 Task: Add an event with the title Second Performance Improvement Plan Evaluation and Progress Tracking, date ''2023/11/09'', time 9:15 AM to 11:15 AMand add a description: The quality assurance team will examine the actual deliverables produced during the project, such as software applications, reports, or physical products. They will verify that the deliverables meet the specified requirements, functional specifications, and quality standards.Select event color  Flamingo . Add location for the event as: 321 Luxor Temple, Luxor, Egypt, logged in from the account softage.10@softage.netand send the event invitation to softage.5@softage.net and softage.6@softage.net. Set a reminder for the event Weekly on Sunday
Action: Mouse moved to (81, 107)
Screenshot: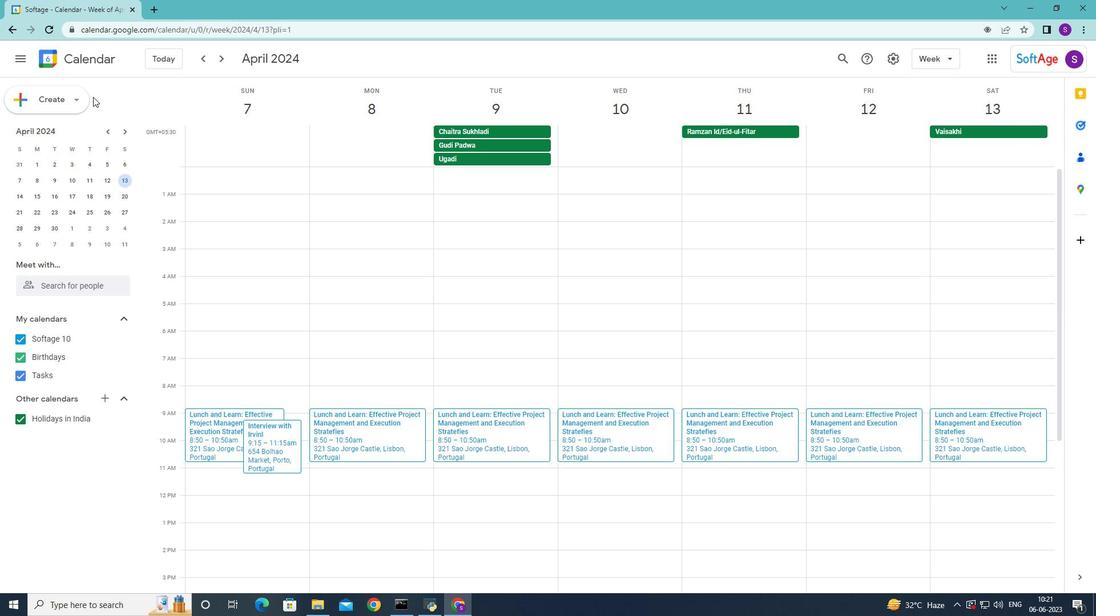 
Action: Mouse pressed left at (81, 107)
Screenshot: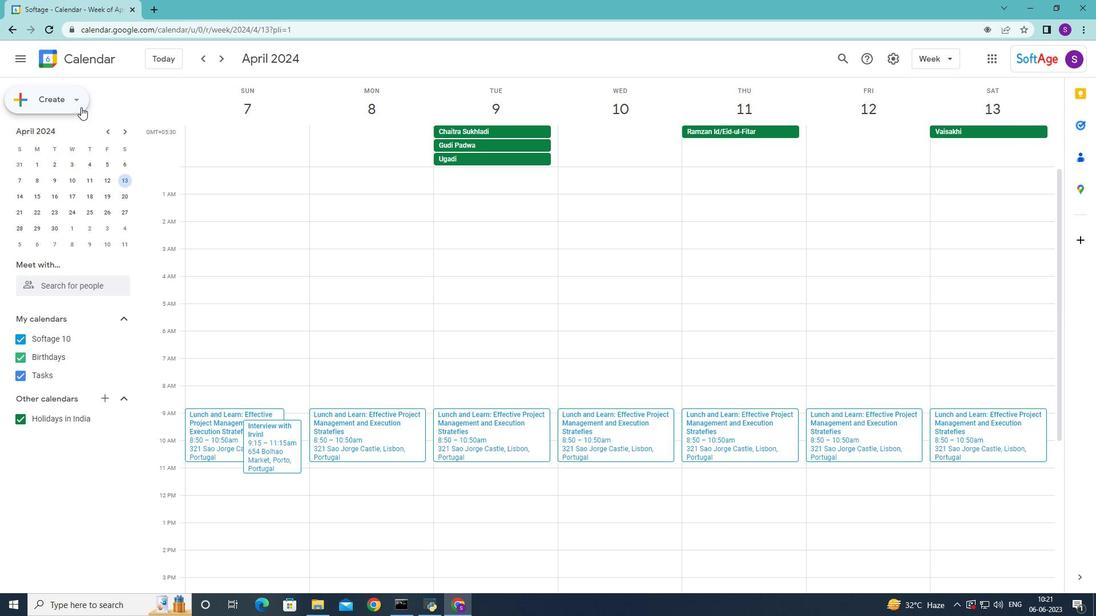 
Action: Mouse moved to (79, 136)
Screenshot: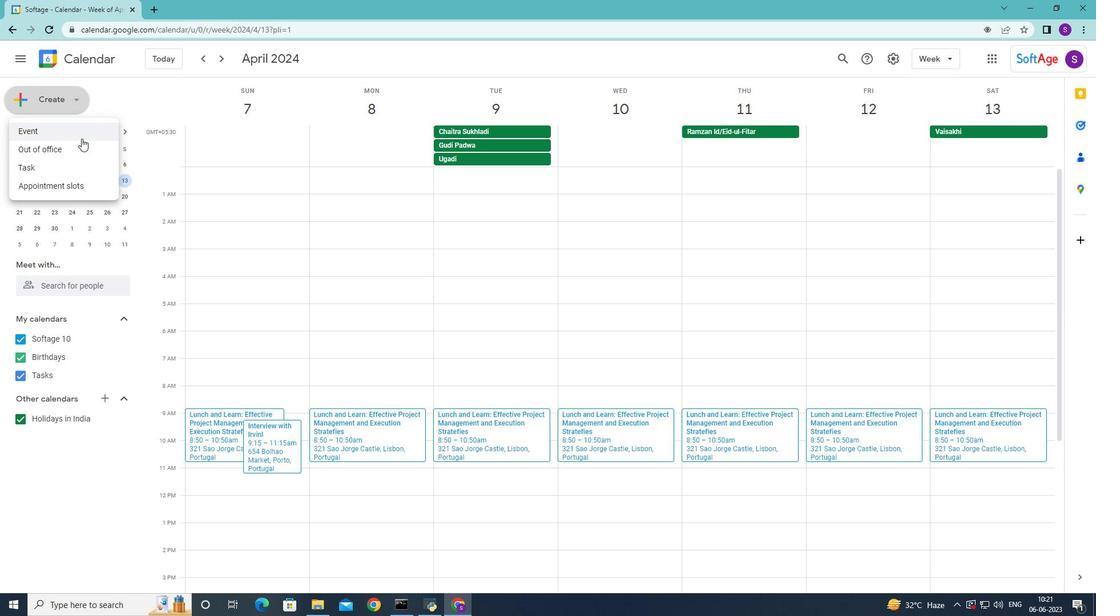 
Action: Mouse pressed left at (79, 136)
Screenshot: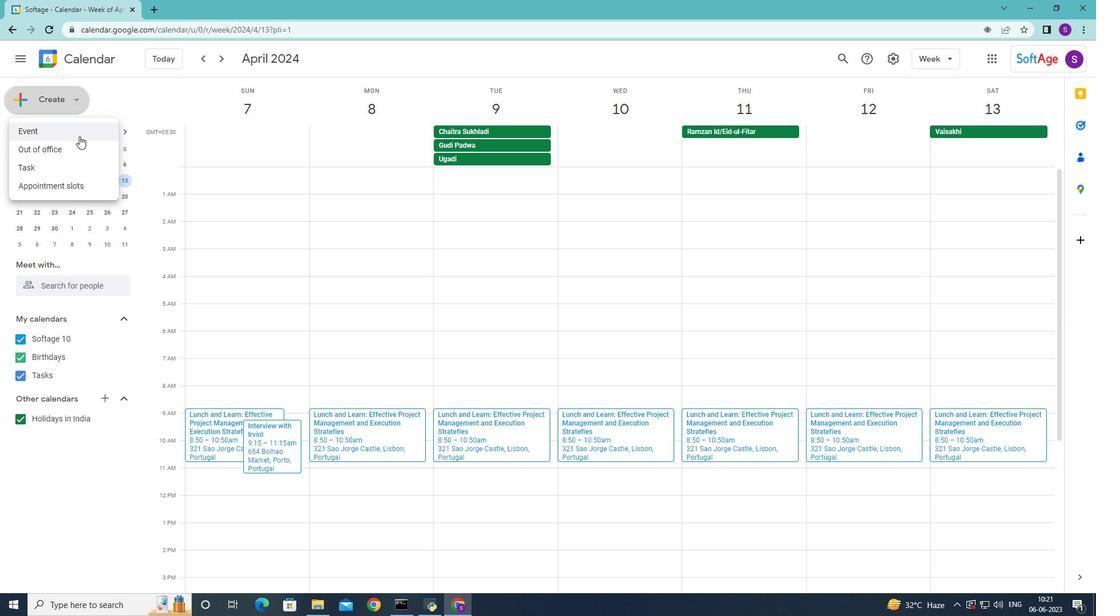 
Action: Mouse moved to (752, 206)
Screenshot: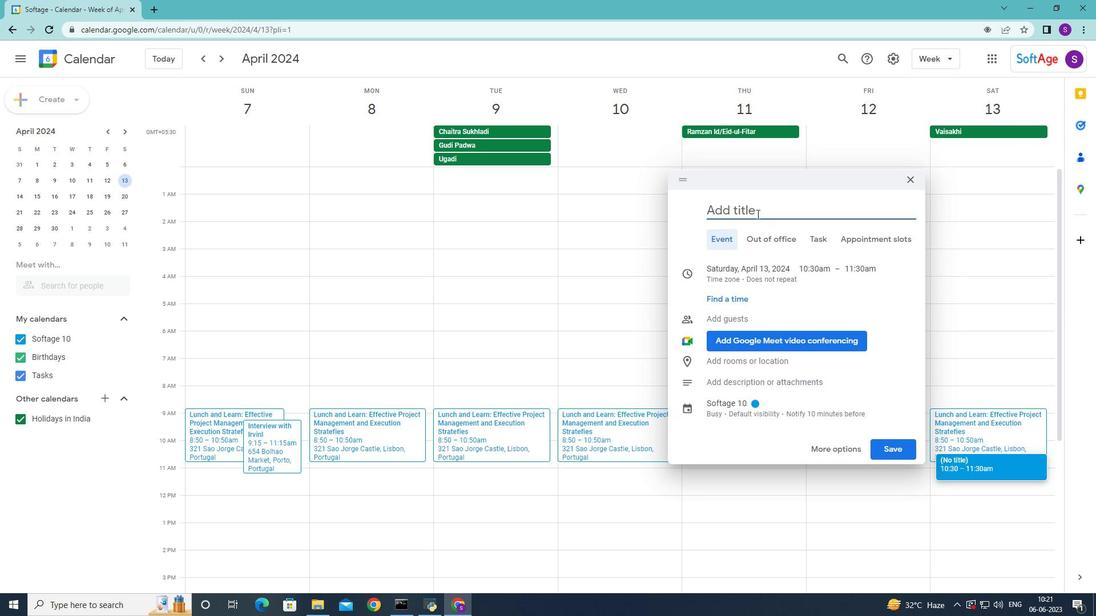 
Action: Mouse pressed left at (752, 206)
Screenshot: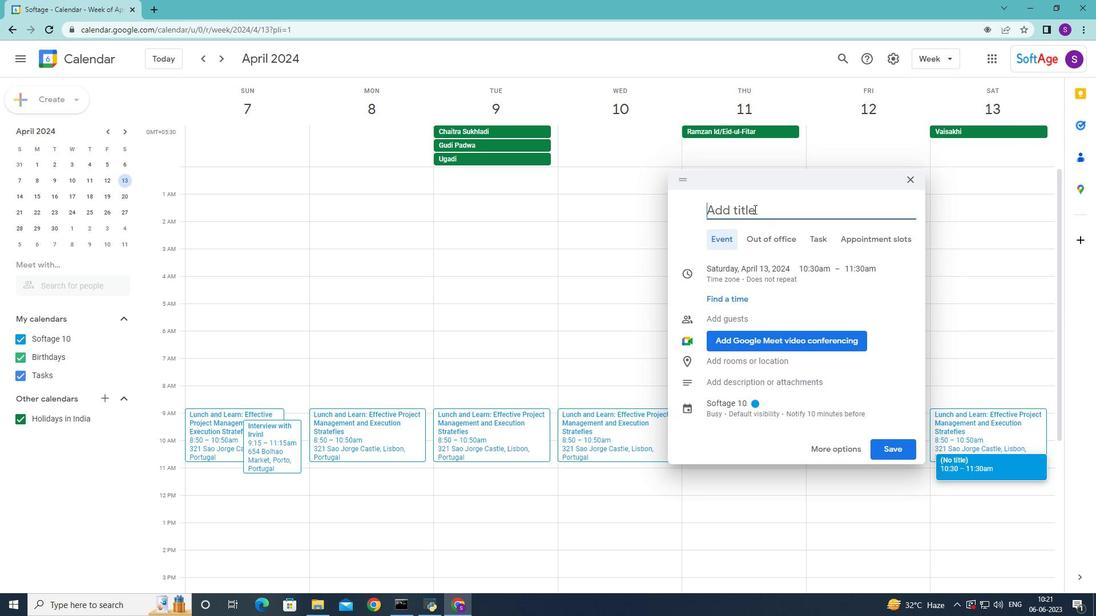 
Action: Key pressed <Key.shift>Second<Key.space><Key.shift>Pr<Key.backspace>erformance<Key.space><Key.shift>Improvement<Key.space><Key.shift>Plan<Key.space><Key.shift><Key.shift><Key.shift><Key.shift><Key.shift><Key.shift><Key.shift><Key.shift>Evalution<Key.space>
Screenshot: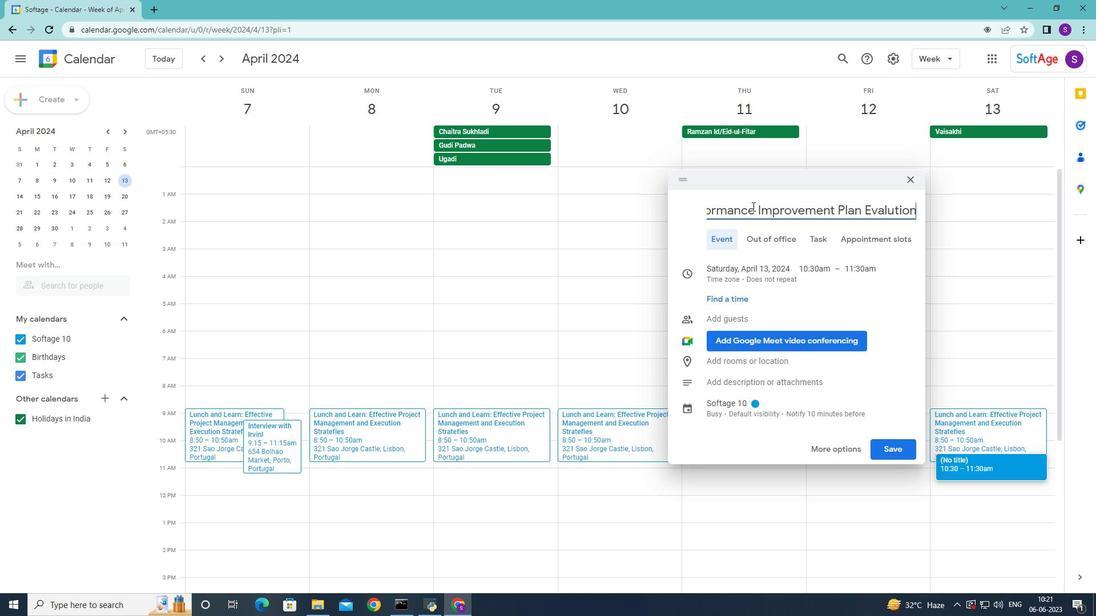 
Action: Mouse moved to (891, 211)
Screenshot: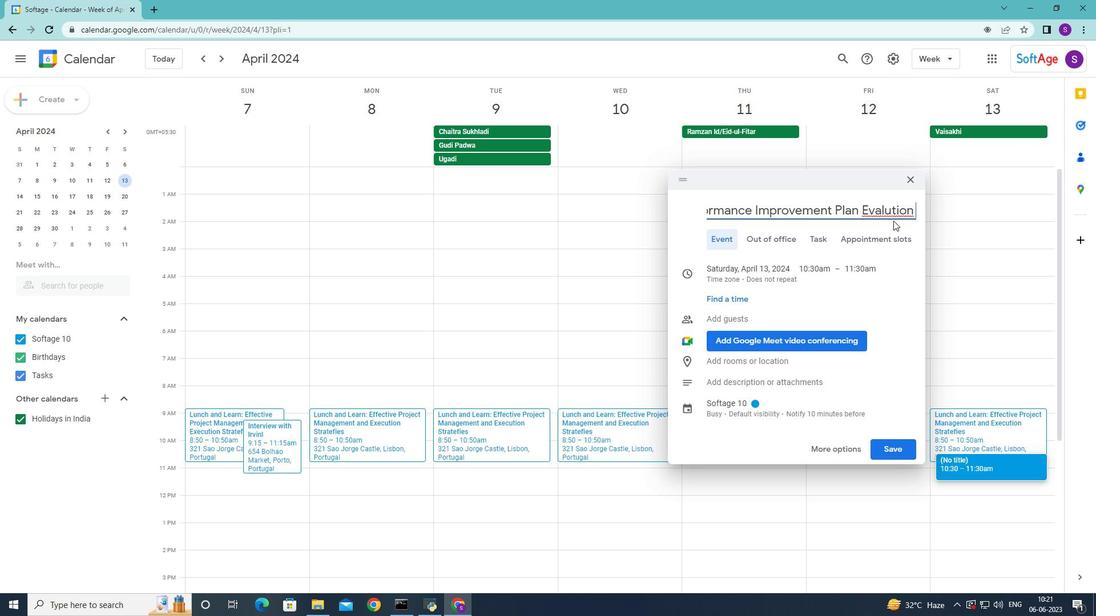 
Action: Mouse pressed left at (891, 211)
Screenshot: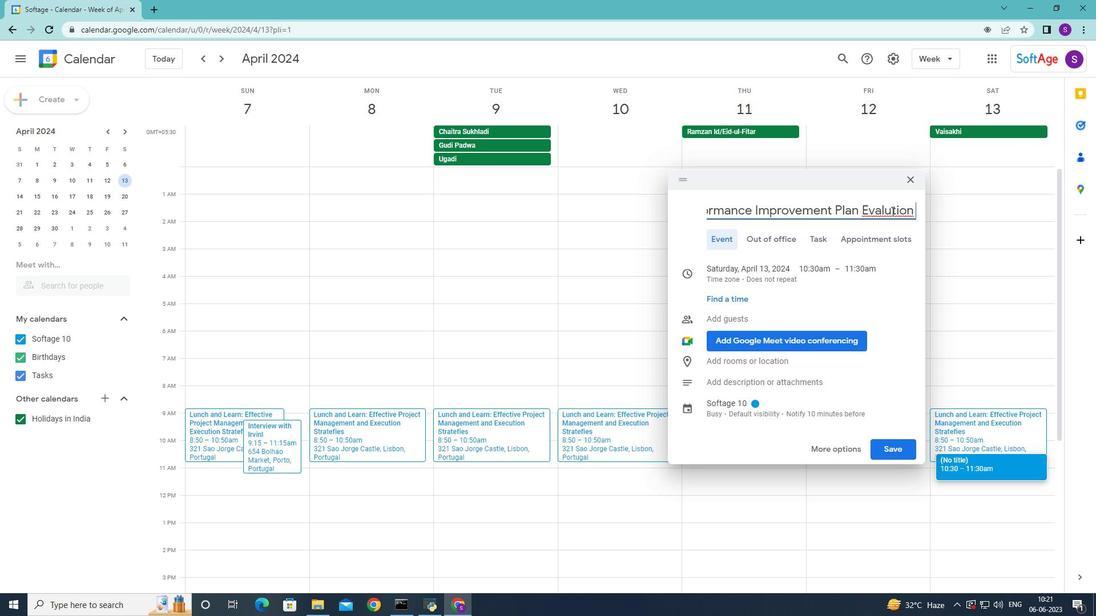 
Action: Mouse moved to (897, 210)
Screenshot: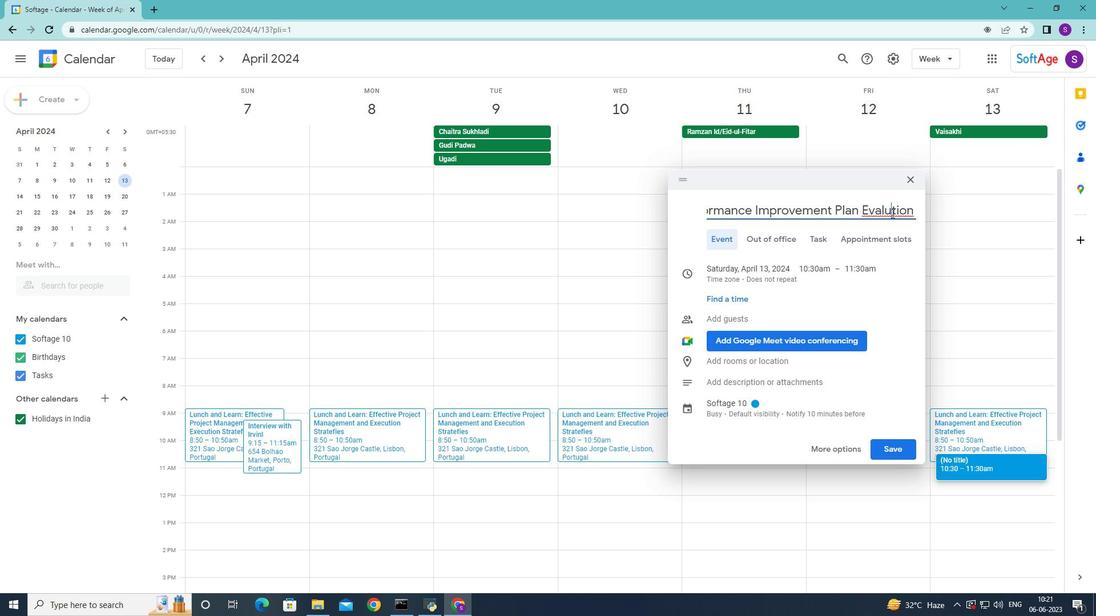 
Action: Key pressed a
Screenshot: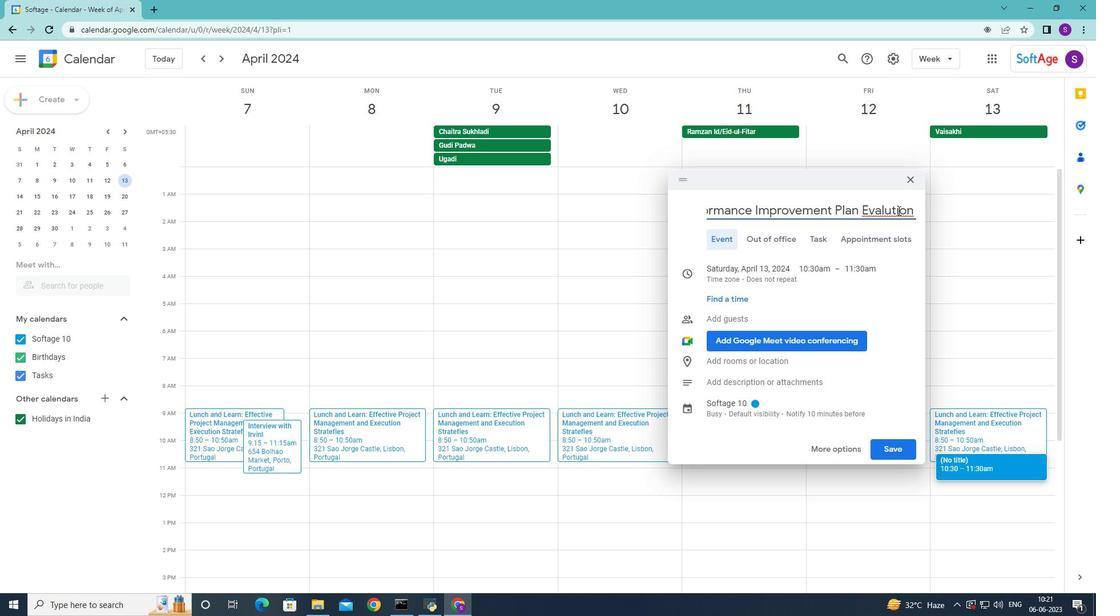 
Action: Mouse moved to (913, 211)
Screenshot: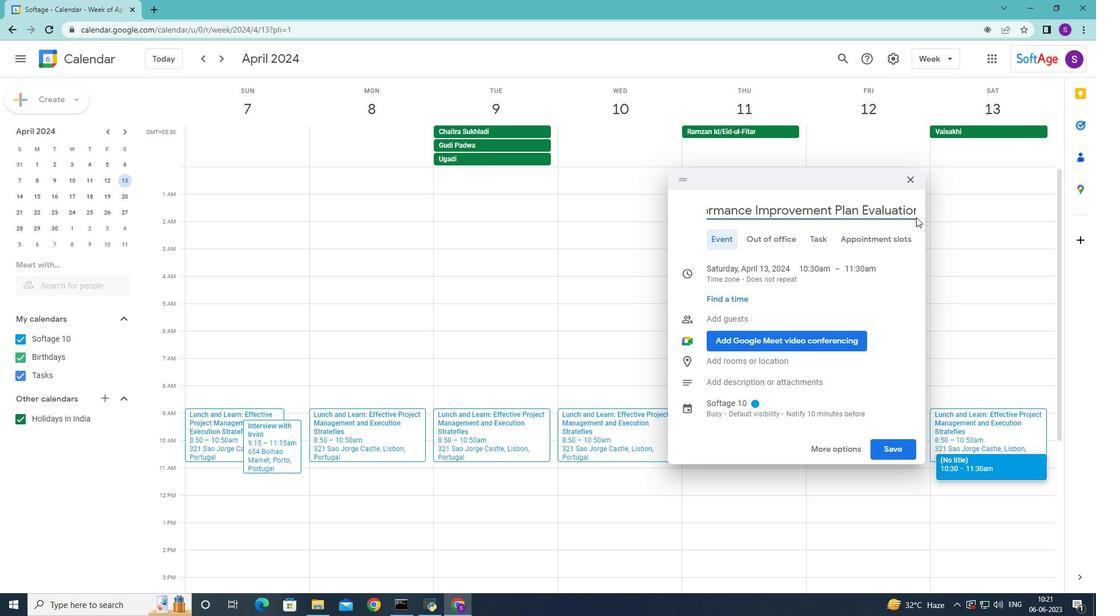 
Action: Key pressed <Key.right><Key.right><Key.right>
Screenshot: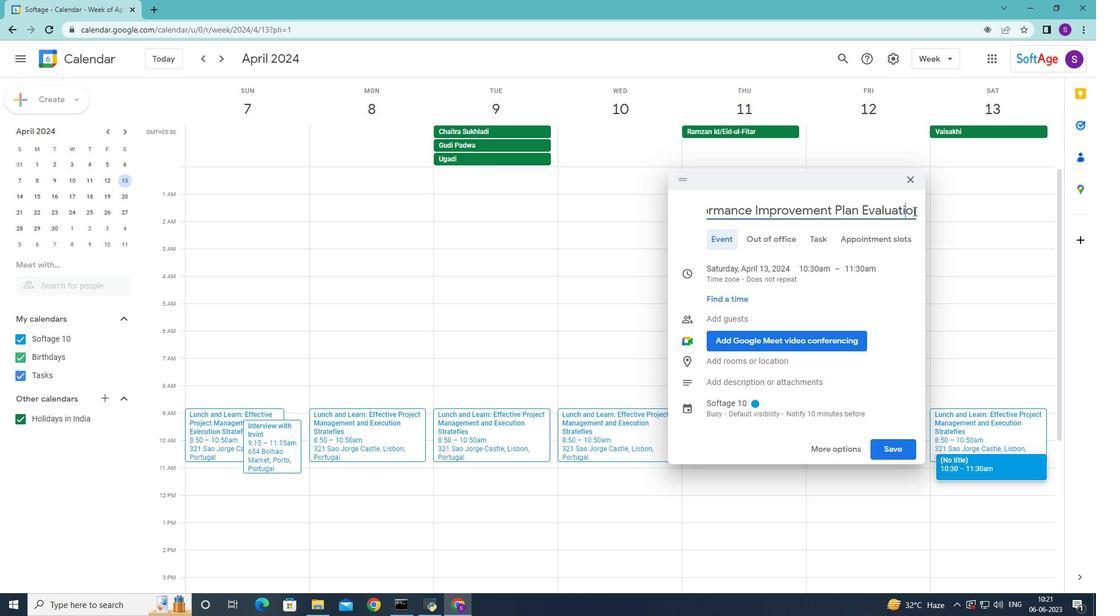 
Action: Mouse moved to (914, 212)
Screenshot: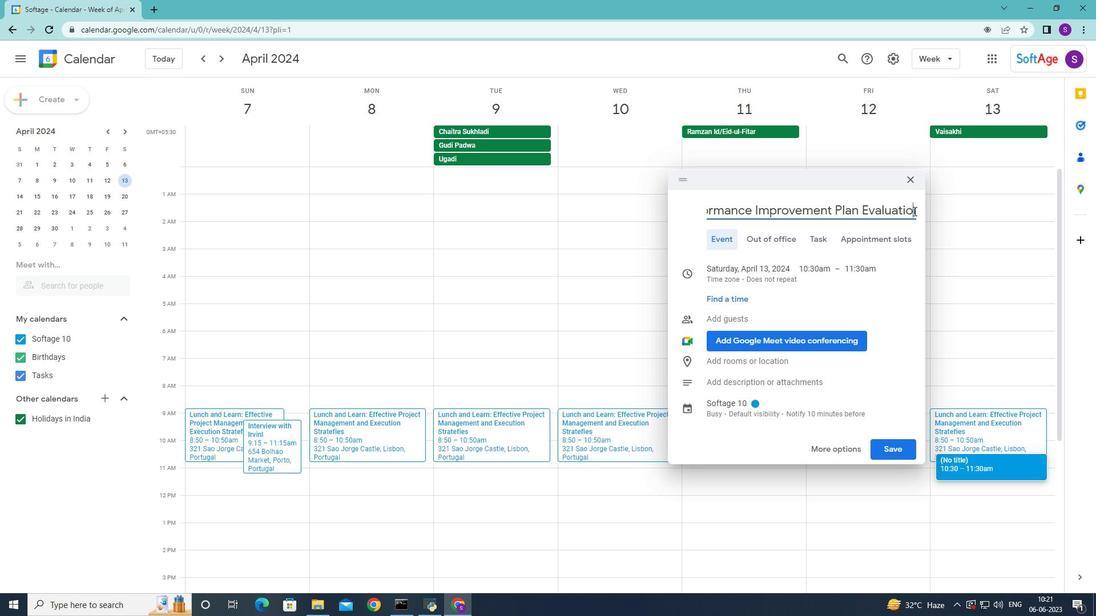 
Action: Key pressed <Key.right>
Screenshot: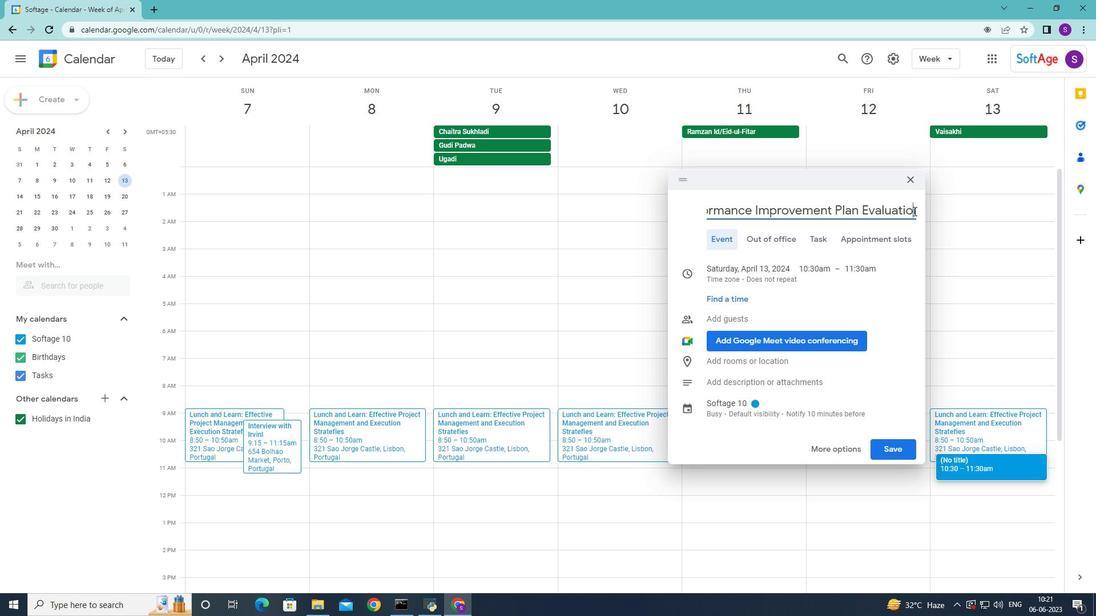 
Action: Mouse moved to (916, 215)
Screenshot: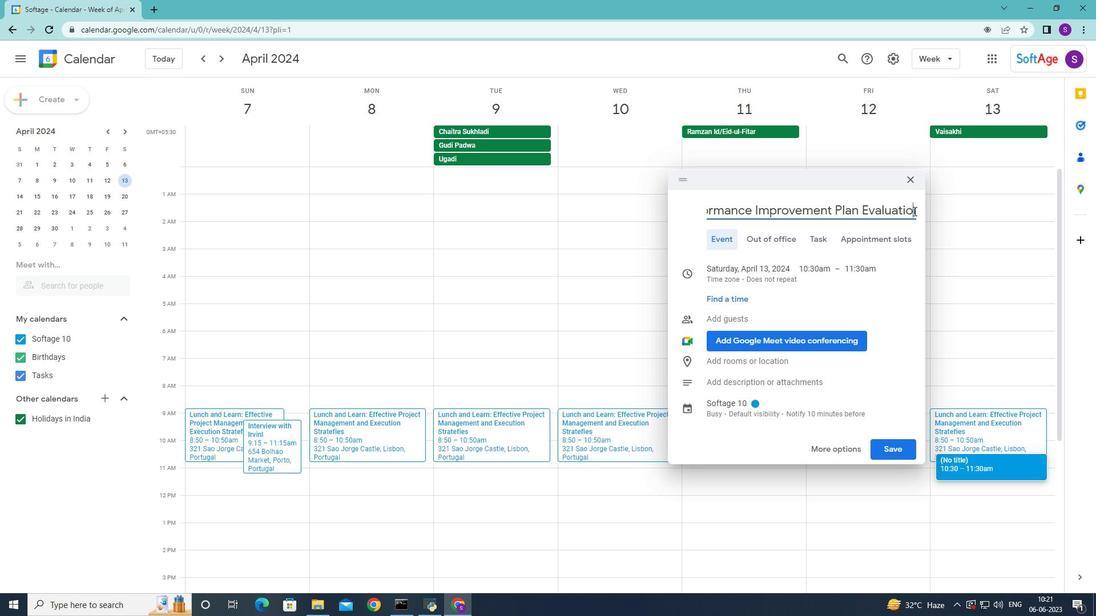 
Action: Key pressed <Key.right><Key.space><Key.left>
Screenshot: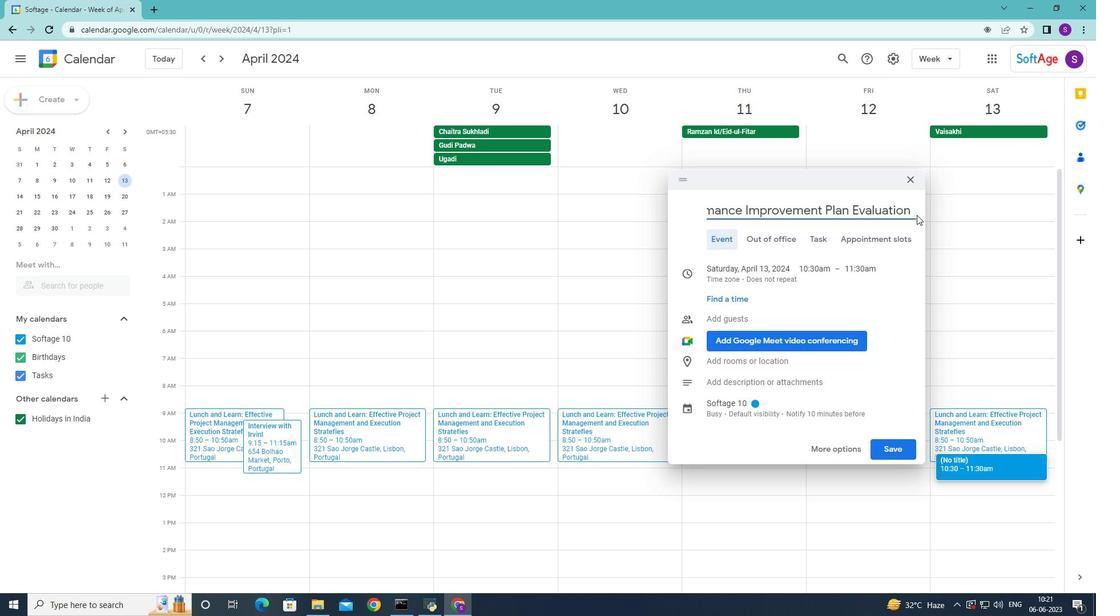 
Action: Mouse moved to (904, 222)
Screenshot: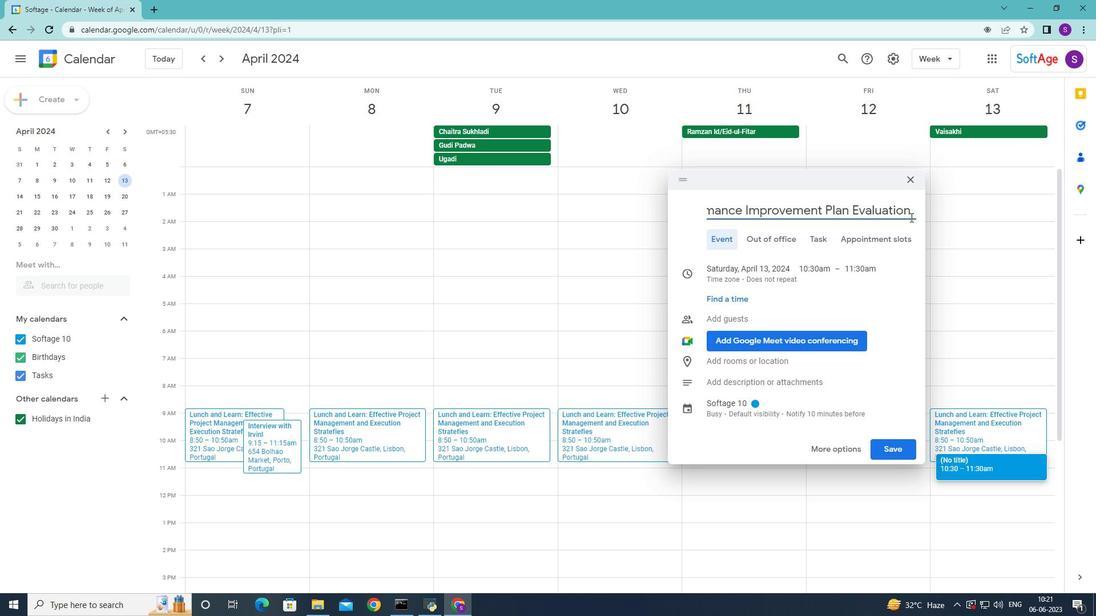 
Action: Key pressed and<Key.space><Key.shift>Progress<Key.space><Key.shift>Tracking,<Key.backspace>
Screenshot: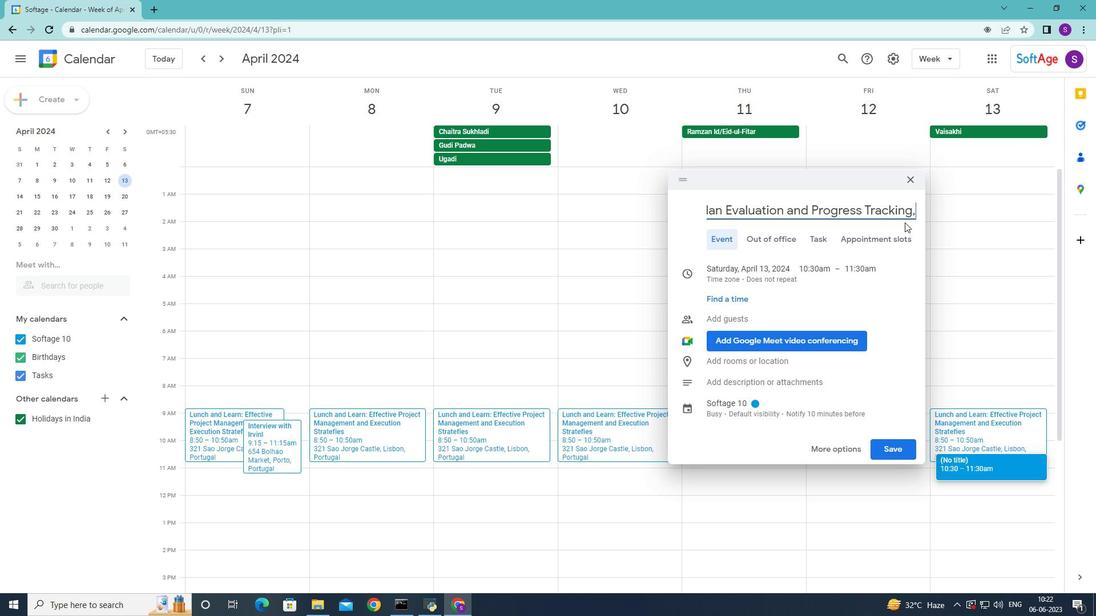 
Action: Mouse moved to (727, 267)
Screenshot: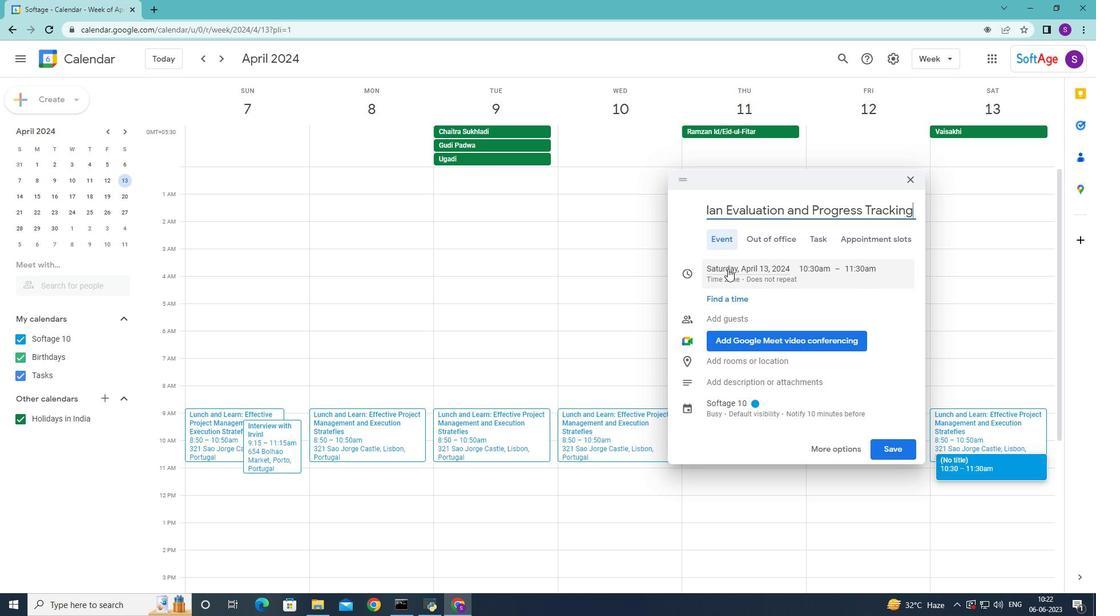 
Action: Mouse pressed left at (727, 267)
Screenshot: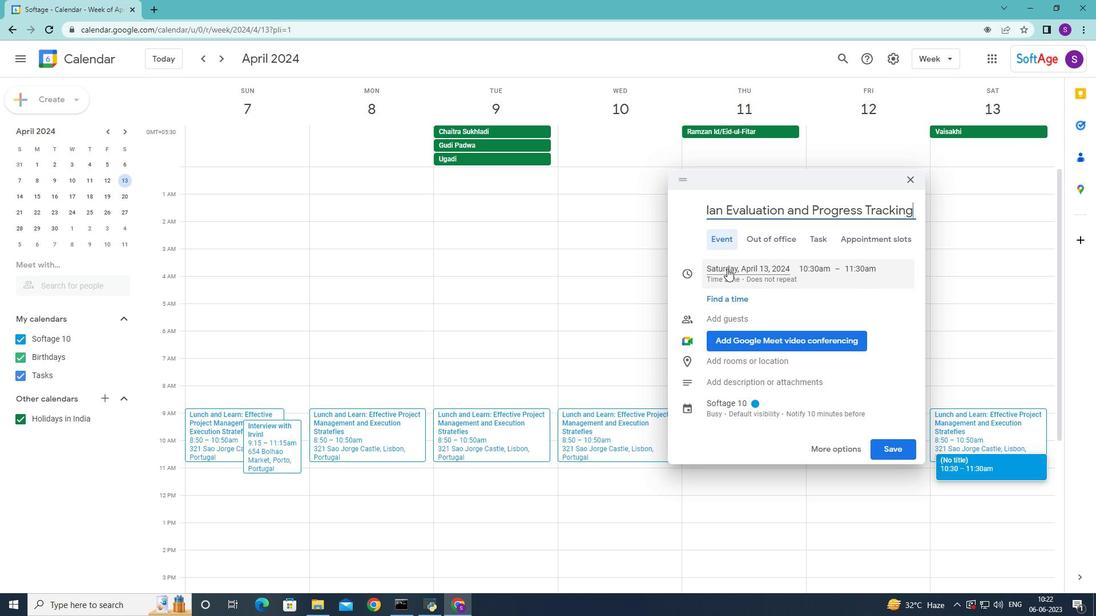 
Action: Mouse moved to (829, 291)
Screenshot: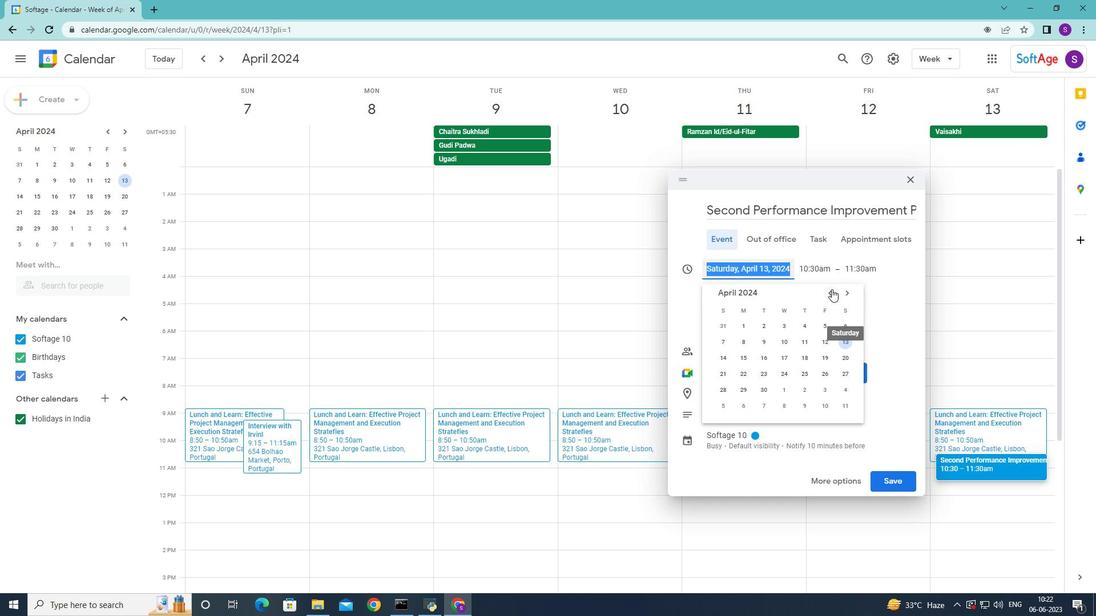 
Action: Mouse pressed left at (829, 291)
Screenshot: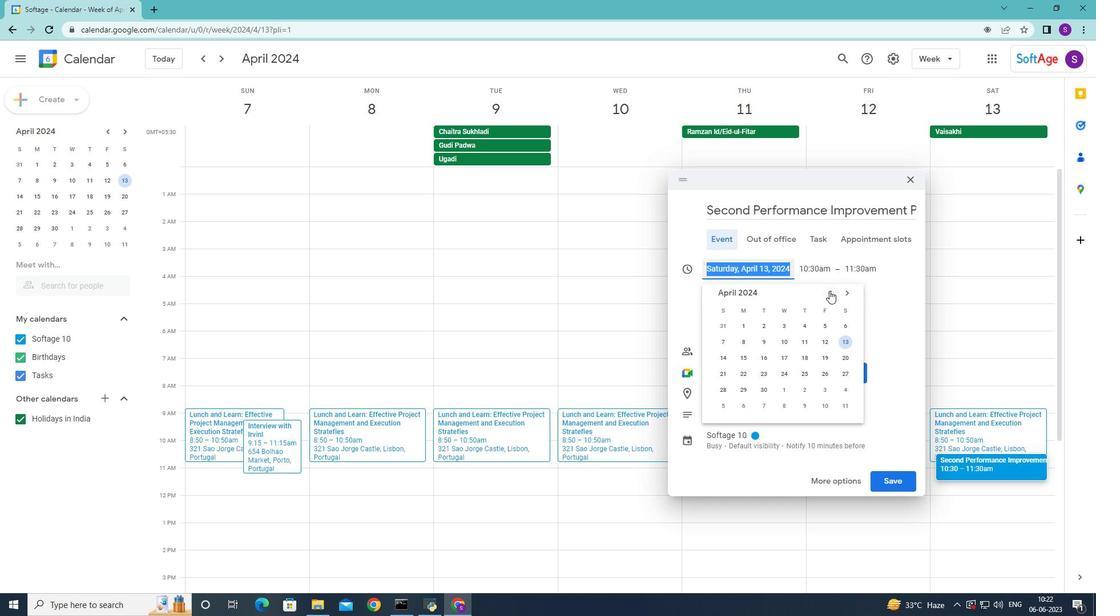 
Action: Mouse pressed left at (829, 291)
Screenshot: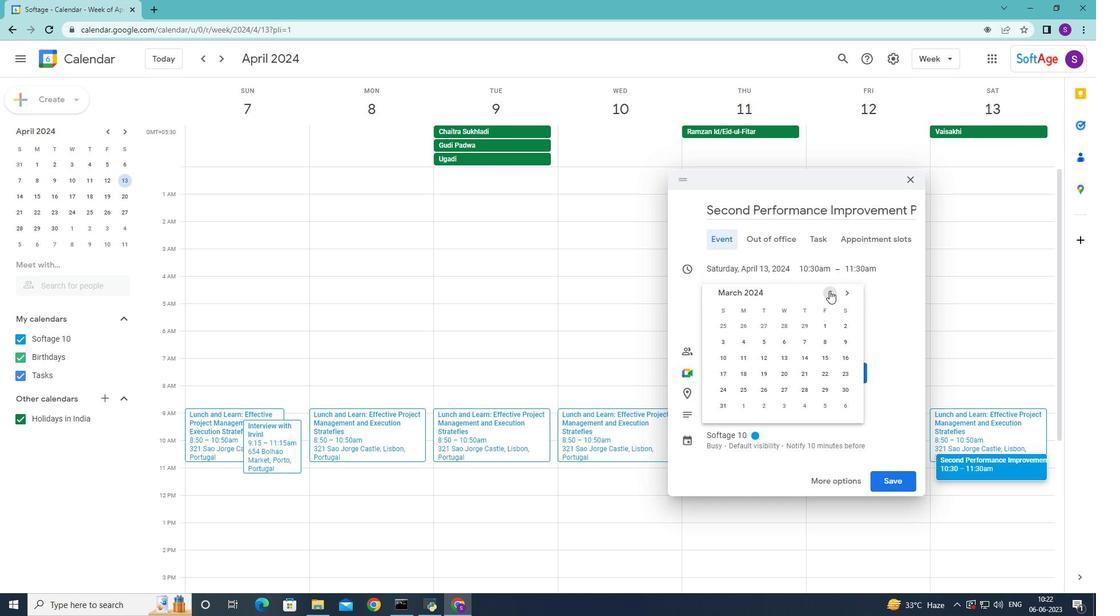 
Action: Mouse pressed left at (829, 291)
Screenshot: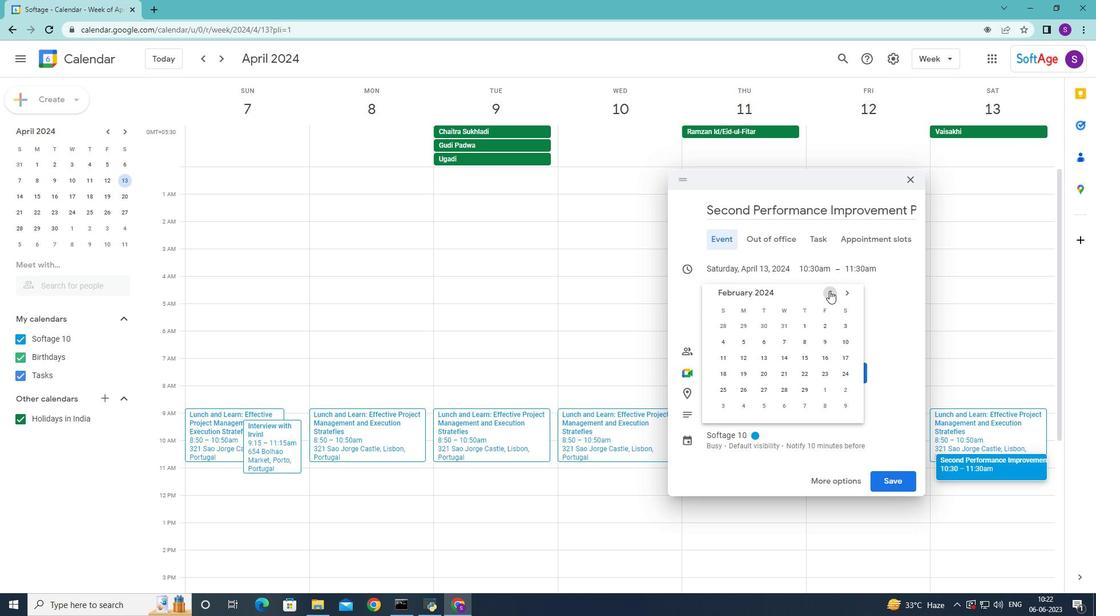
Action: Mouse pressed left at (829, 291)
Screenshot: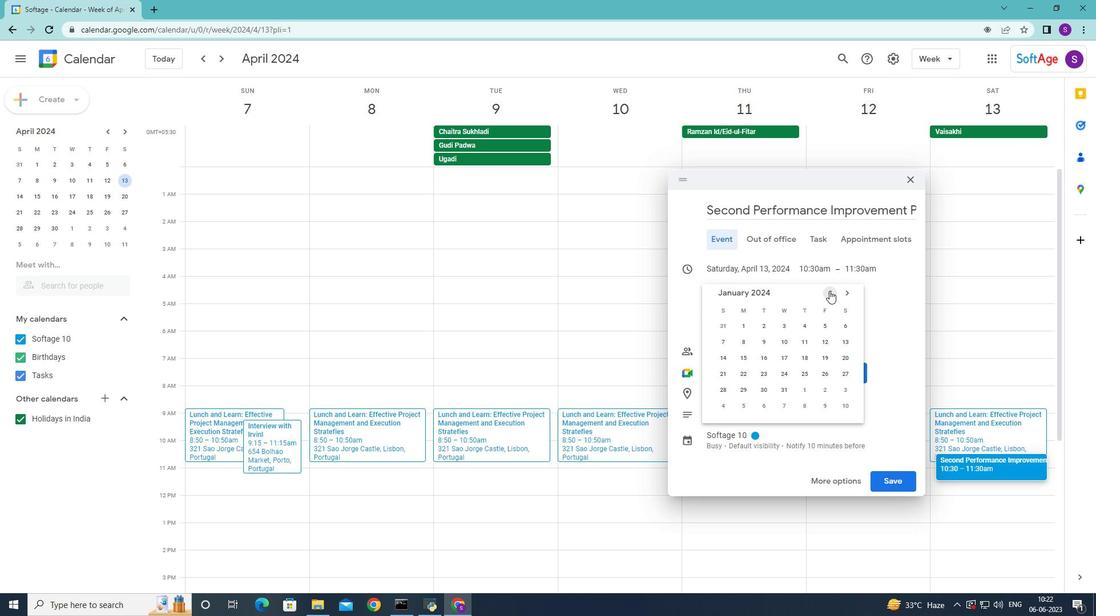 
Action: Mouse pressed left at (829, 291)
Screenshot: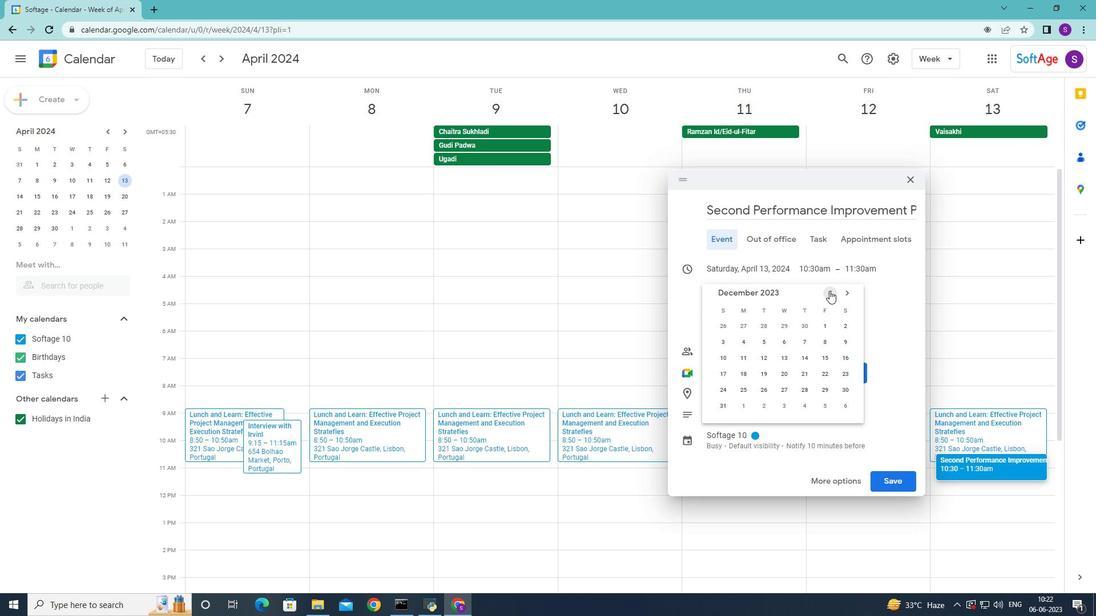
Action: Mouse moved to (803, 343)
Screenshot: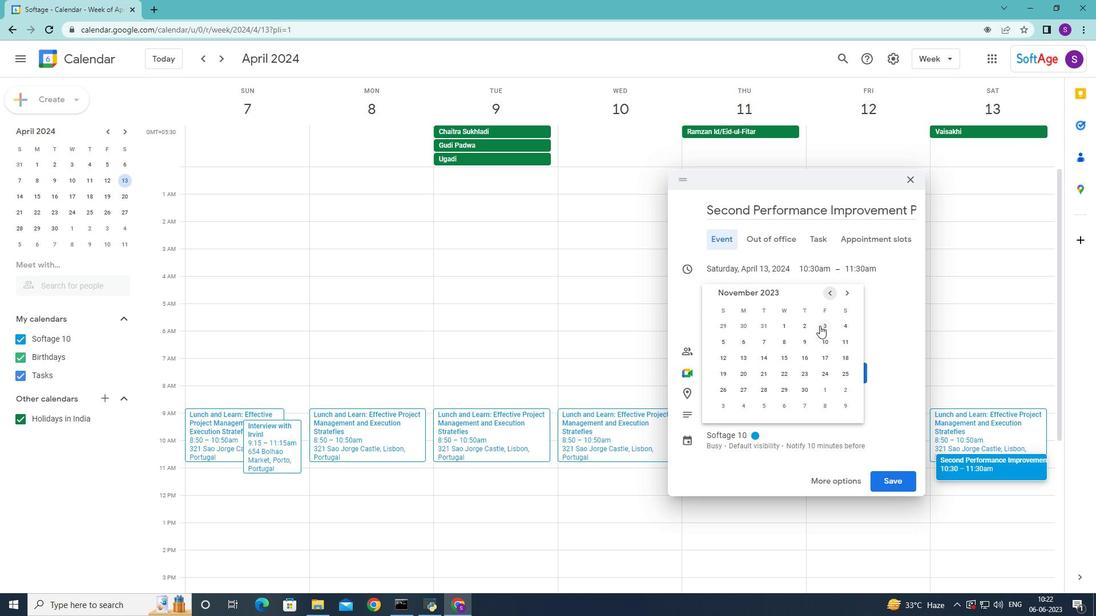 
Action: Mouse pressed left at (803, 343)
Screenshot: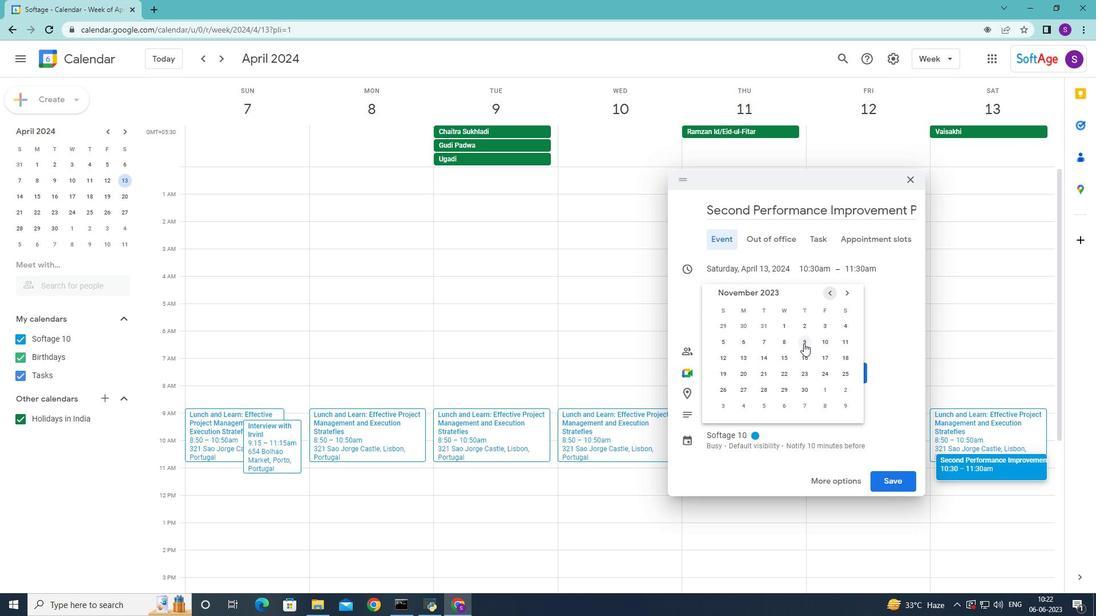 
Action: Mouse moved to (813, 268)
Screenshot: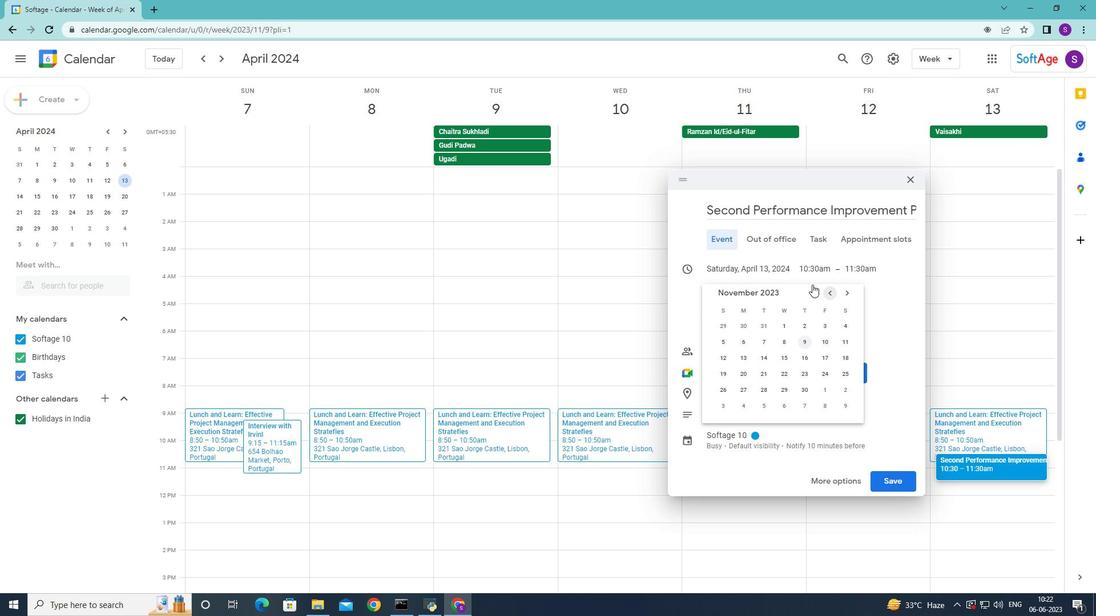 
Action: Mouse pressed left at (813, 268)
Screenshot: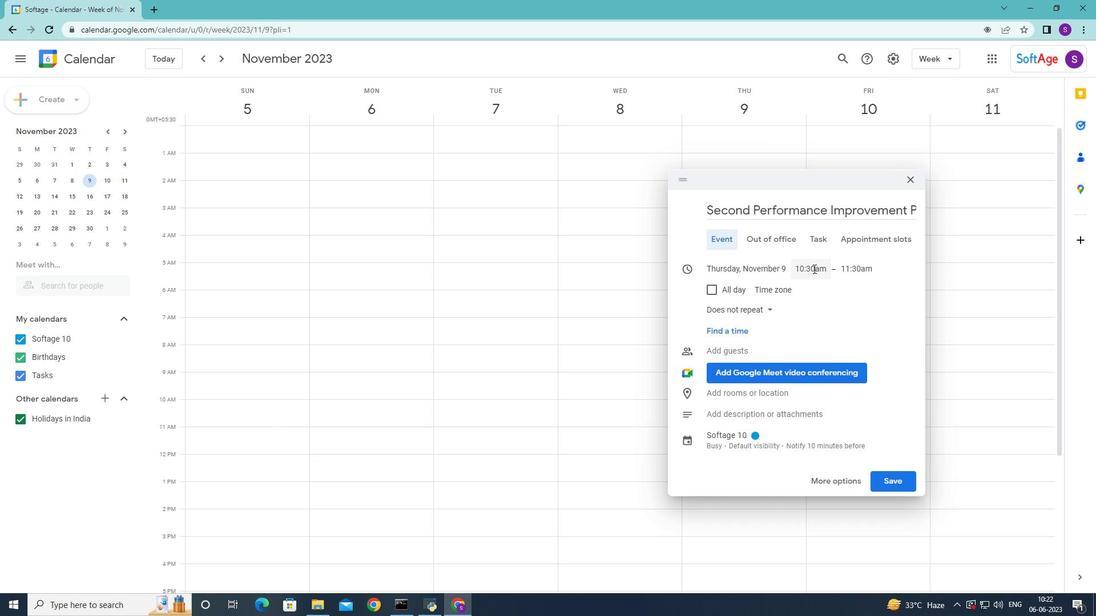 
Action: Mouse moved to (666, 265)
Screenshot: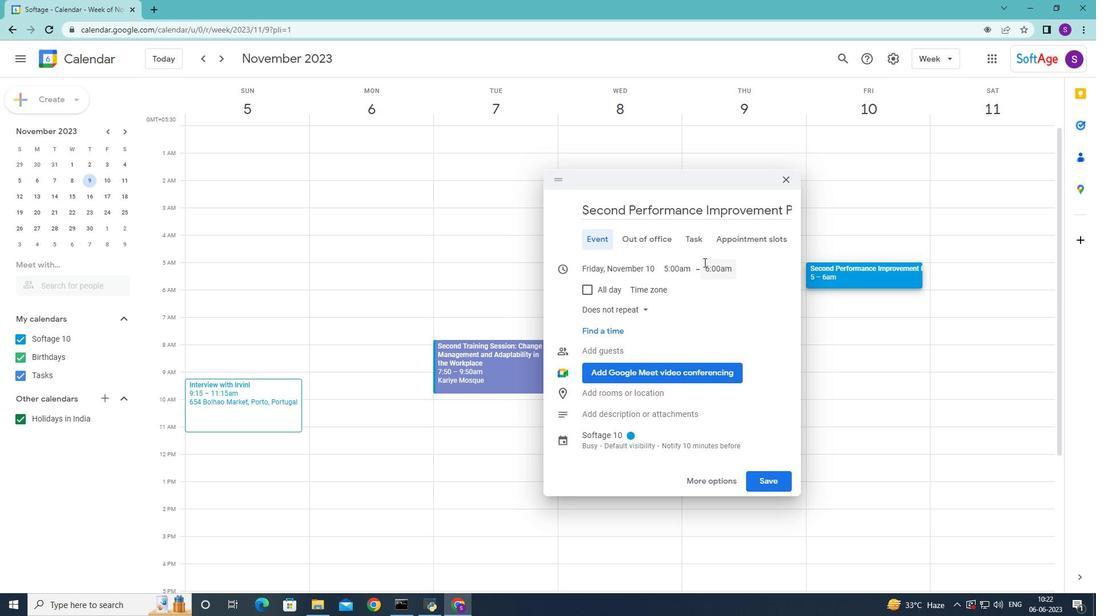 
Action: Mouse pressed left at (666, 265)
Screenshot: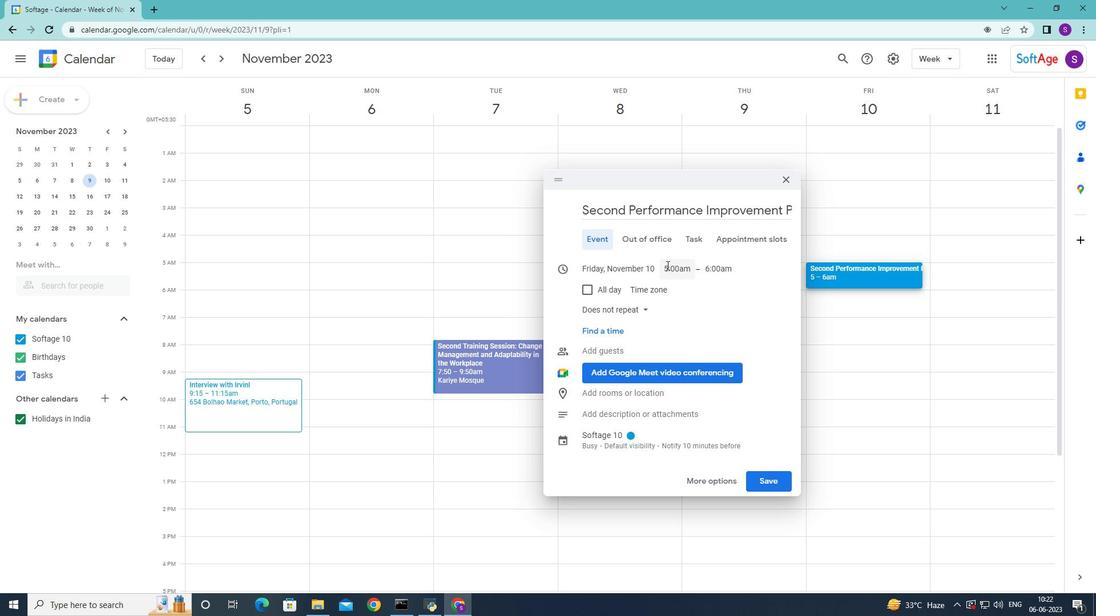 
Action: Mouse moved to (691, 314)
Screenshot: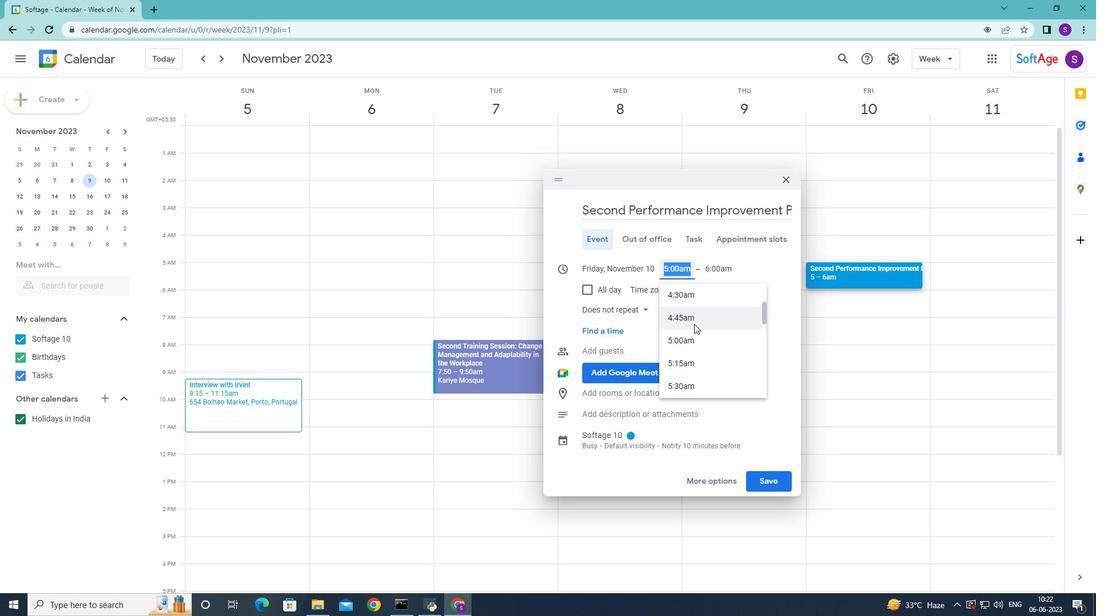 
Action: Mouse scrolled (691, 315) with delta (0, 0)
Screenshot: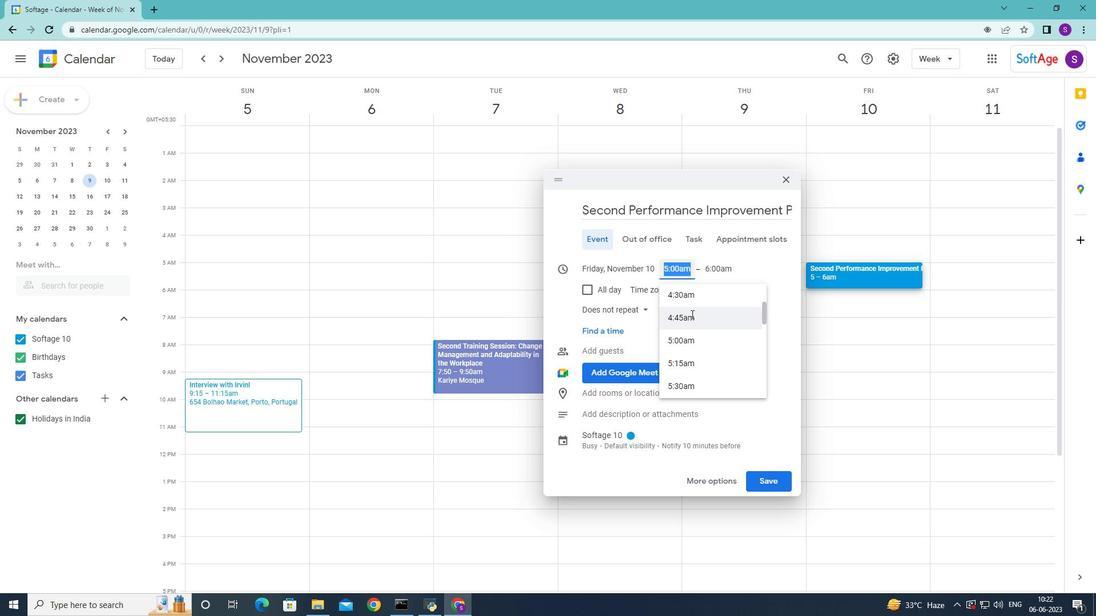 
Action: Mouse scrolled (691, 315) with delta (0, 0)
Screenshot: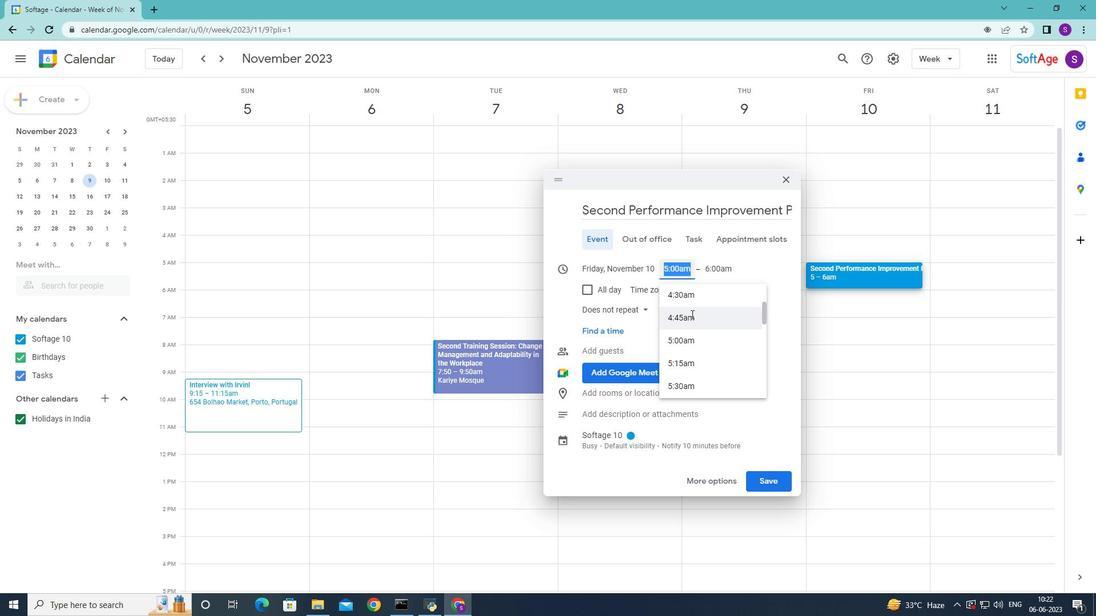 
Action: Mouse scrolled (691, 315) with delta (0, 0)
Screenshot: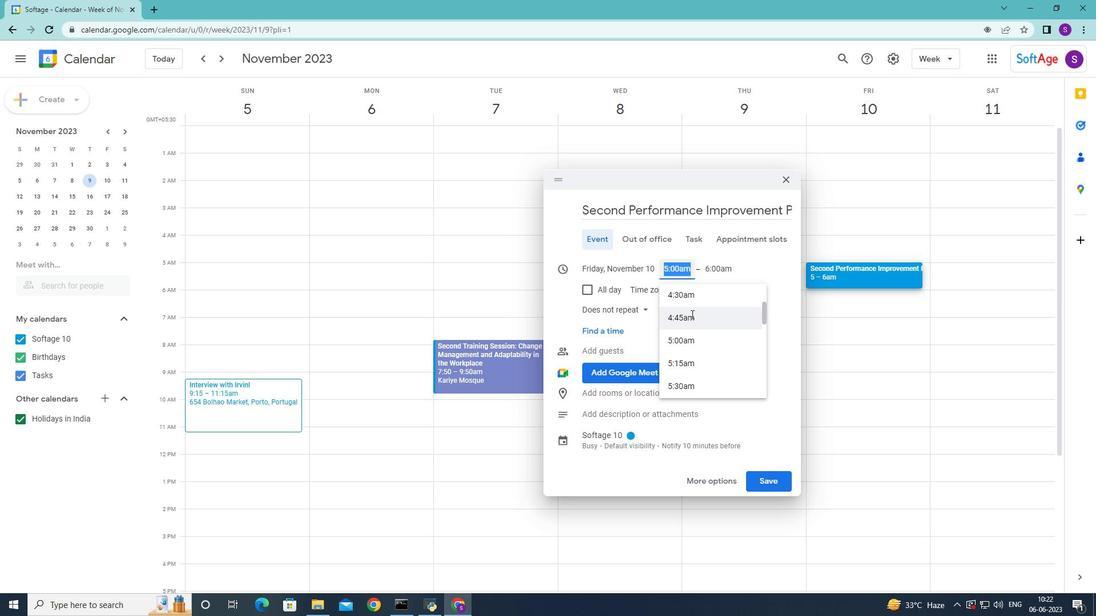 
Action: Mouse moved to (691, 314)
Screenshot: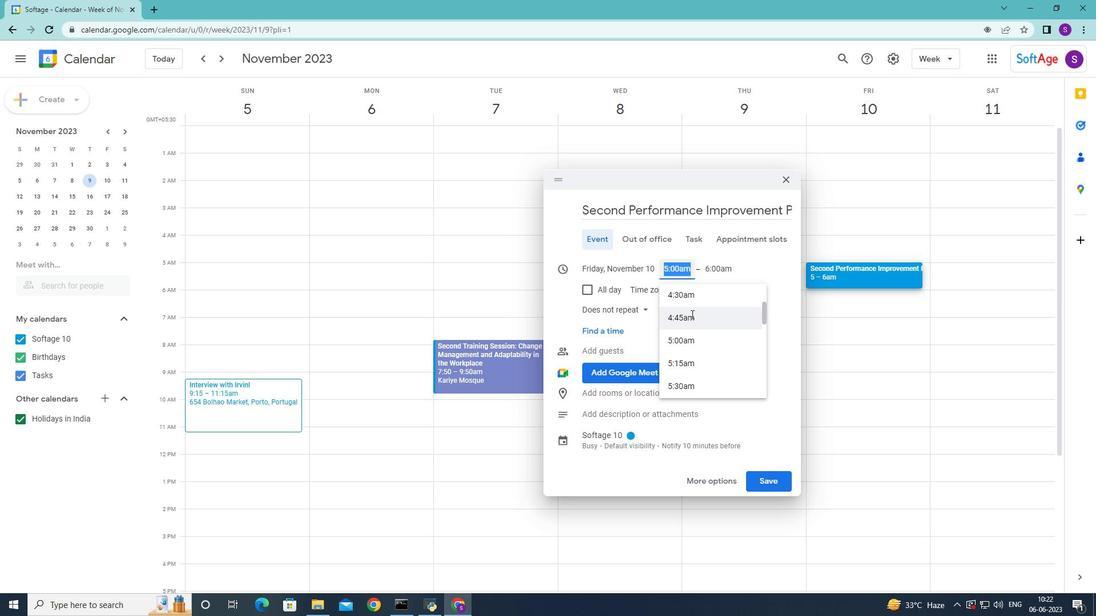 
Action: Mouse scrolled (691, 315) with delta (0, 0)
Screenshot: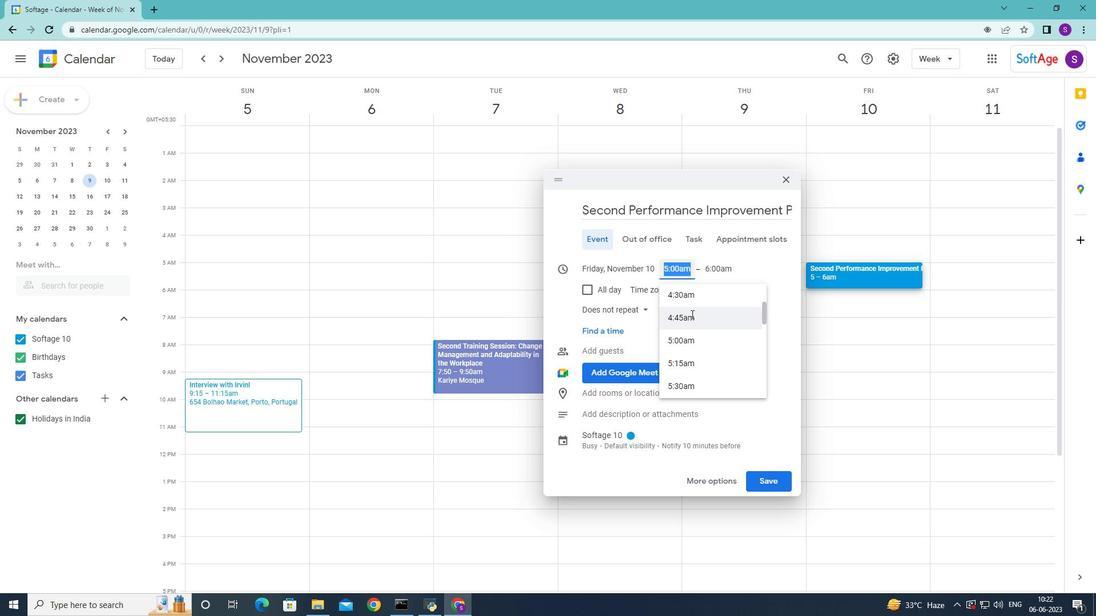 
Action: Mouse scrolled (691, 315) with delta (0, 0)
Screenshot: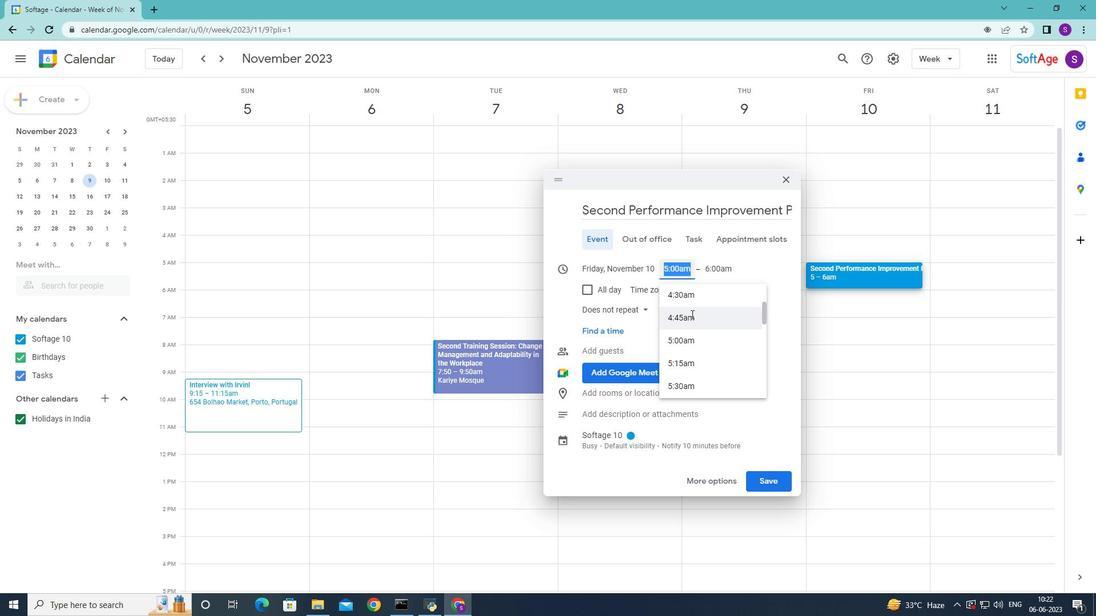 
Action: Mouse moved to (691, 320)
Screenshot: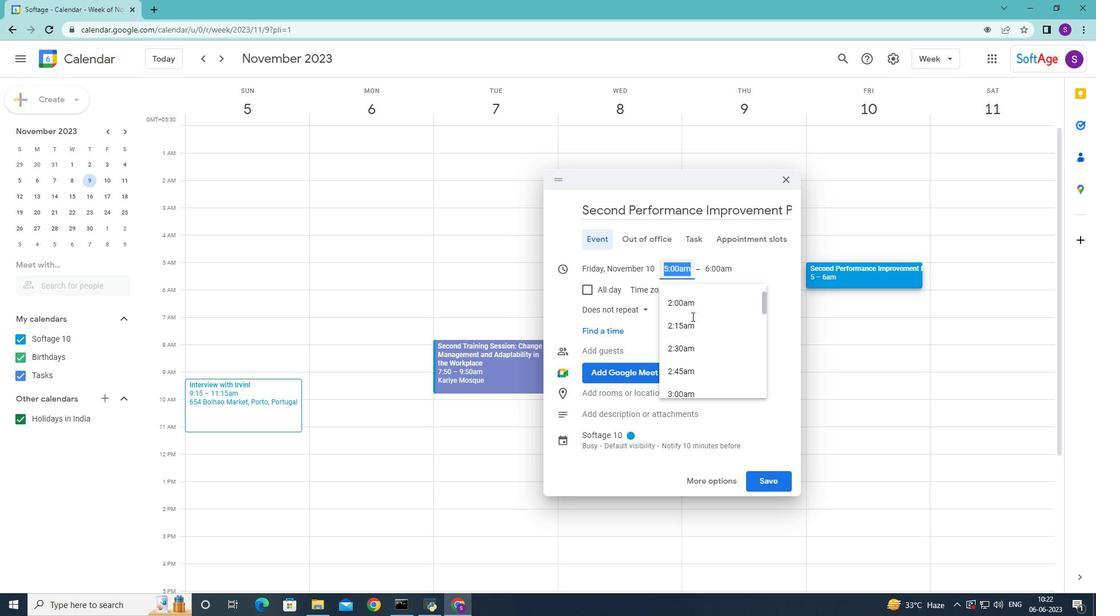 
Action: Mouse scrolled (691, 320) with delta (0, 0)
Screenshot: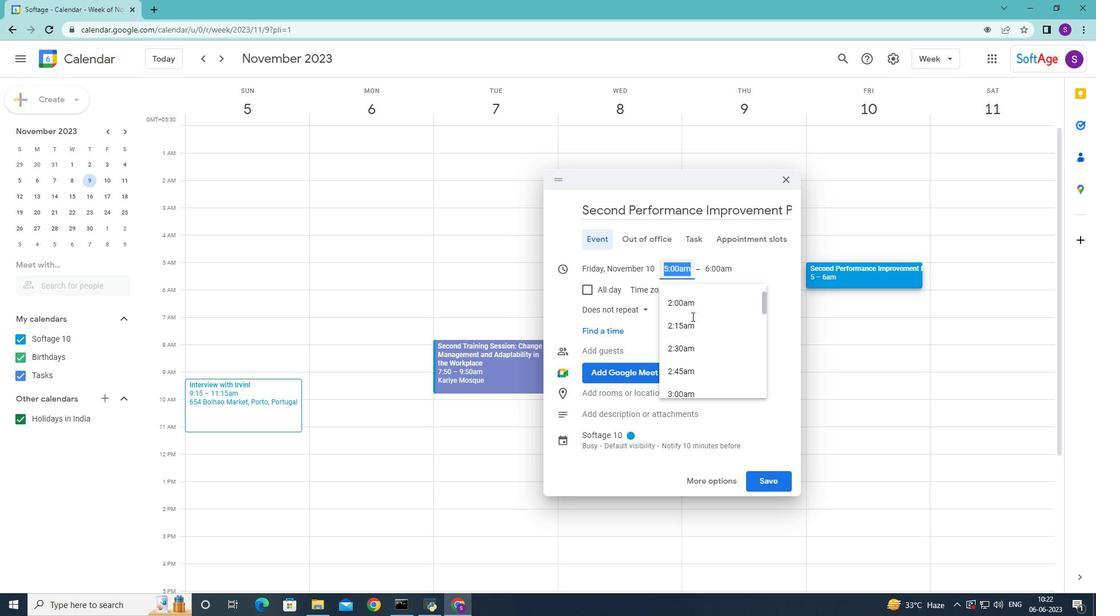 
Action: Mouse scrolled (691, 320) with delta (0, 0)
Screenshot: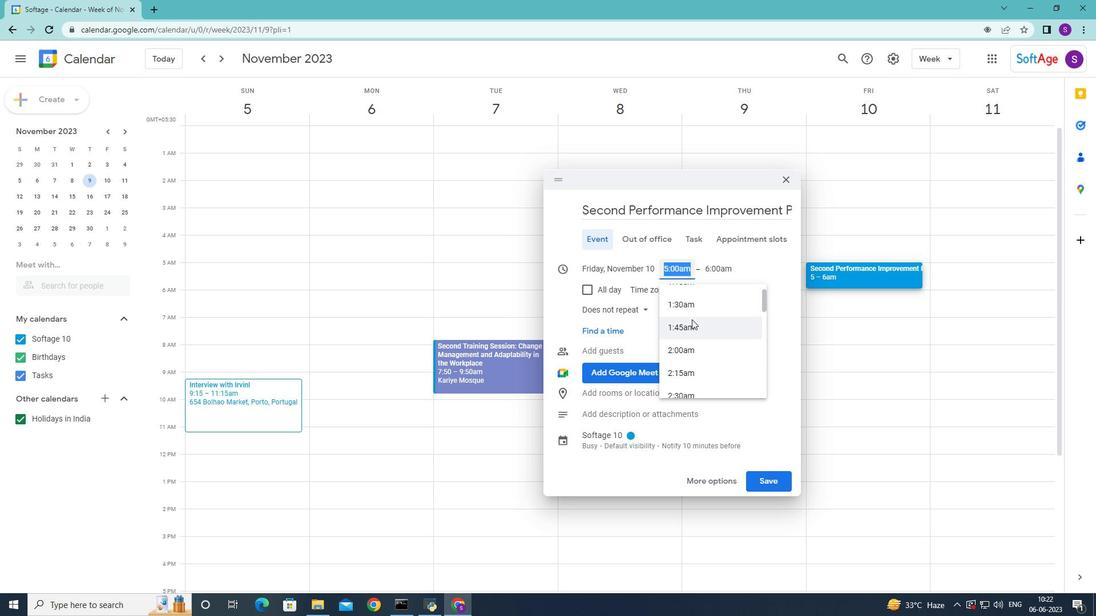 
Action: Mouse scrolled (691, 320) with delta (0, 0)
Screenshot: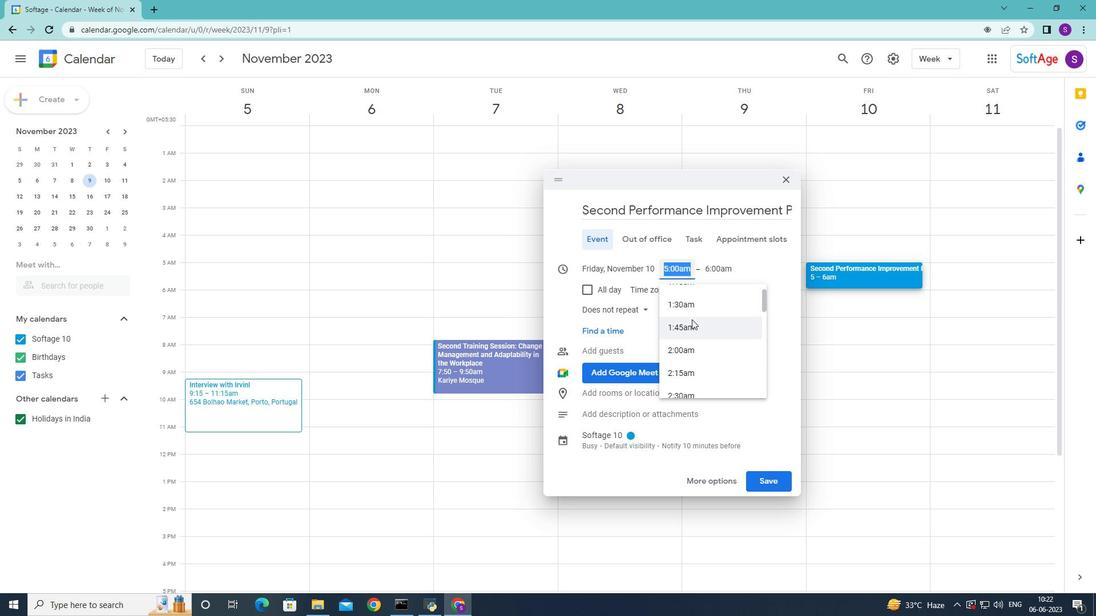 
Action: Mouse scrolled (691, 320) with delta (0, 0)
Screenshot: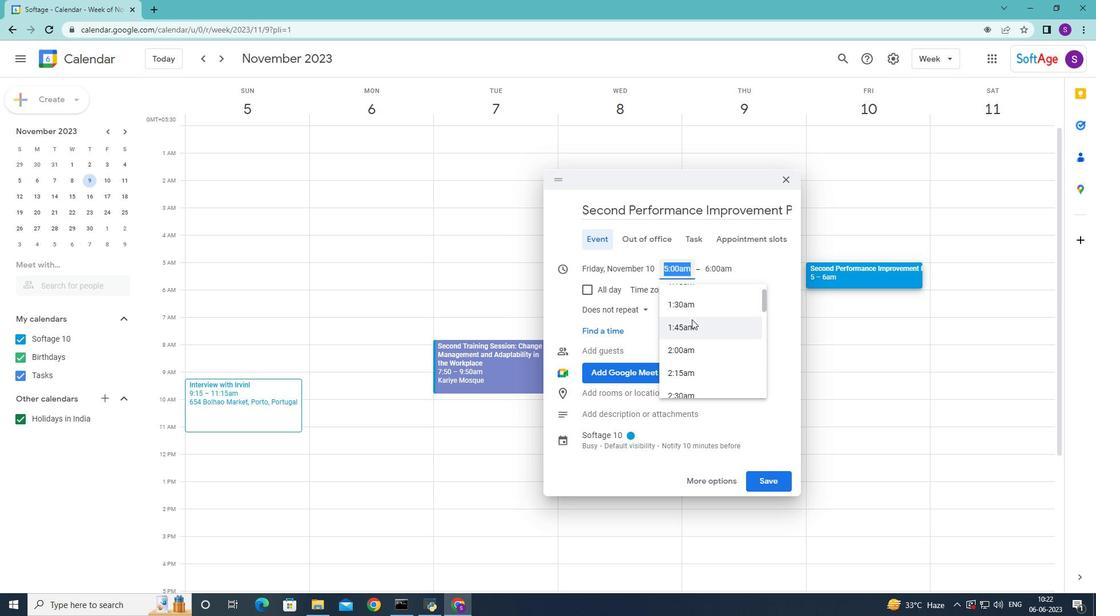 
Action: Mouse moved to (692, 320)
Screenshot: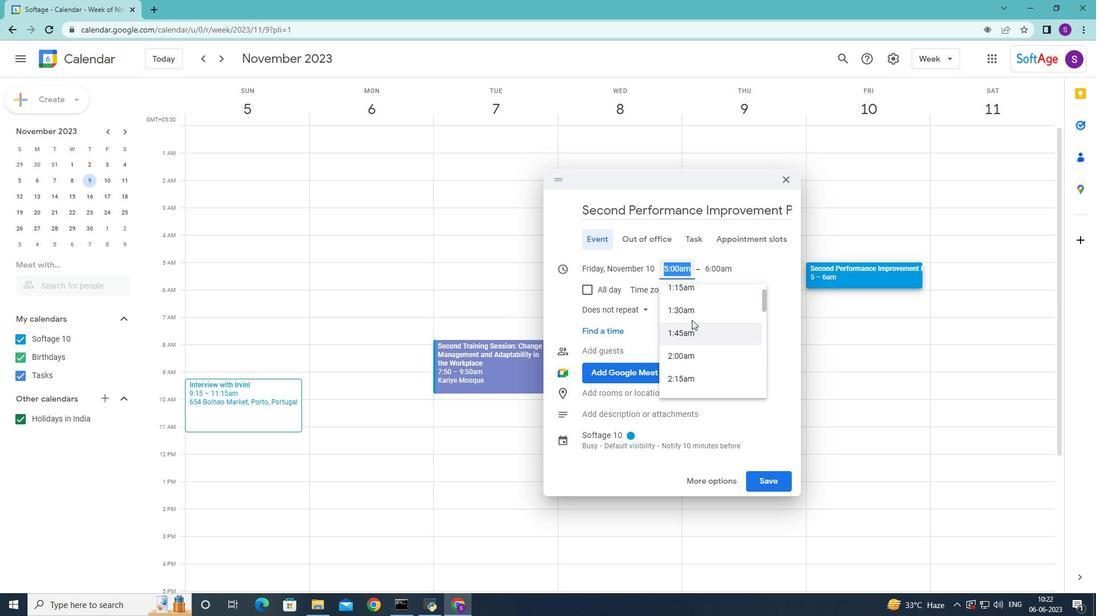 
Action: Mouse scrolled (692, 321) with delta (0, 0)
Screenshot: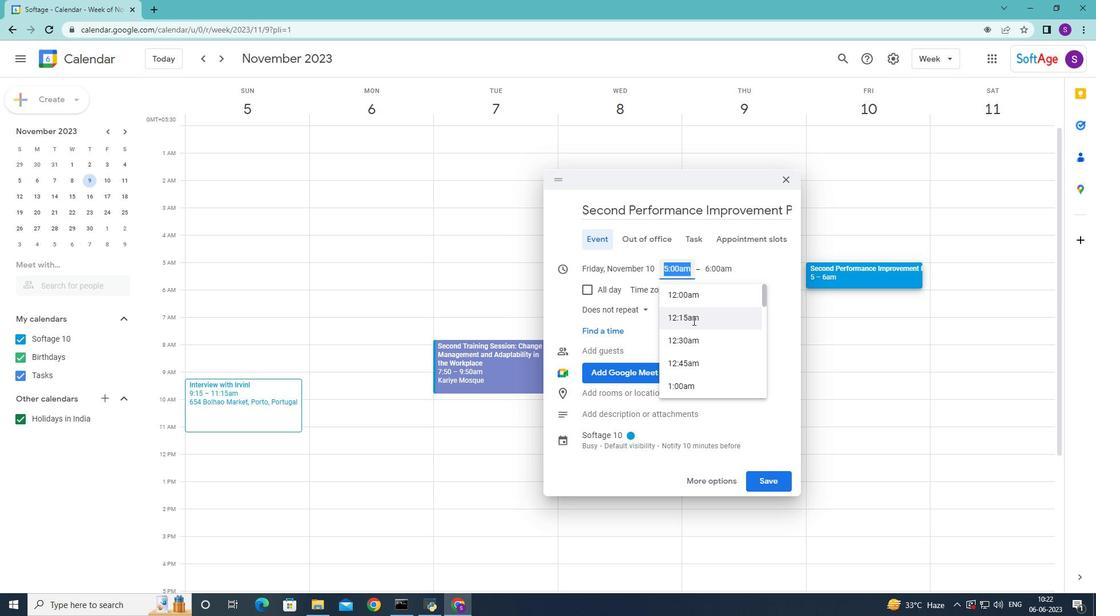 
Action: Mouse scrolled (692, 321) with delta (0, 0)
Screenshot: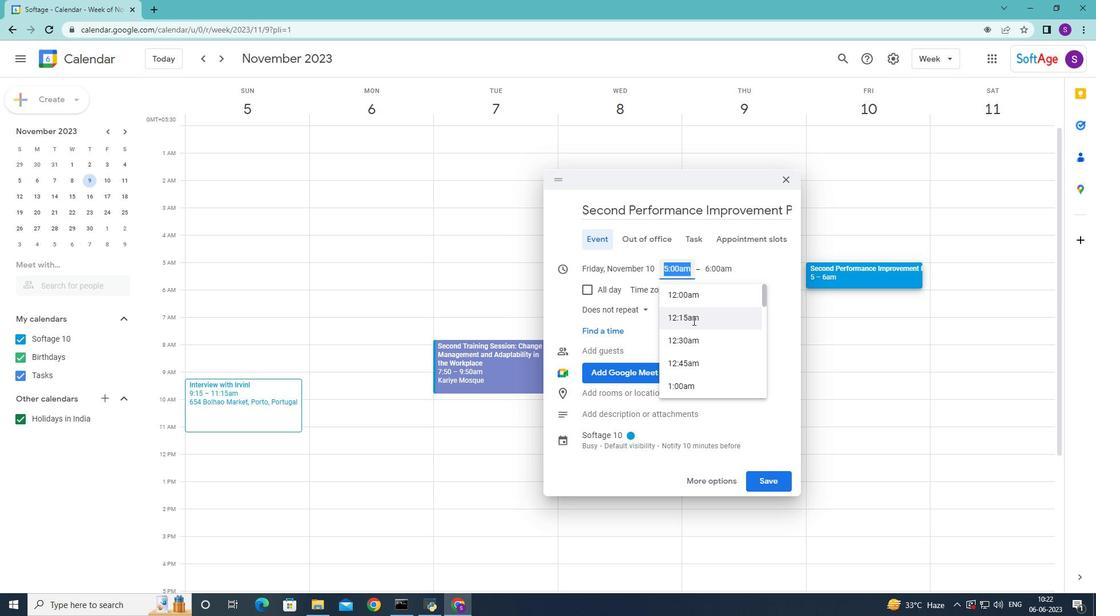 
Action: Mouse scrolled (692, 321) with delta (0, 0)
Screenshot: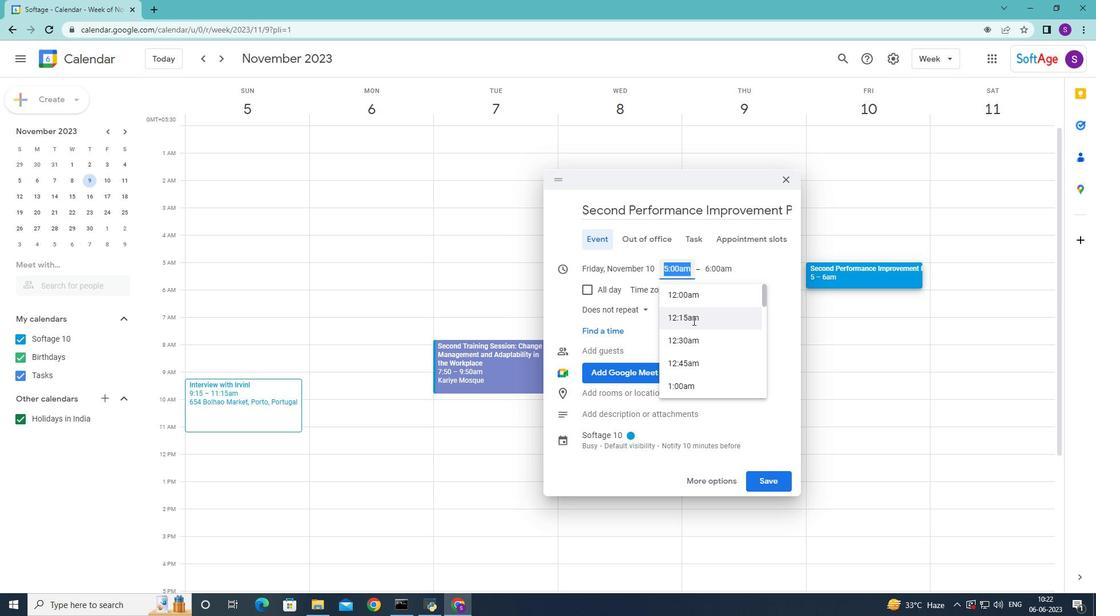 
Action: Mouse moved to (694, 320)
Screenshot: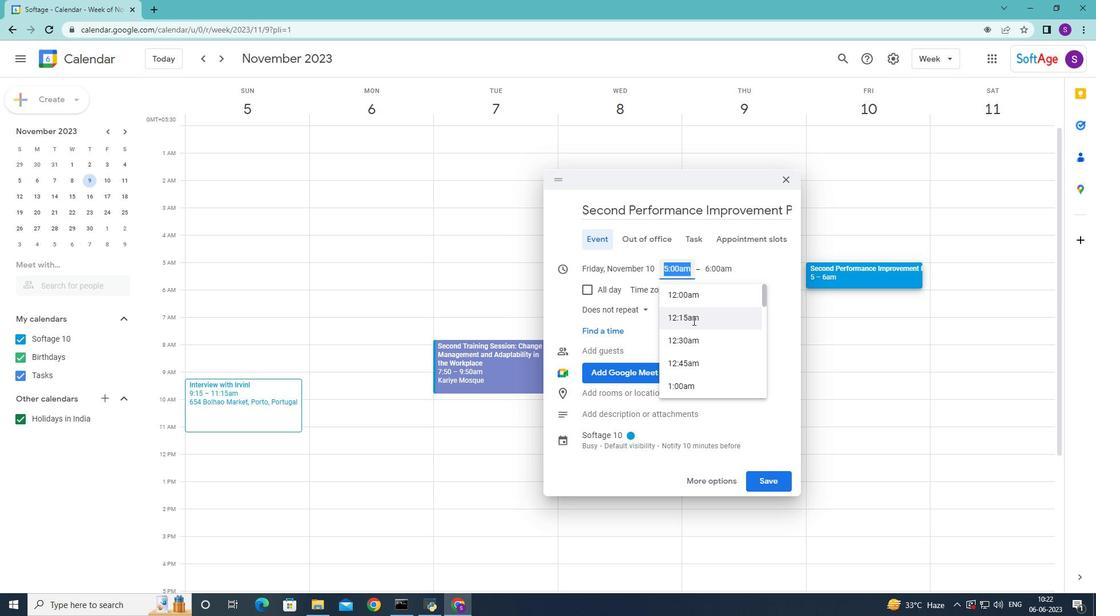 
Action: Mouse scrolled (694, 321) with delta (0, 0)
Screenshot: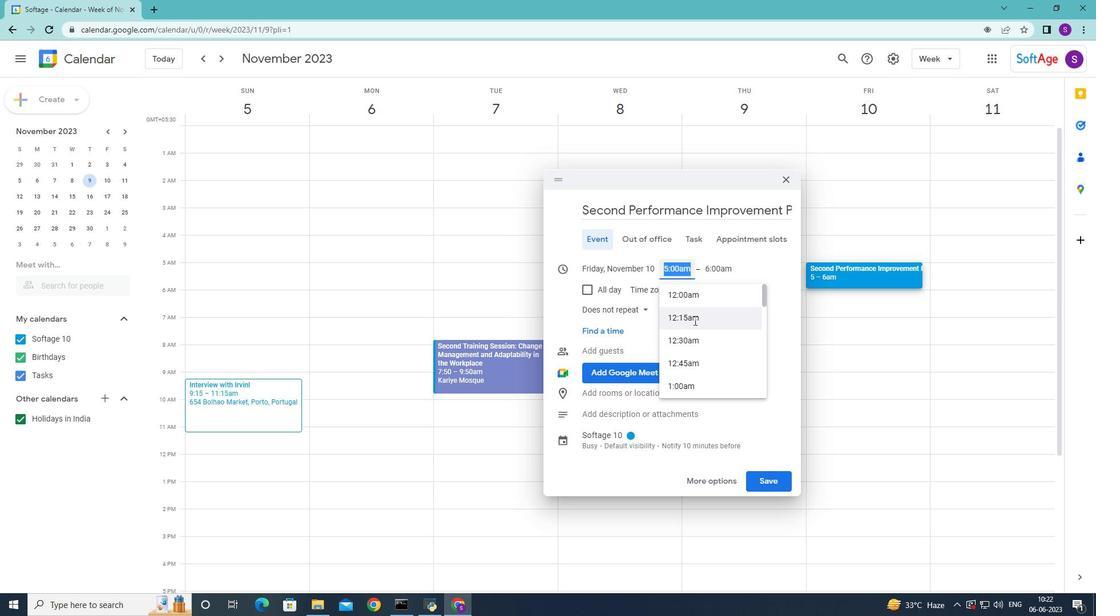 
Action: Mouse scrolled (694, 321) with delta (0, 0)
Screenshot: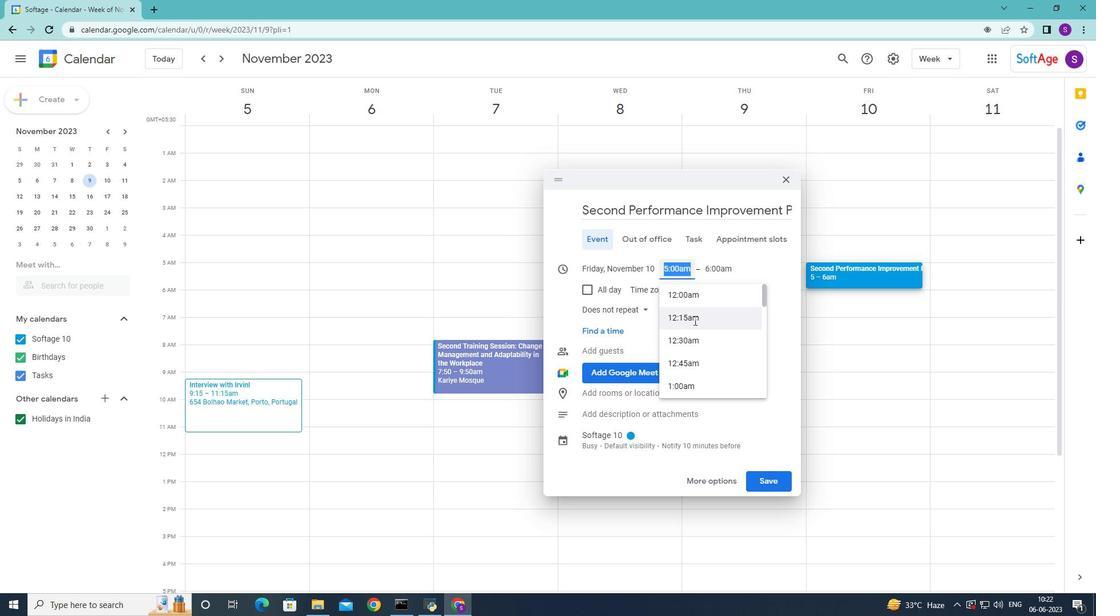 
Action: Mouse scrolled (694, 321) with delta (0, 0)
Screenshot: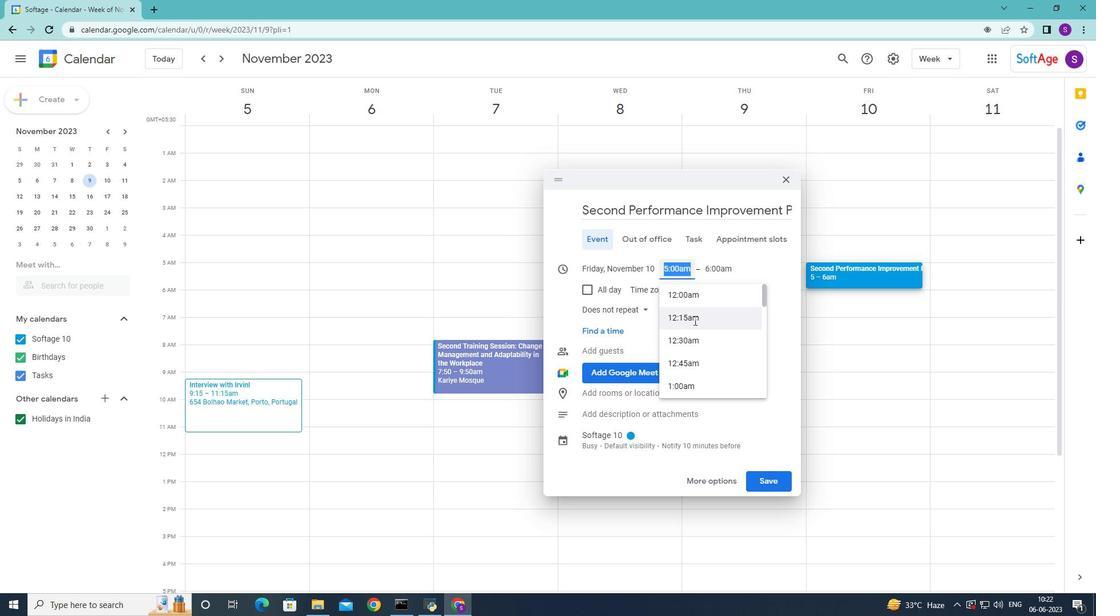 
Action: Mouse scrolled (694, 321) with delta (0, 0)
Screenshot: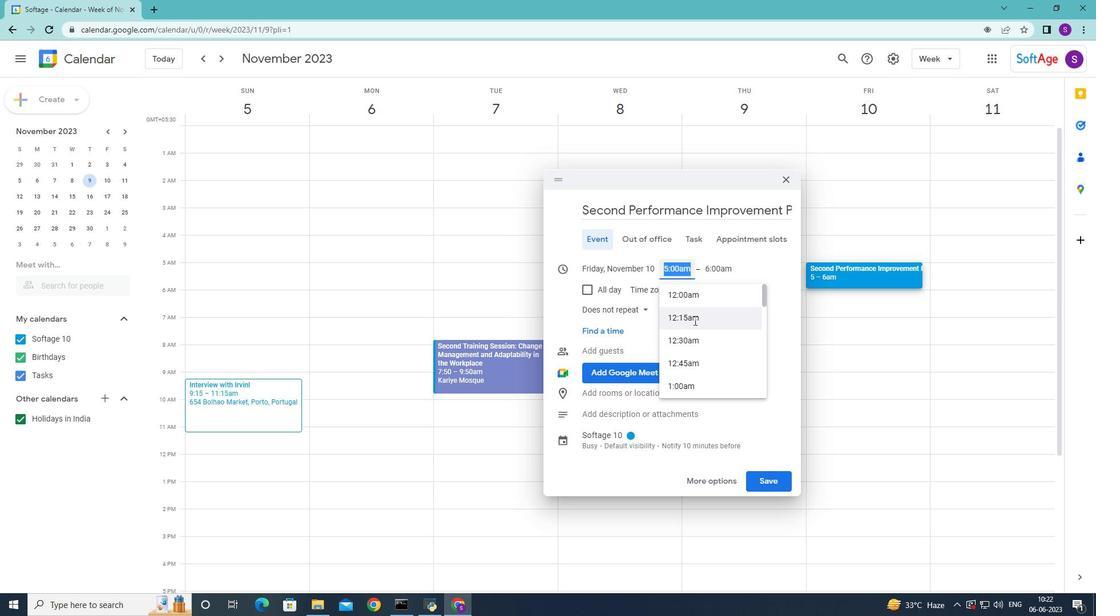 
Action: Mouse moved to (703, 308)
Screenshot: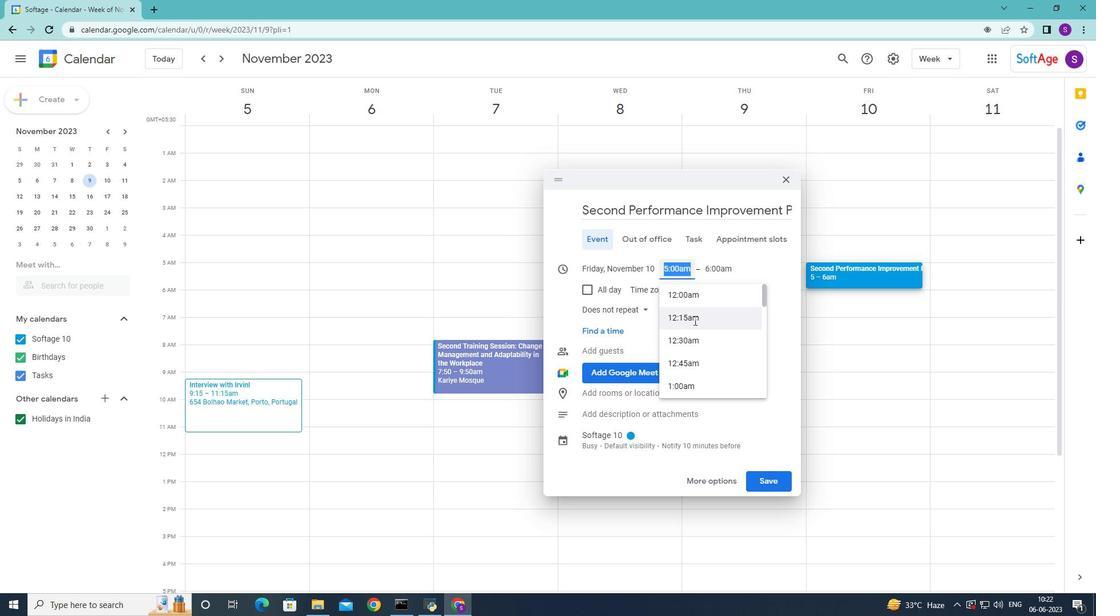 
Action: Mouse scrolled (703, 308) with delta (0, 0)
Screenshot: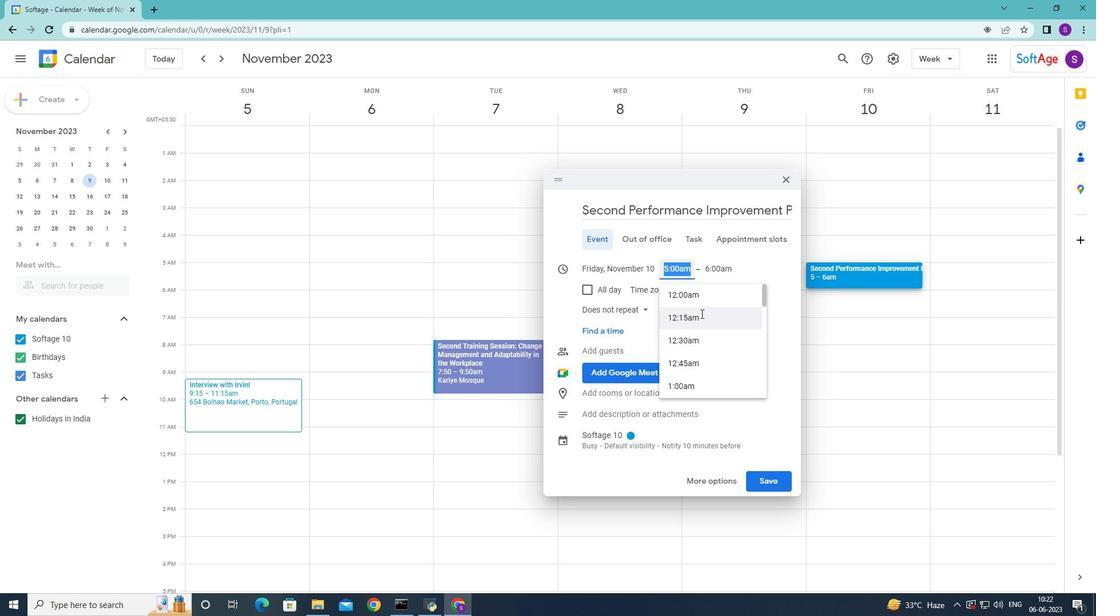 
Action: Mouse scrolled (703, 308) with delta (0, 0)
Screenshot: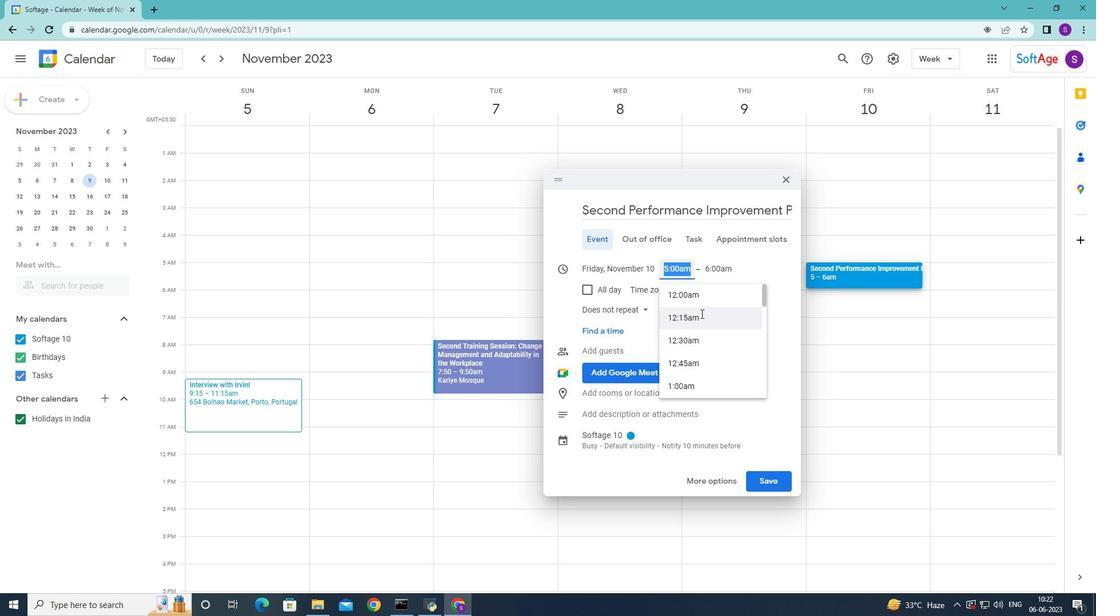 
Action: Mouse scrolled (703, 308) with delta (0, 0)
Screenshot: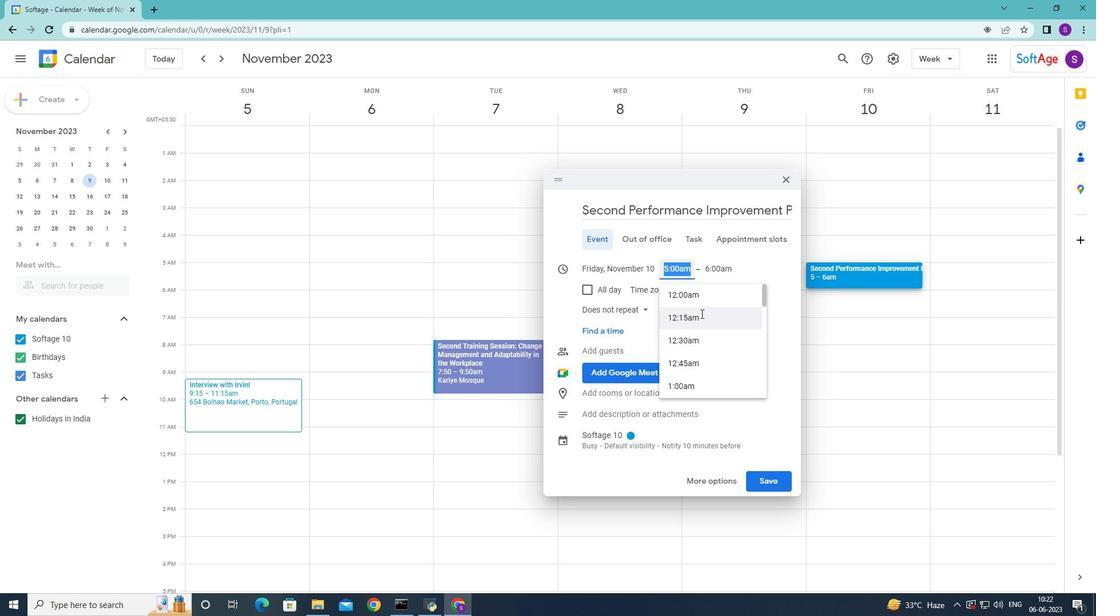 
Action: Mouse scrolled (703, 308) with delta (0, 0)
Screenshot: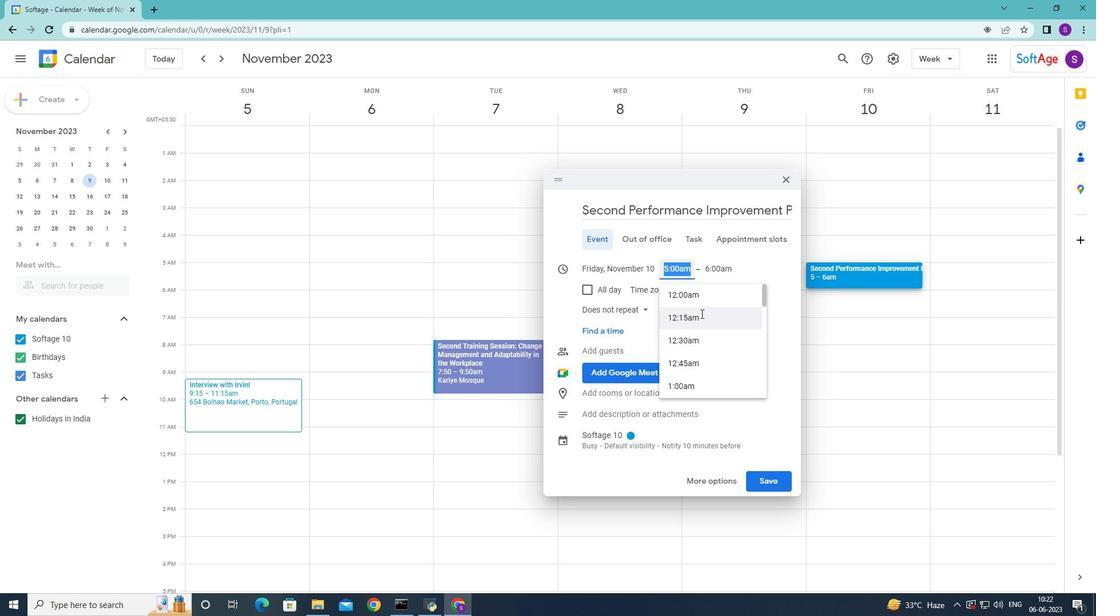 
Action: Mouse moved to (703, 308)
Screenshot: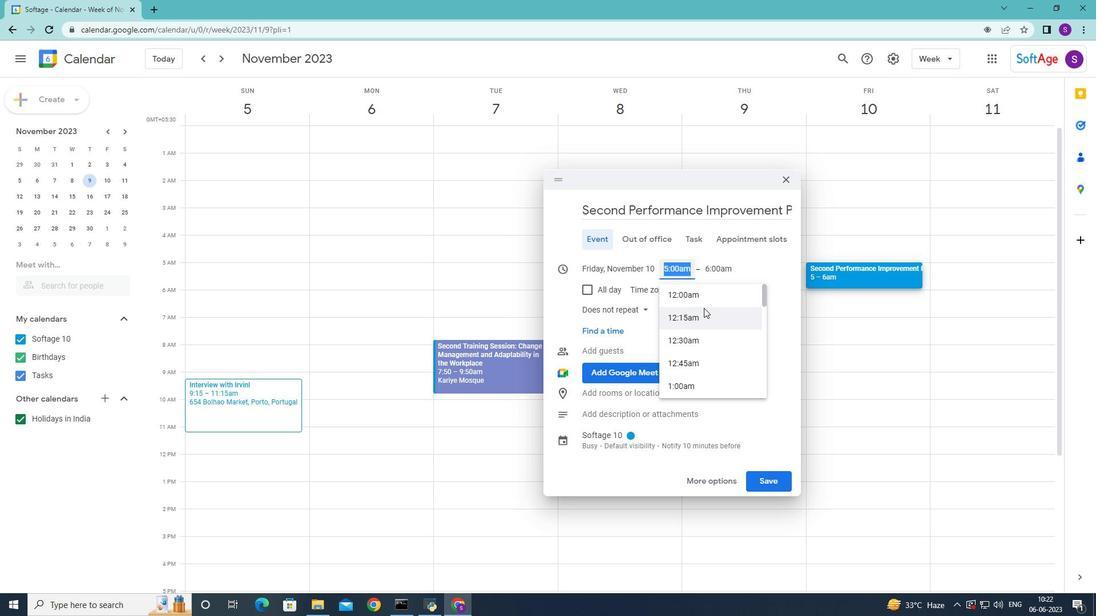 
Action: Mouse scrolled (703, 308) with delta (0, 0)
Screenshot: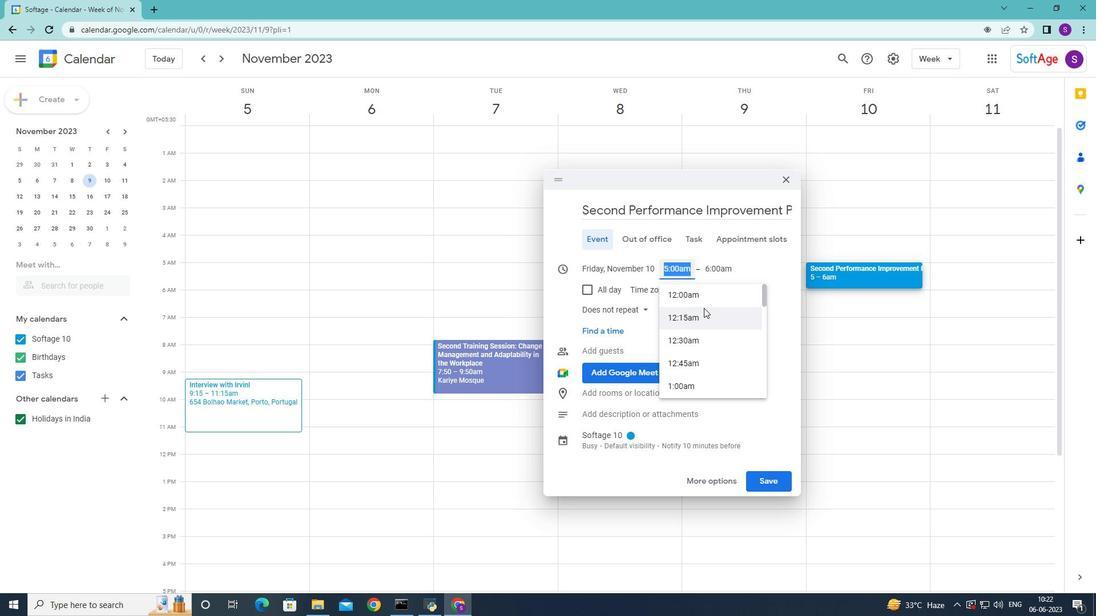 
Action: Mouse scrolled (703, 308) with delta (0, 0)
Screenshot: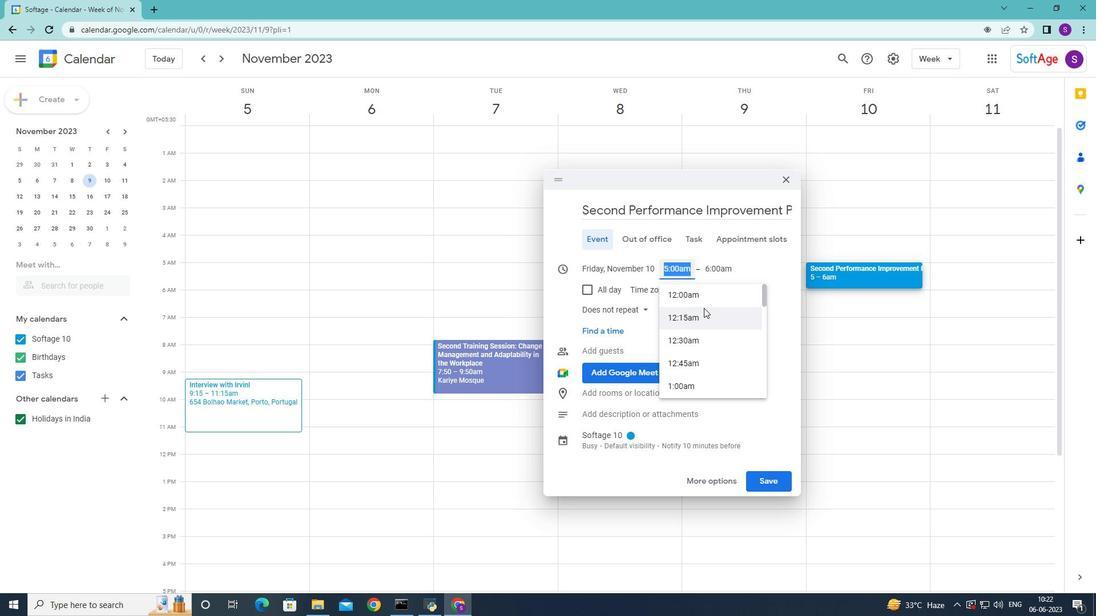 
Action: Mouse moved to (705, 311)
Screenshot: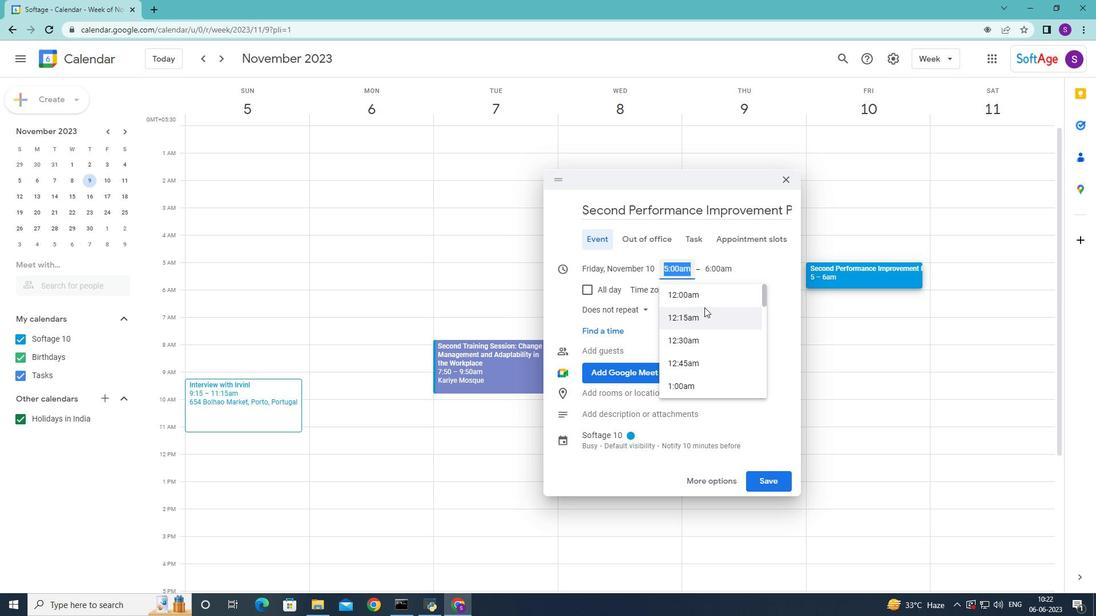 
Action: Mouse scrolled (705, 311) with delta (0, 0)
Screenshot: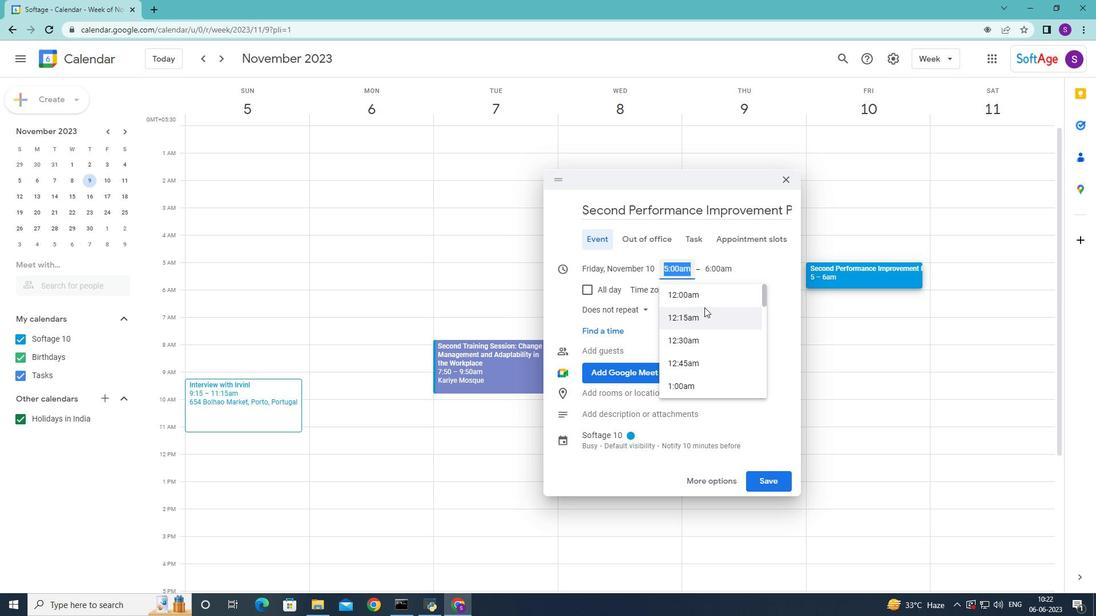 
Action: Mouse scrolled (705, 311) with delta (0, 0)
Screenshot: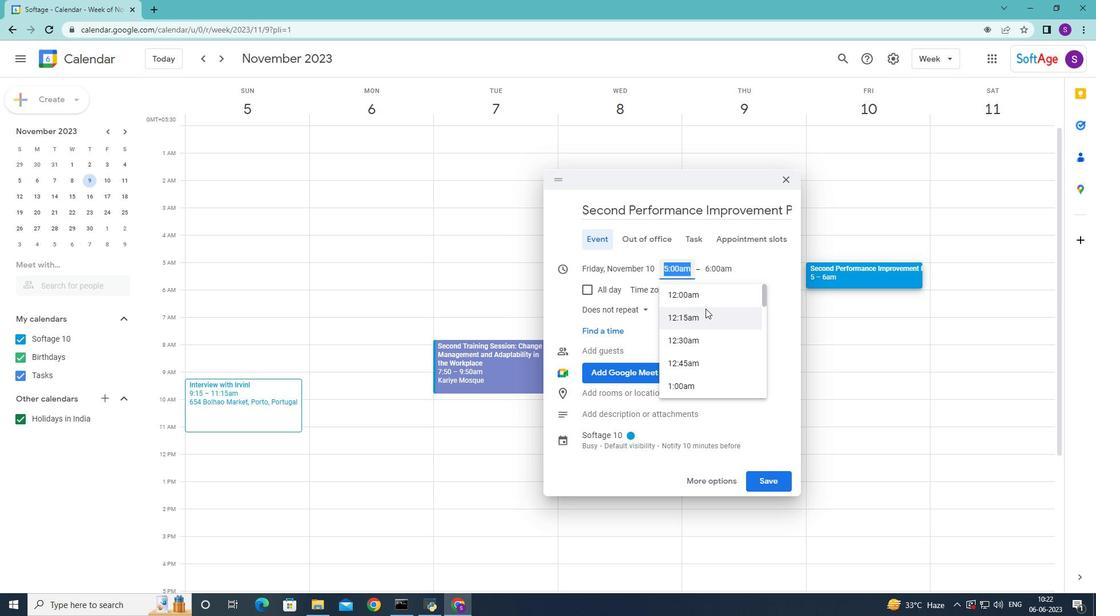 
Action: Mouse moved to (699, 337)
Screenshot: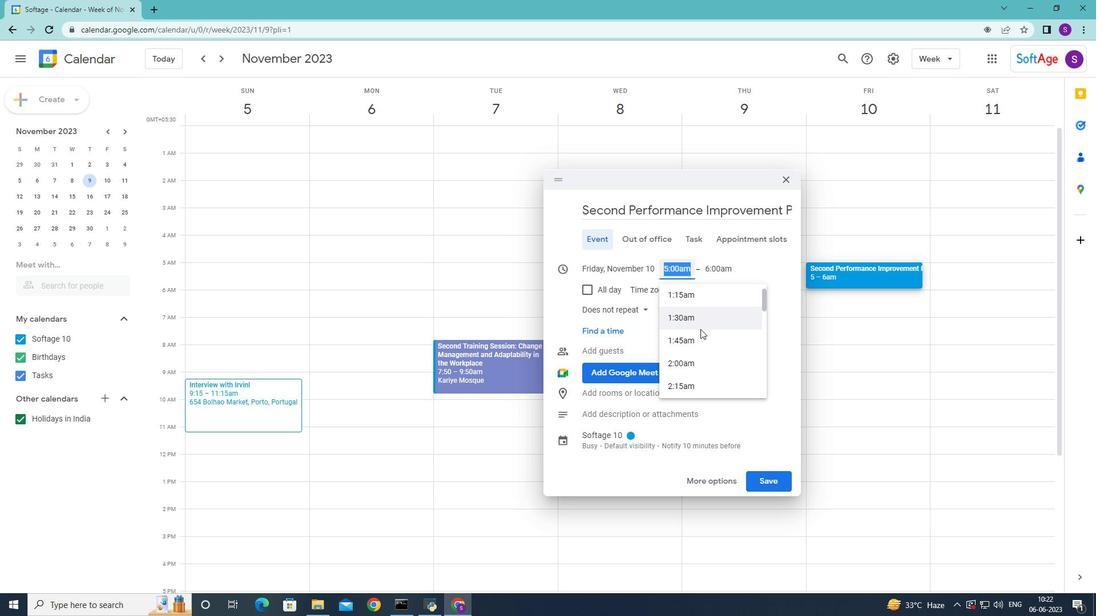 
Action: Mouse scrolled (699, 337) with delta (0, 0)
Screenshot: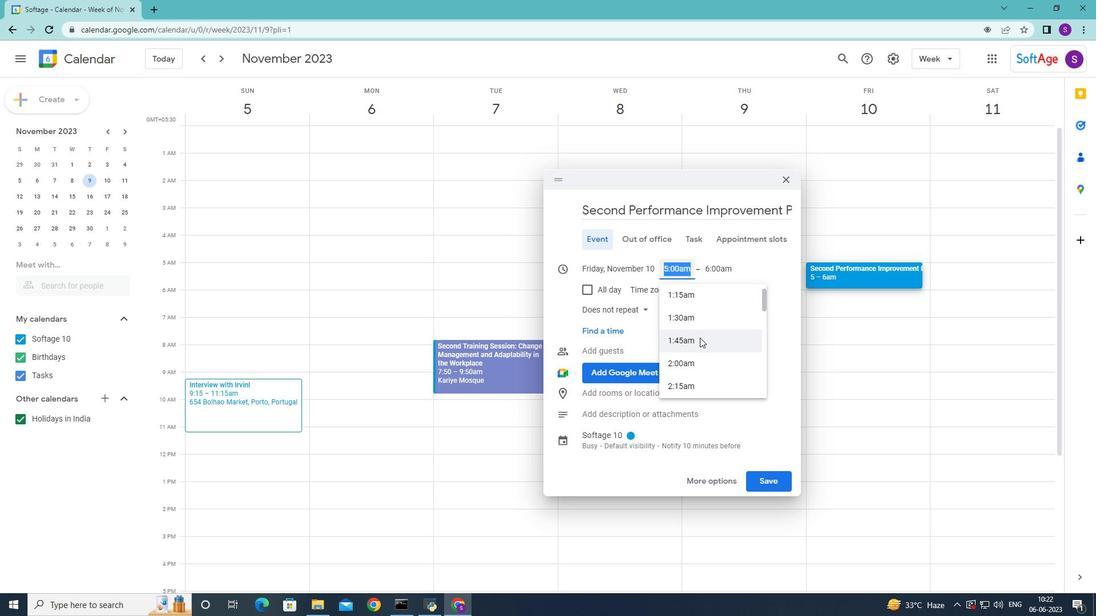 
Action: Mouse scrolled (699, 337) with delta (0, 0)
Screenshot: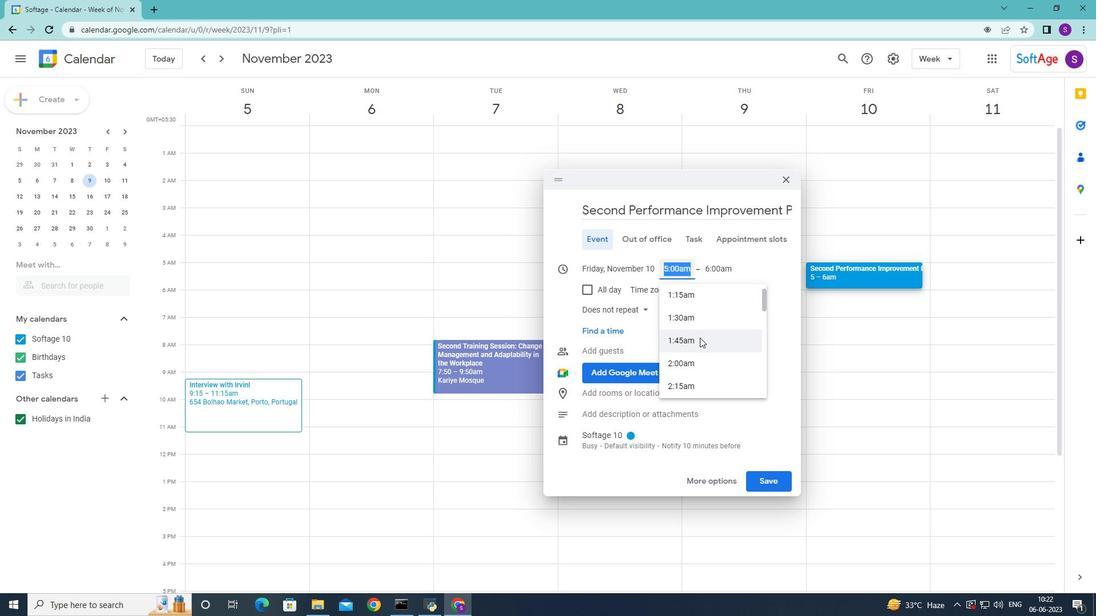 
Action: Mouse scrolled (699, 337) with delta (0, 0)
Screenshot: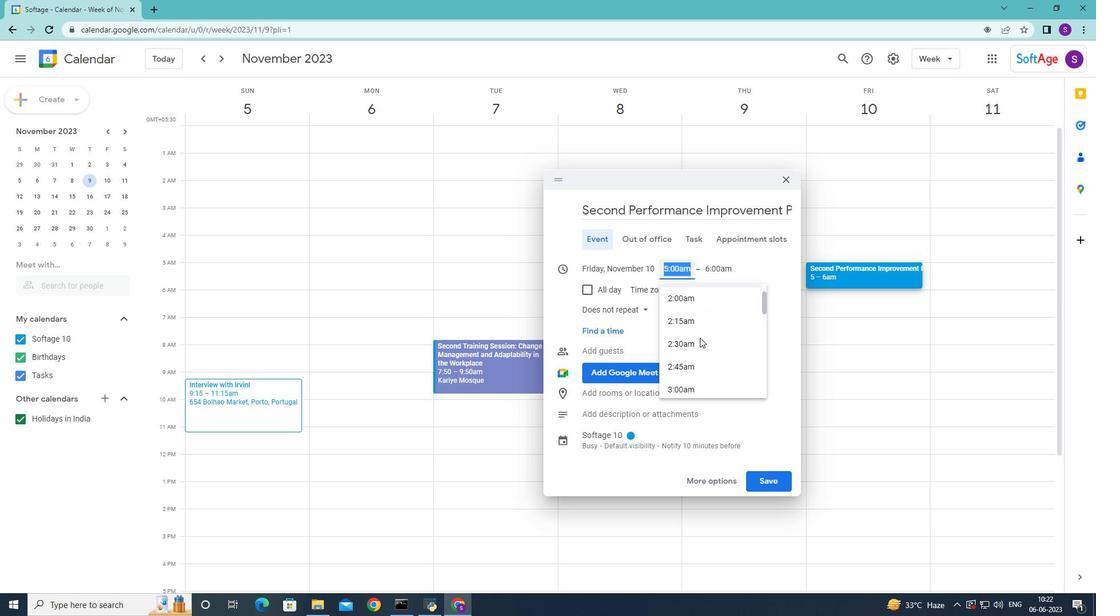 
Action: Mouse scrolled (699, 337) with delta (0, 0)
Screenshot: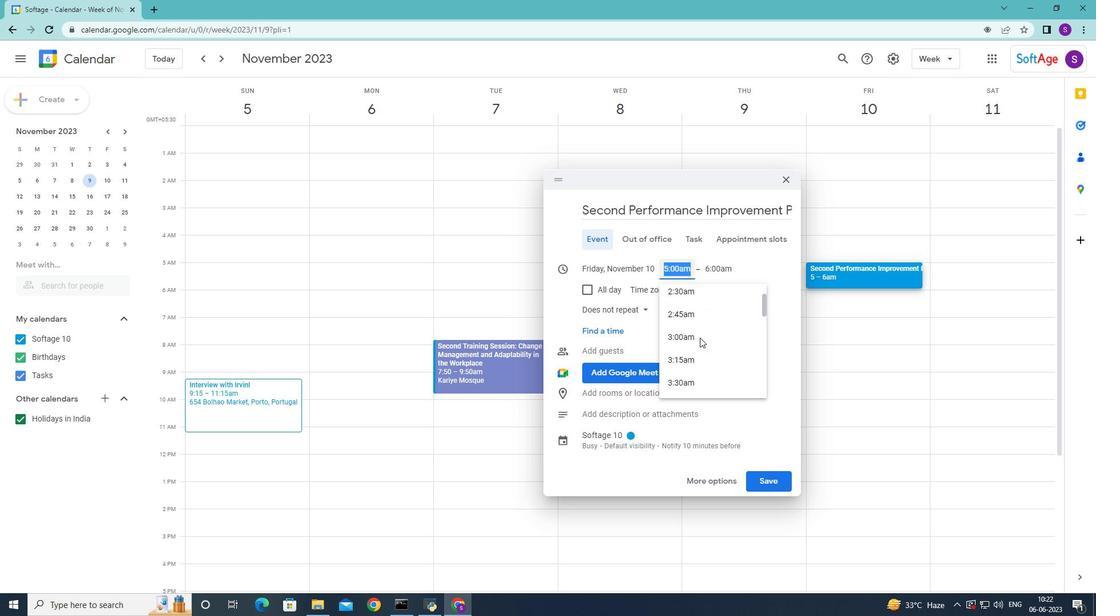 
Action: Mouse scrolled (699, 337) with delta (0, 0)
Screenshot: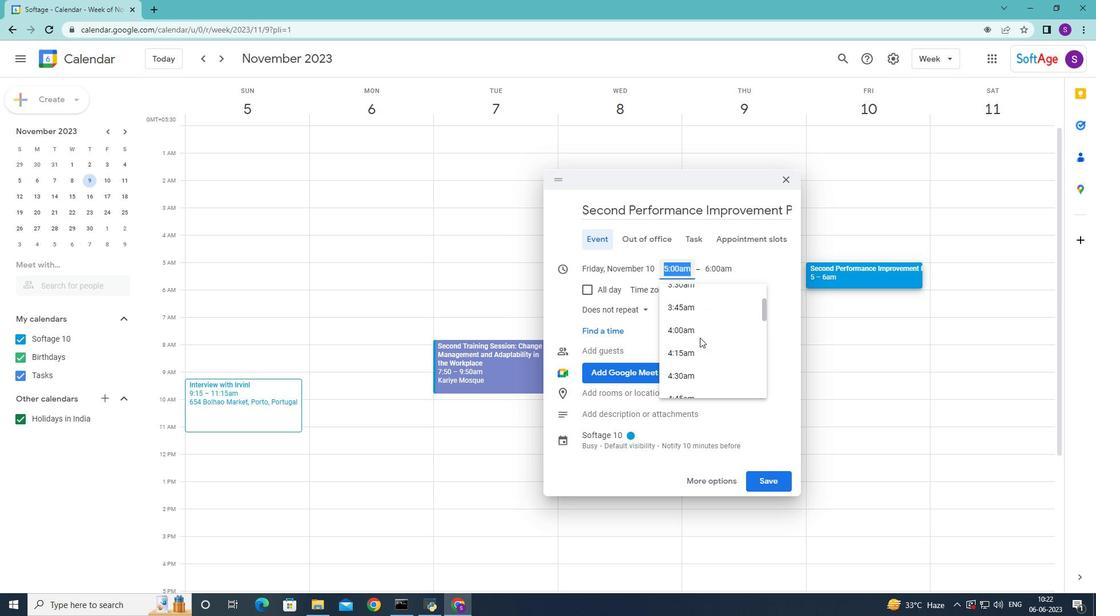 
Action: Mouse scrolled (699, 337) with delta (0, 0)
Screenshot: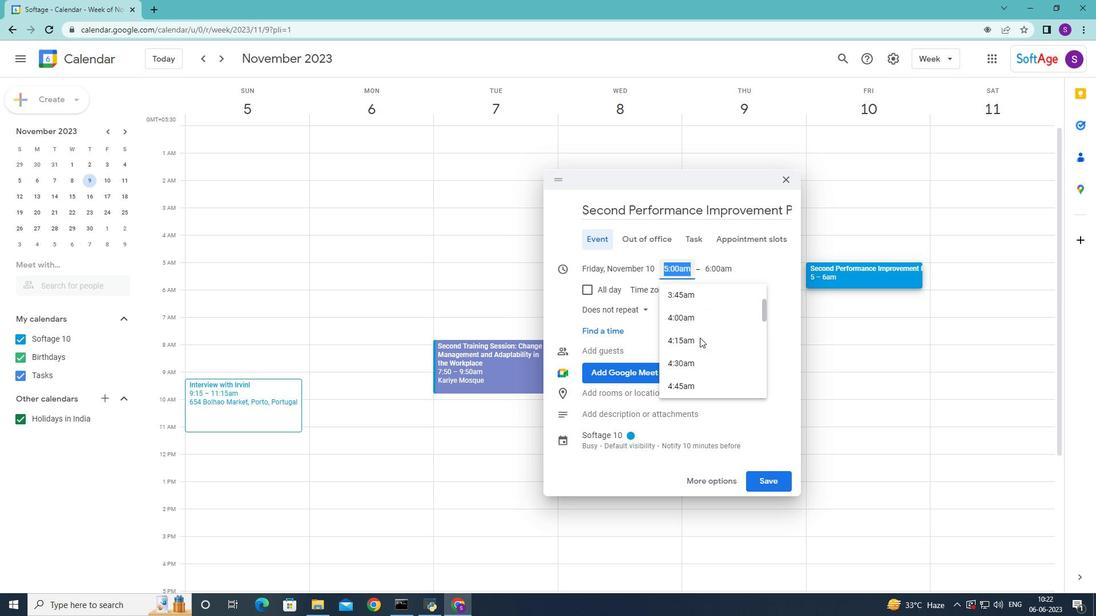 
Action: Mouse scrolled (699, 337) with delta (0, 0)
Screenshot: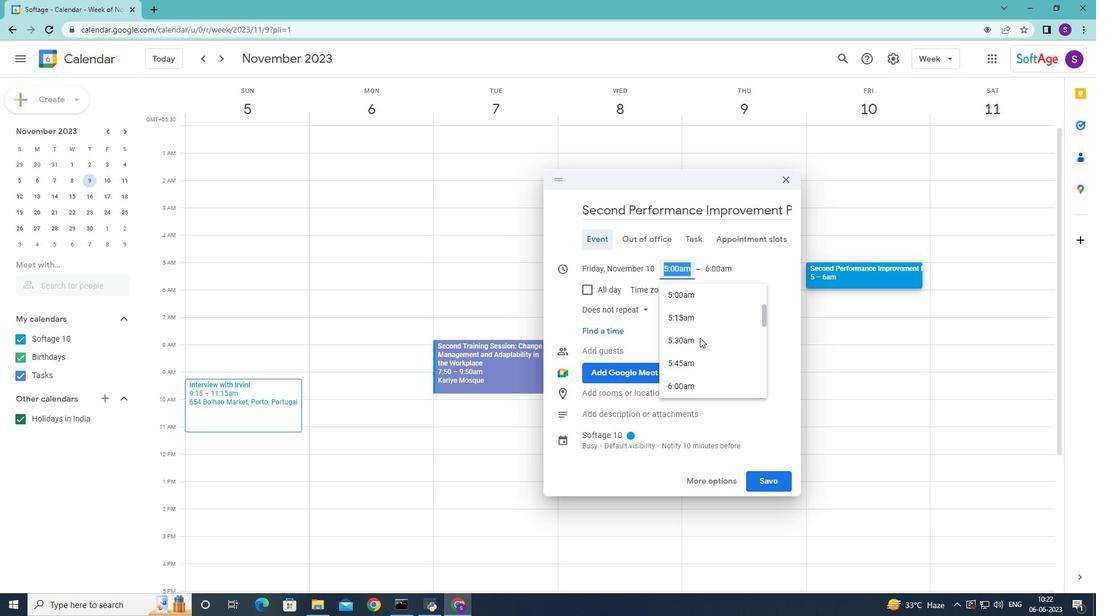 
Action: Mouse scrolled (699, 337) with delta (0, 0)
Screenshot: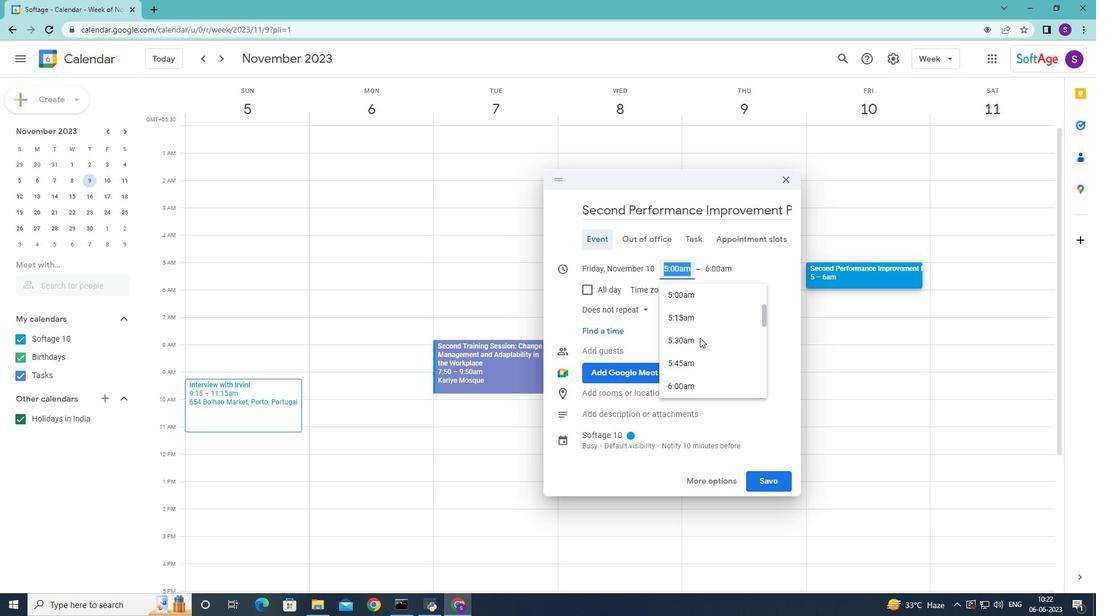 
Action: Mouse moved to (699, 337)
Screenshot: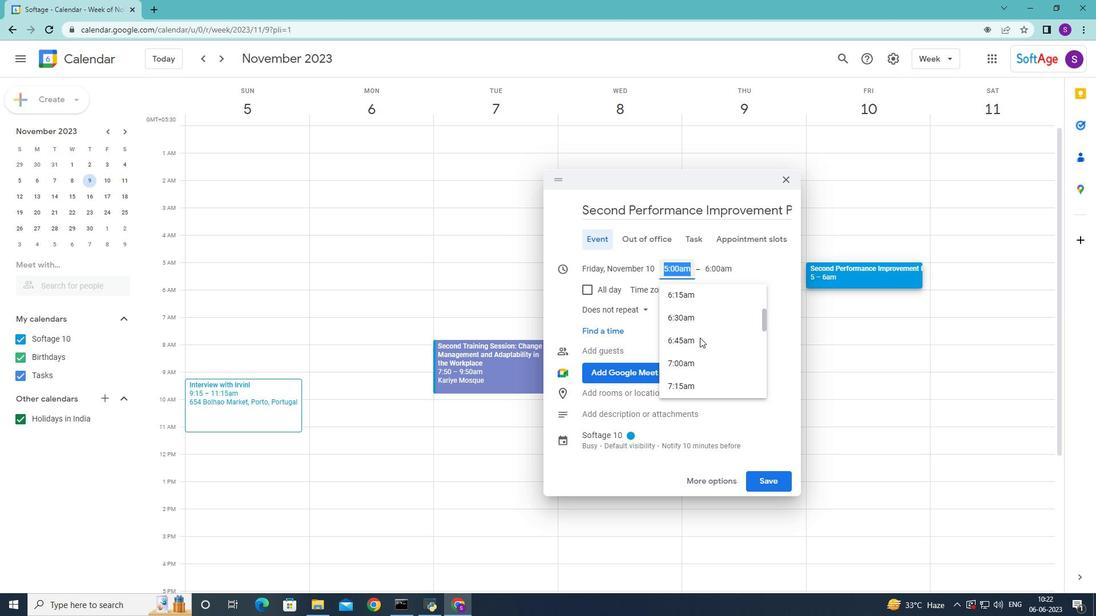 
Action: Mouse scrolled (699, 337) with delta (0, 0)
Screenshot: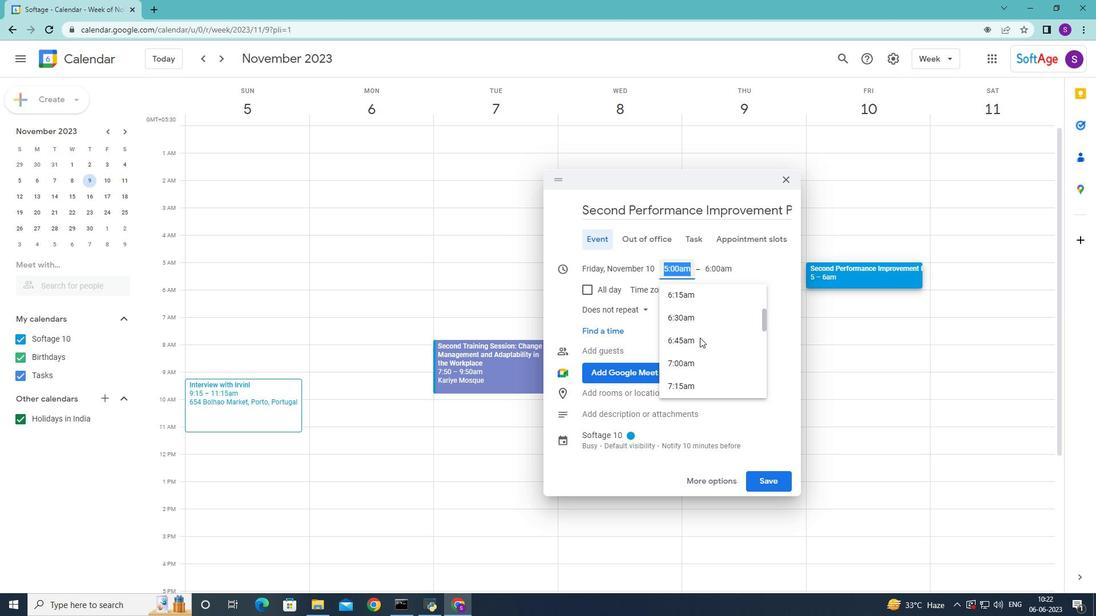 
Action: Mouse scrolled (699, 337) with delta (0, 0)
Screenshot: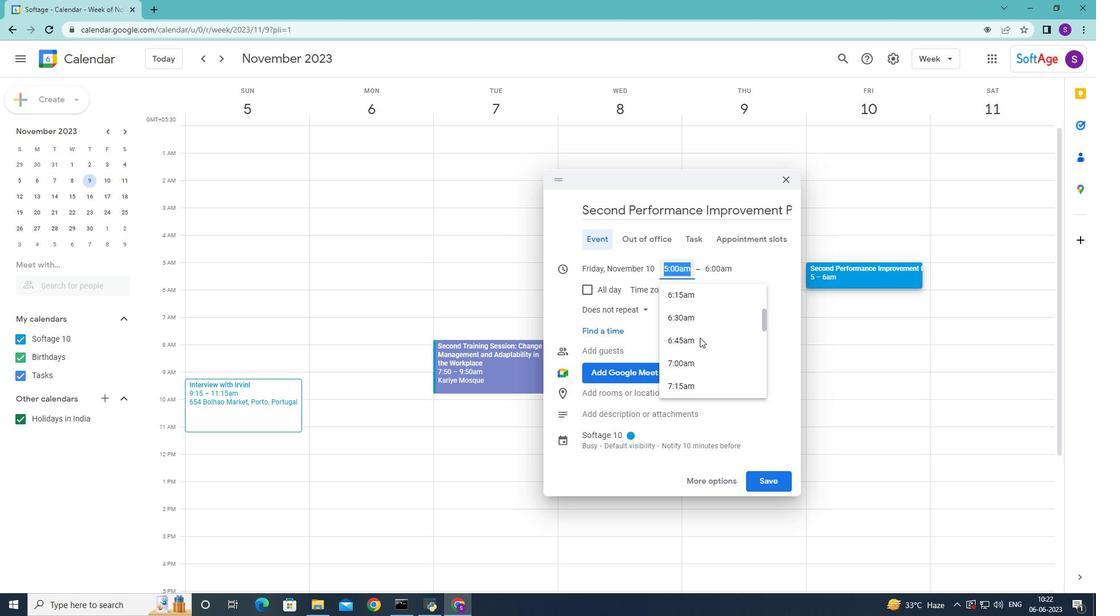 
Action: Mouse scrolled (699, 337) with delta (0, 0)
Screenshot: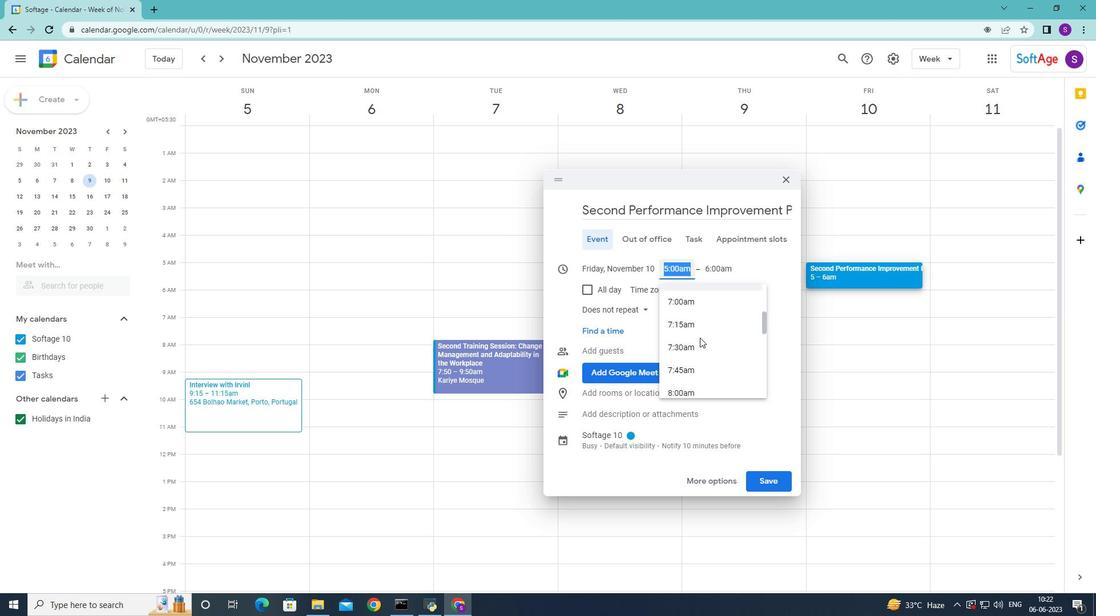 
Action: Mouse scrolled (699, 337) with delta (0, 0)
Screenshot: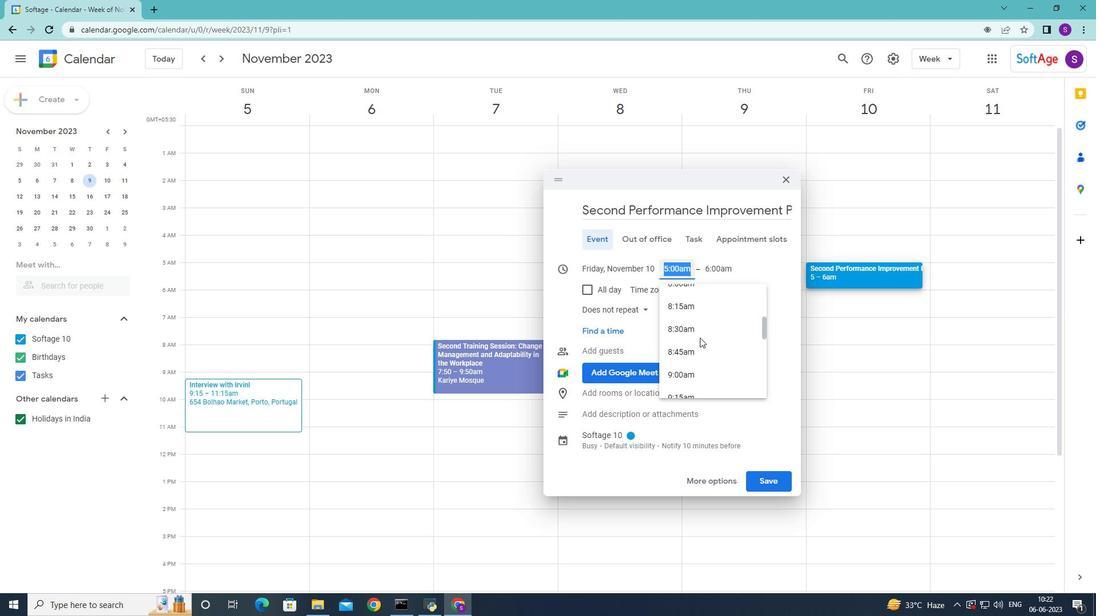 
Action: Mouse scrolled (699, 337) with delta (0, 0)
Screenshot: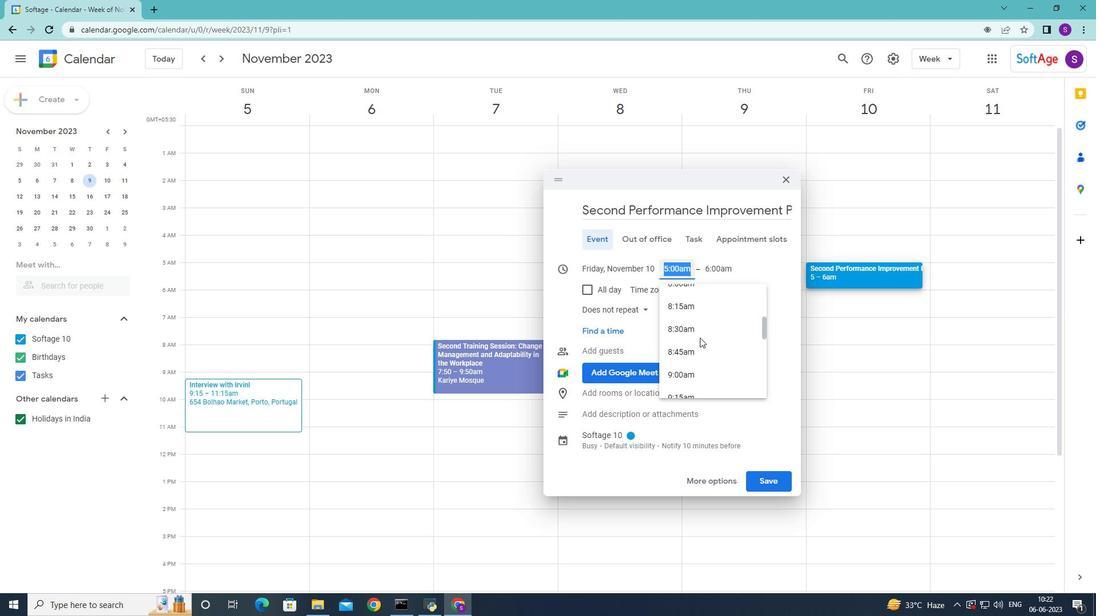 
Action: Mouse scrolled (699, 338) with delta (0, 0)
Screenshot: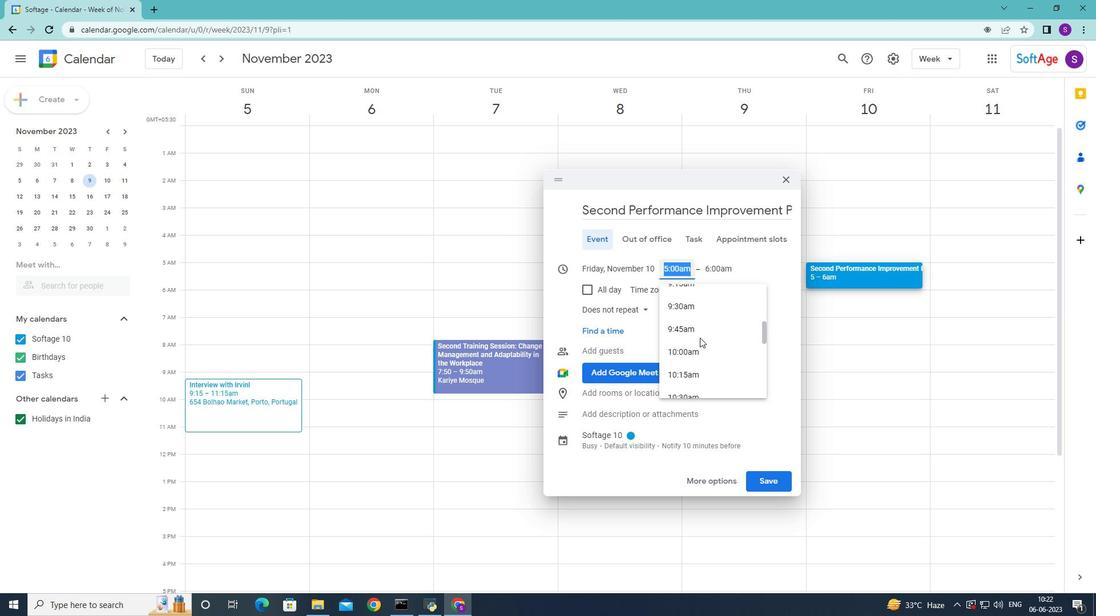 
Action: Mouse moved to (694, 344)
Screenshot: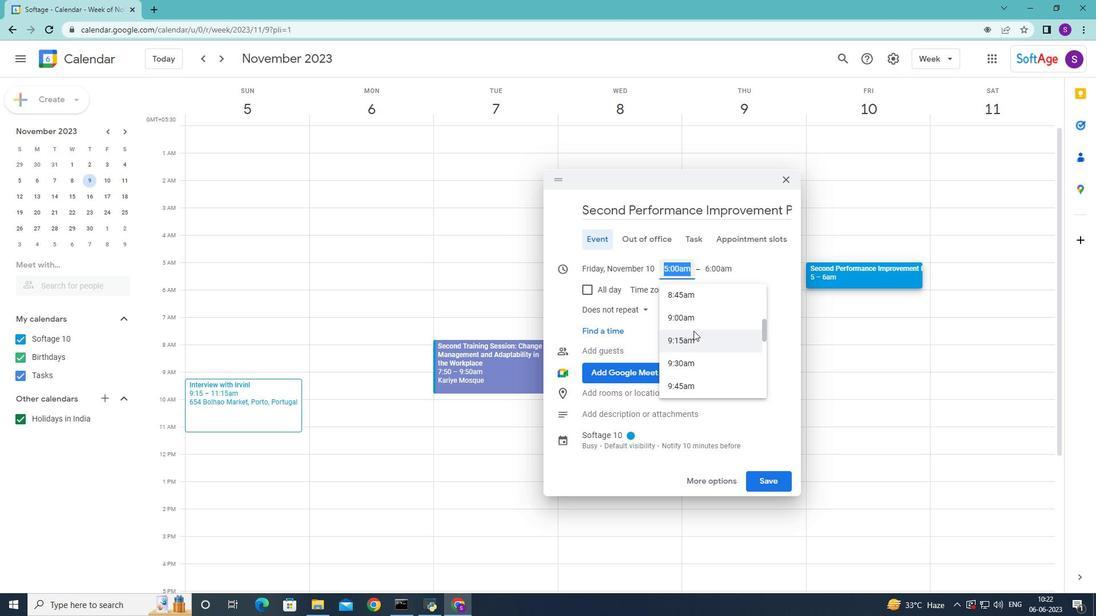 
Action: Mouse pressed left at (694, 344)
Screenshot: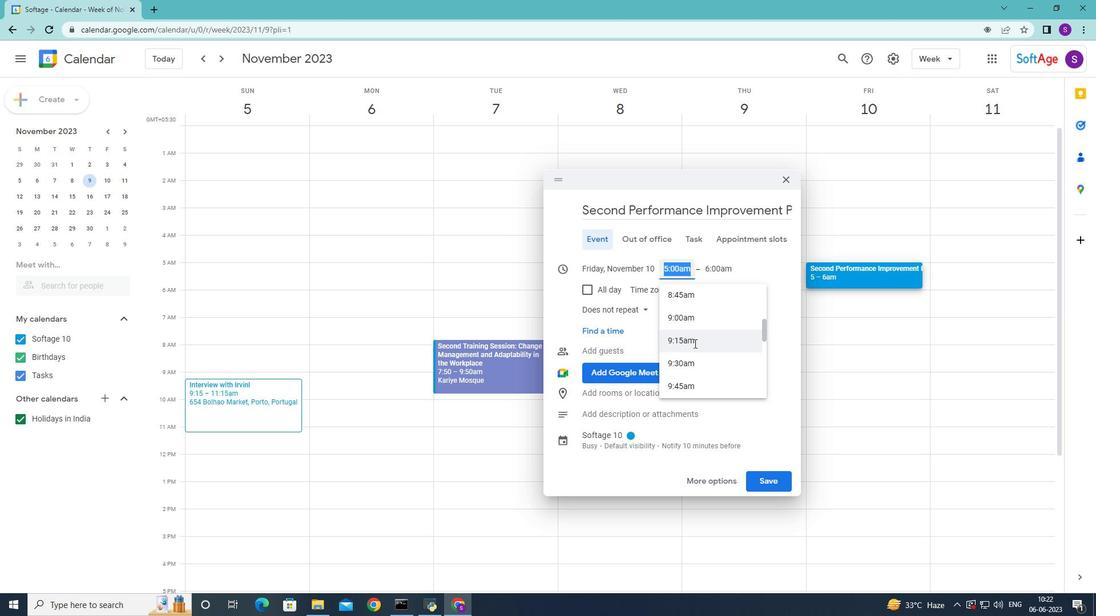 
Action: Mouse moved to (727, 271)
Screenshot: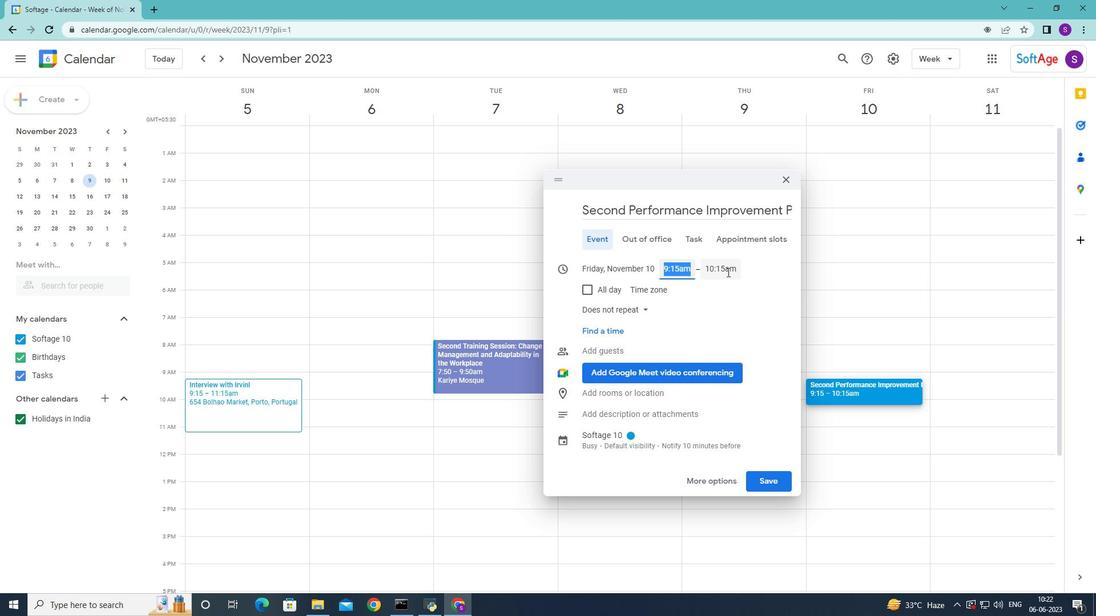 
Action: Mouse pressed left at (727, 271)
Screenshot: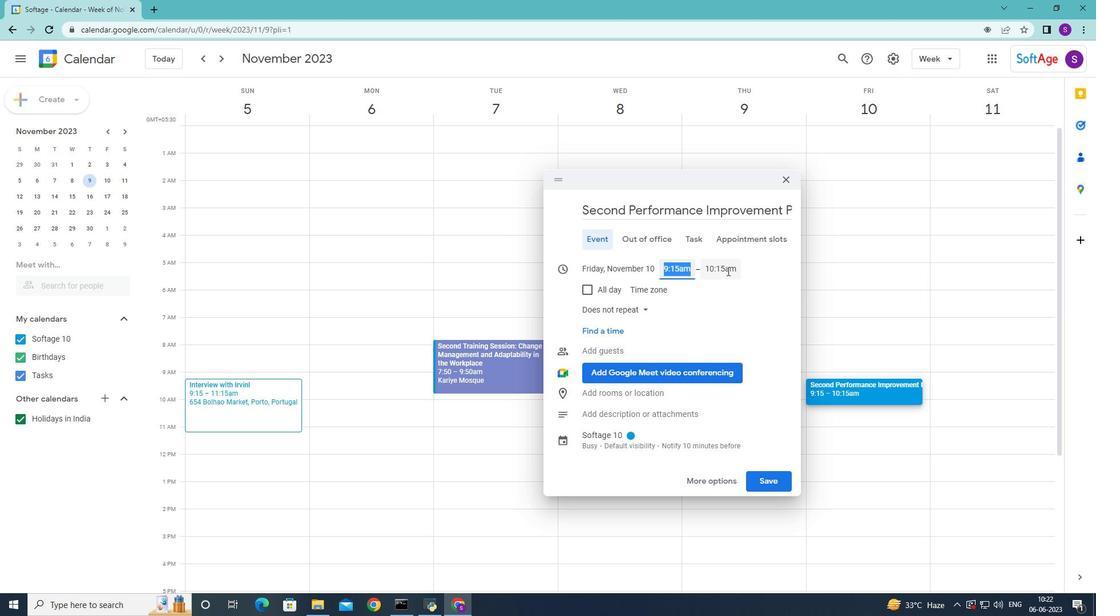 
Action: Mouse moved to (735, 330)
Screenshot: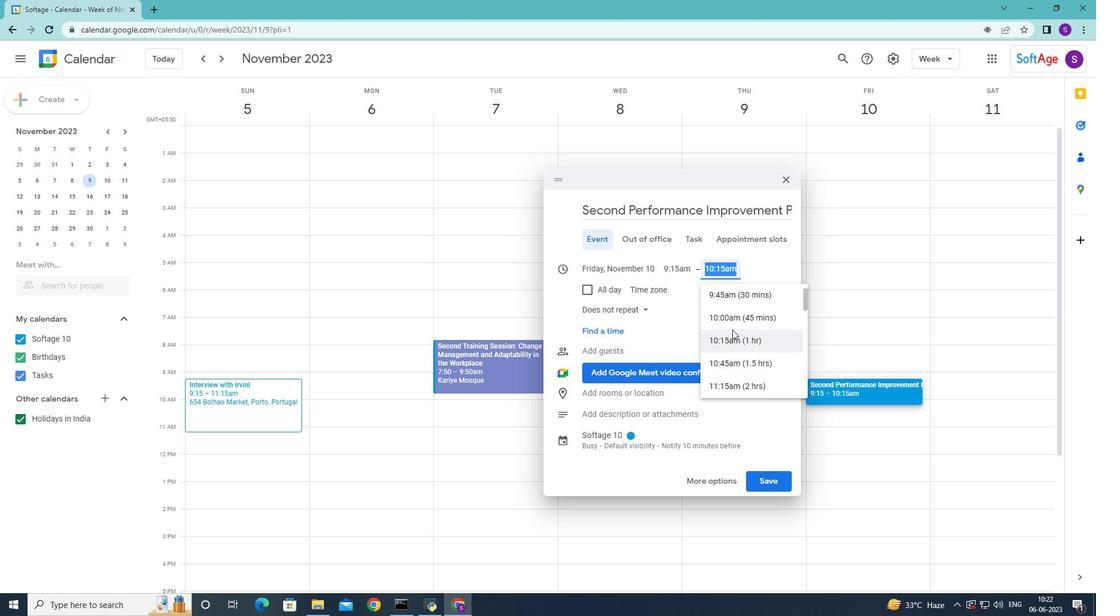 
Action: Mouse scrolled (735, 329) with delta (0, 0)
Screenshot: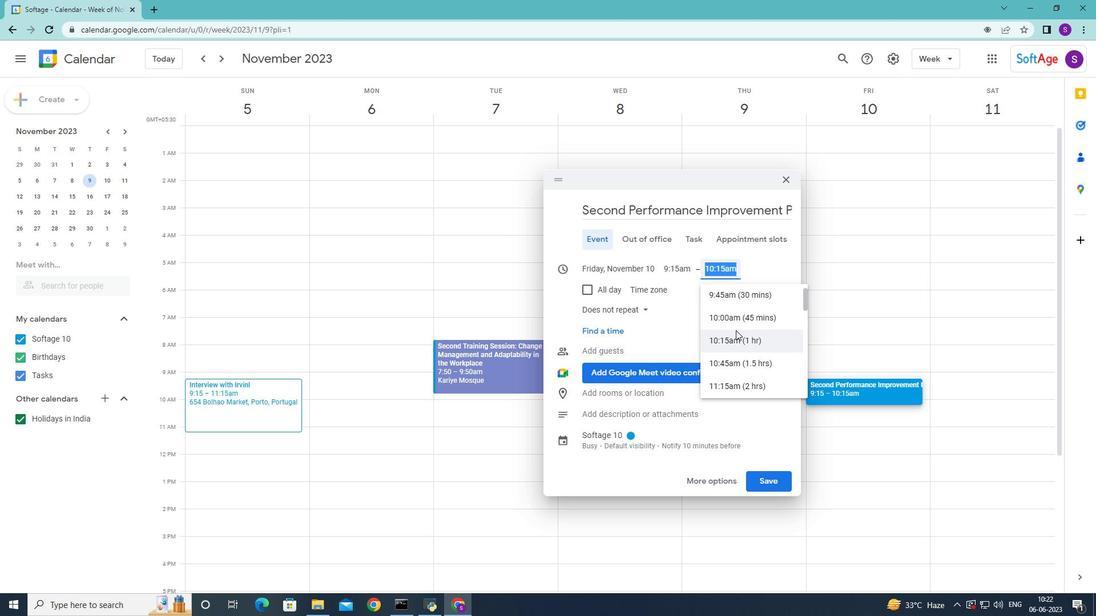 
Action: Mouse moved to (735, 331)
Screenshot: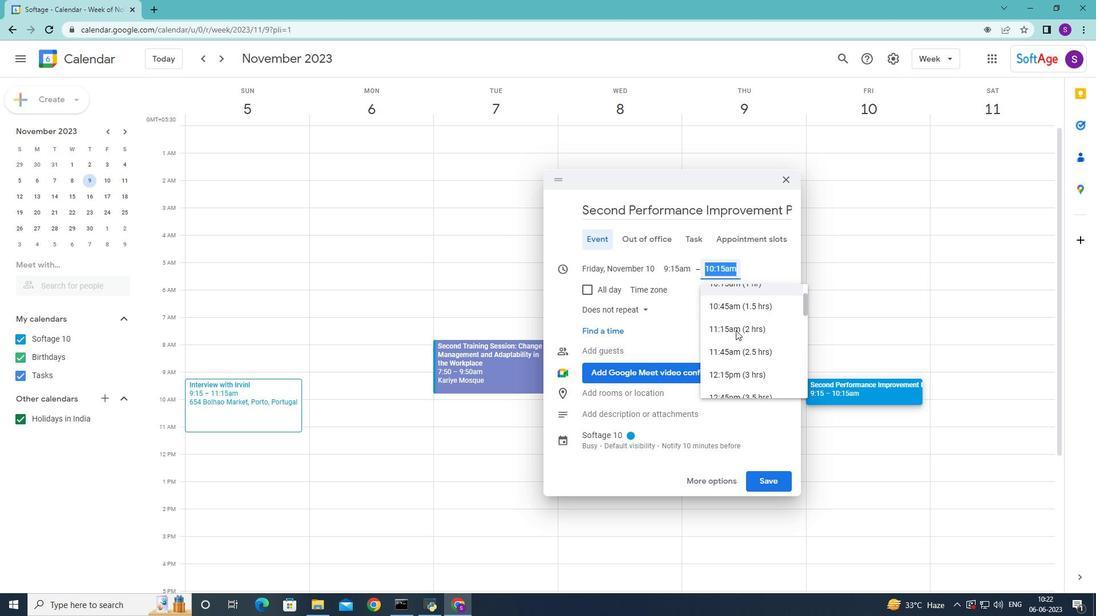 
Action: Mouse pressed left at (735, 331)
Screenshot: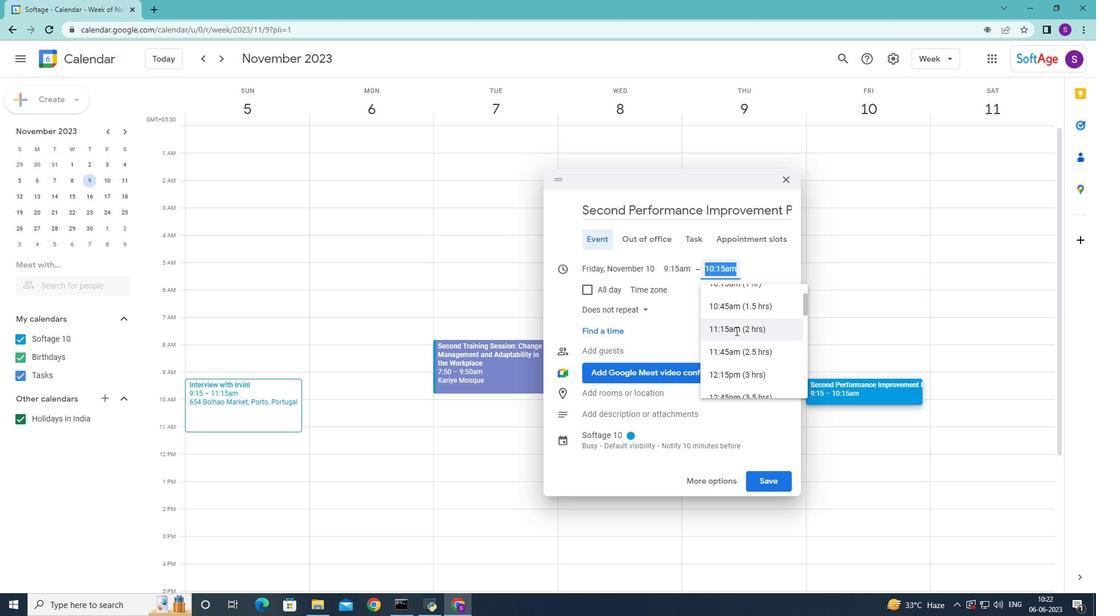 
Action: Mouse moved to (693, 480)
Screenshot: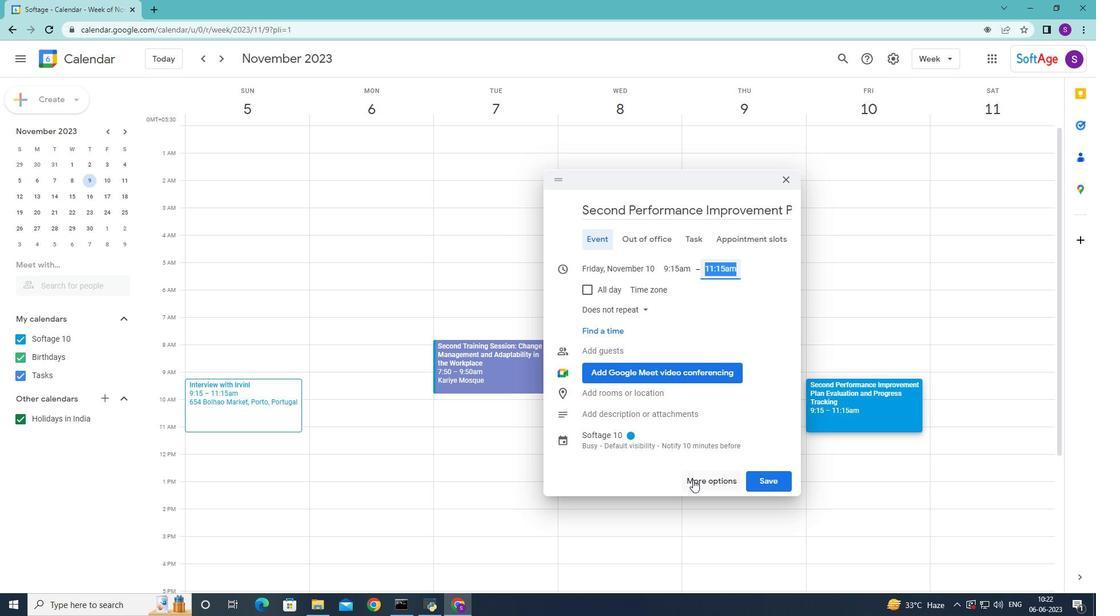 
Action: Mouse pressed left at (693, 480)
Screenshot: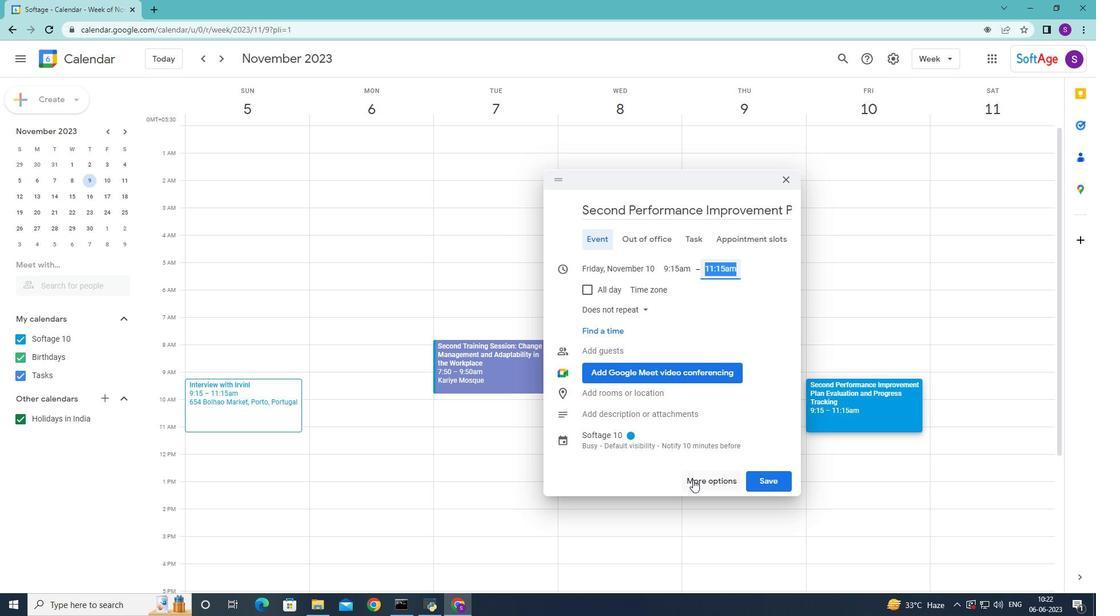 
Action: Mouse moved to (252, 387)
Screenshot: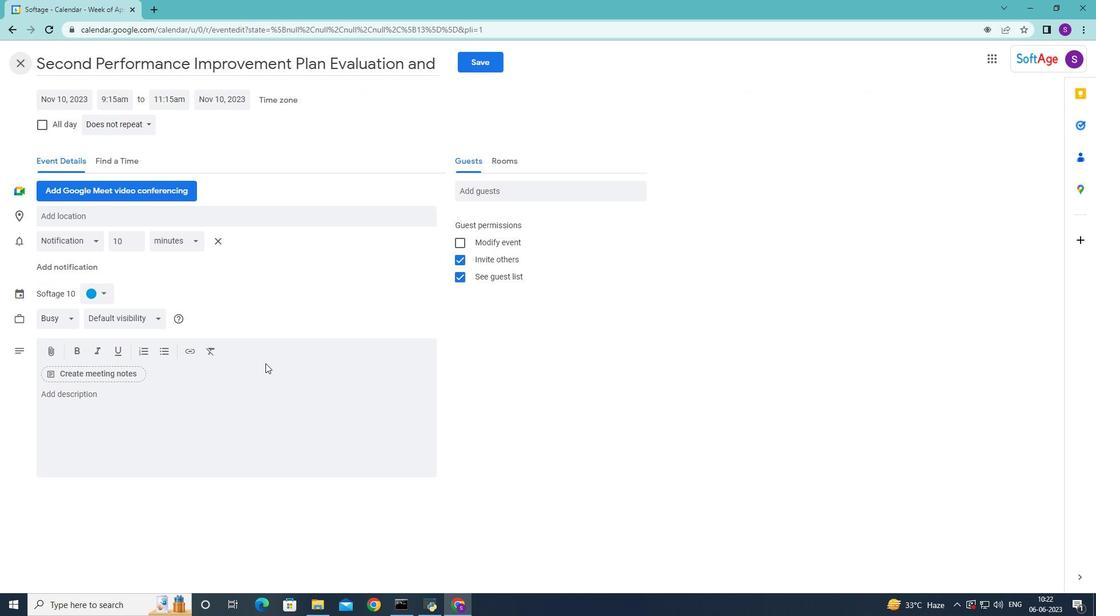 
Action: Mouse pressed left at (252, 387)
Screenshot: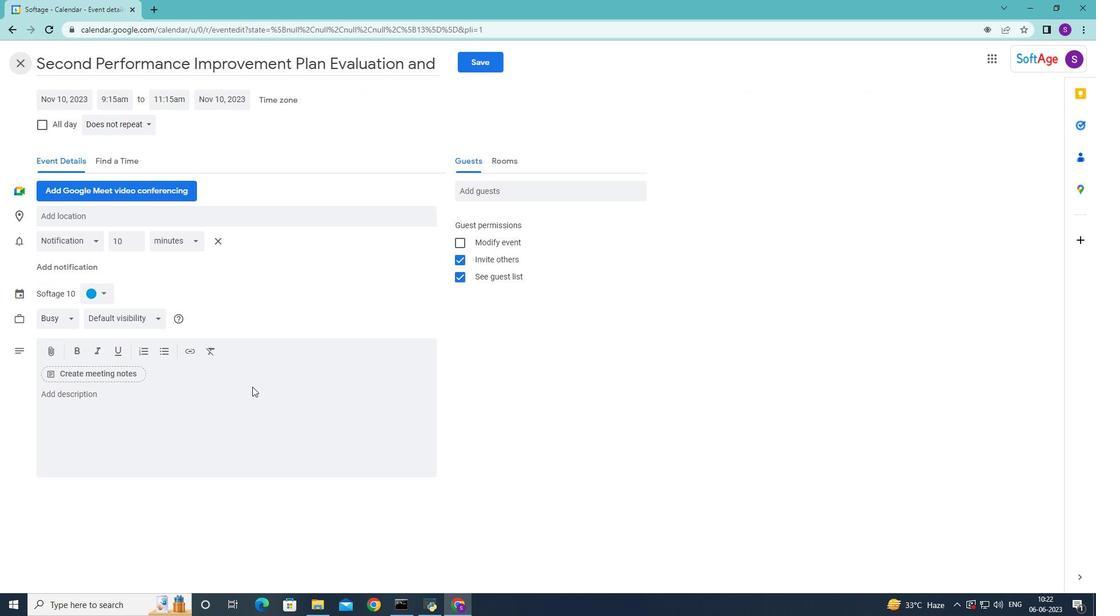 
Action: Mouse moved to (225, 406)
Screenshot: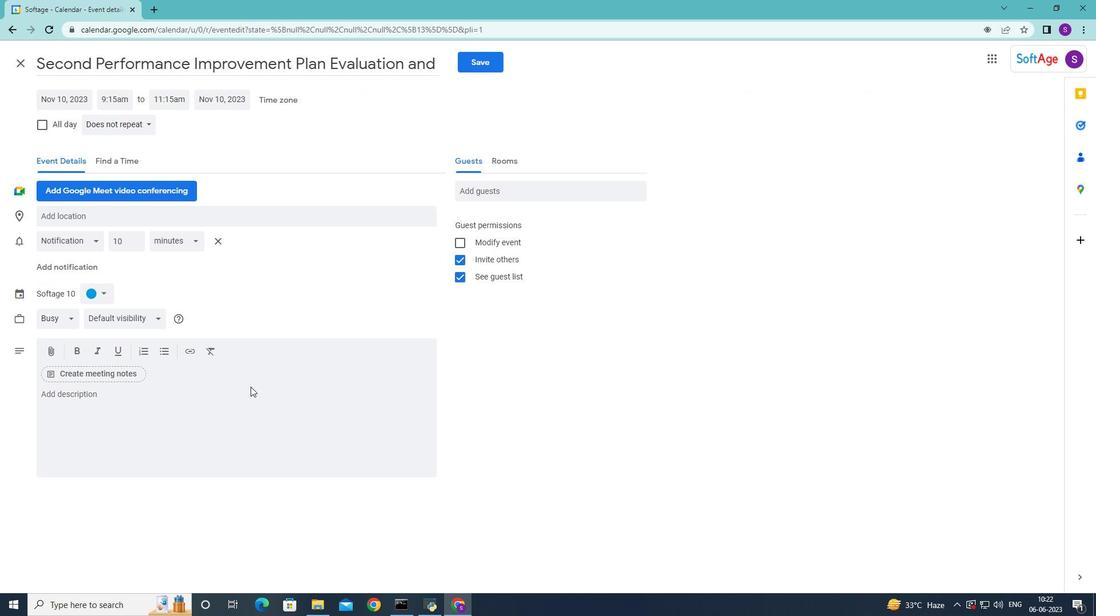 
Action: Mouse pressed left at (225, 406)
Screenshot: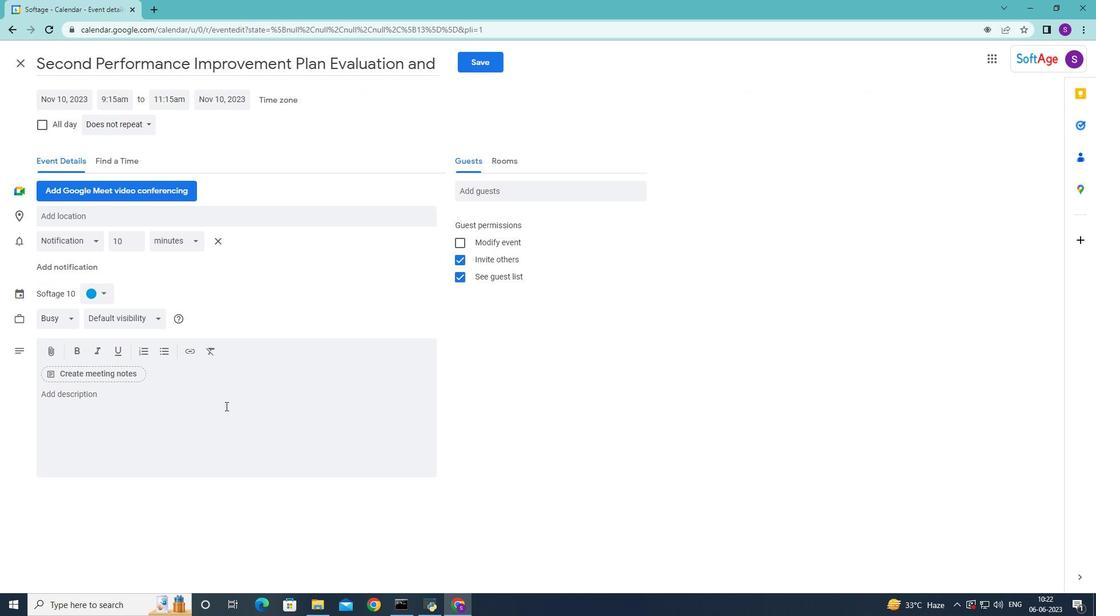 
Action: Key pressed <Key.shift>The<Key.space><Key.shift>Qulity<Key.space><Key.backspace><Key.backspace><Key.backspace><Key.backspace><Key.backspace>ality<Key.space><Key.shift>Assurance<Key.space>team<Key.space>will<Key.space>examine<Key.space>the<Key.space>actual<Key.space>deliverables<Key.space>produced<Key.space>during<Key.space>the<Key.space>roject,<Key.space>such<Key.space>software<Key.space>
Screenshot: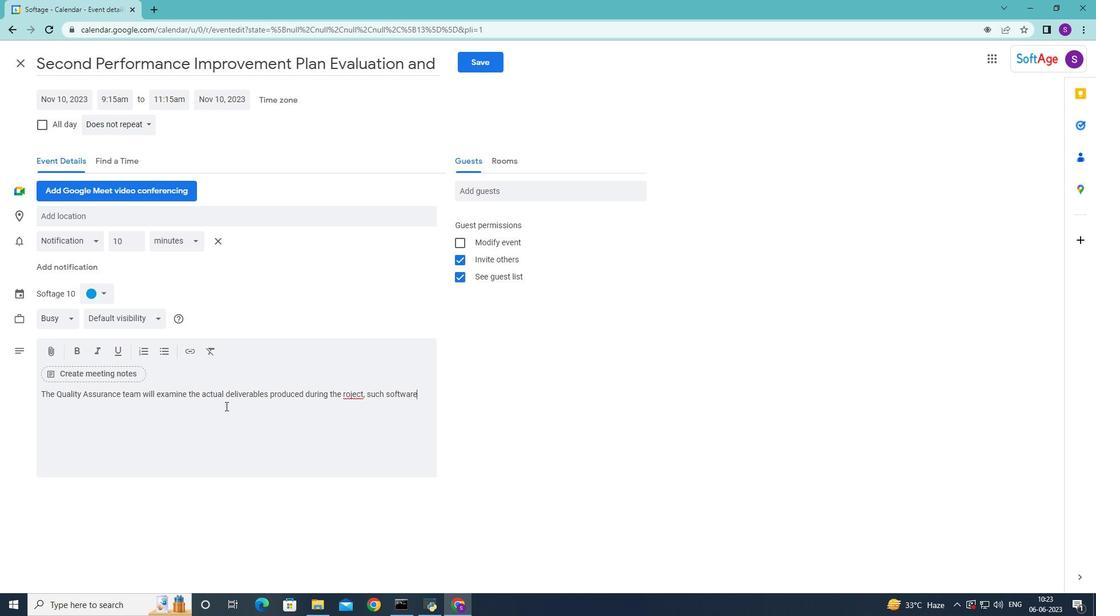 
Action: Mouse moved to (344, 397)
Screenshot: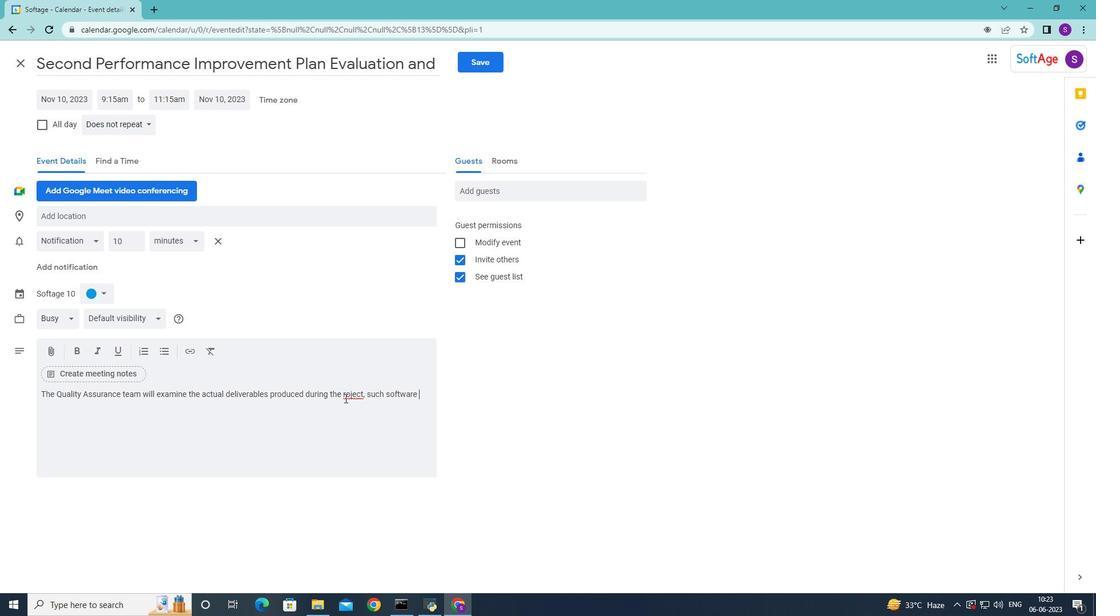 
Action: Mouse pressed left at (344, 397)
Screenshot: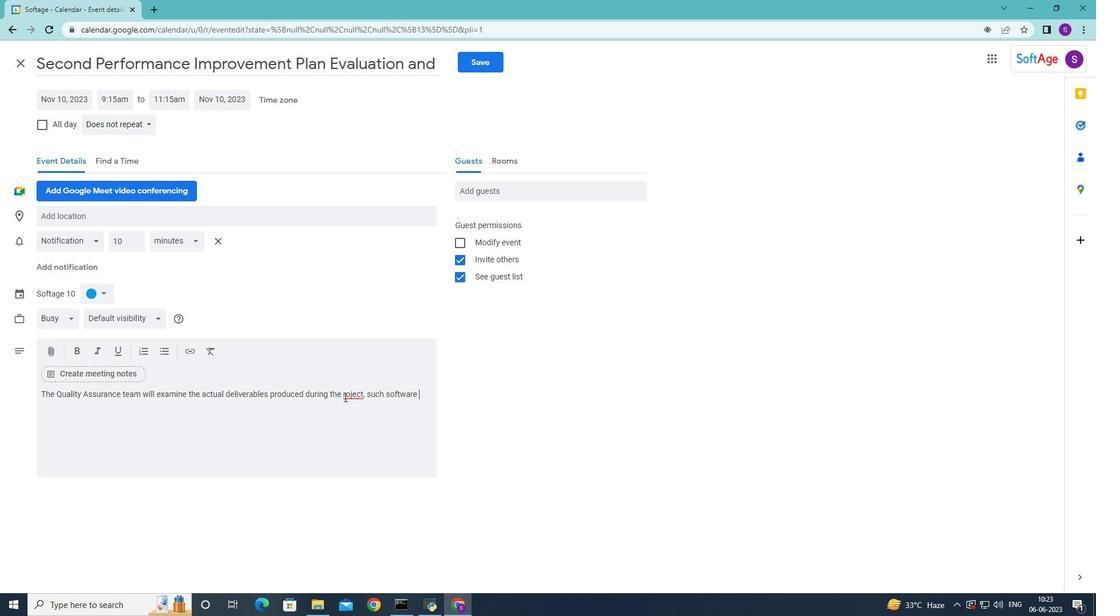 
Action: Mouse moved to (344, 396)
Screenshot: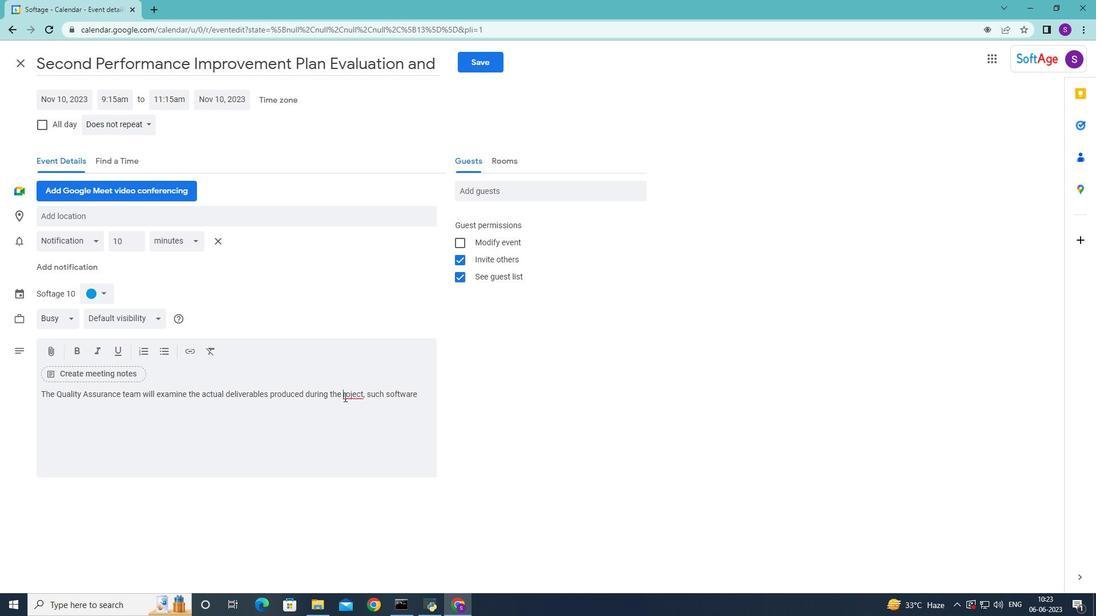 
Action: Key pressed p
Screenshot: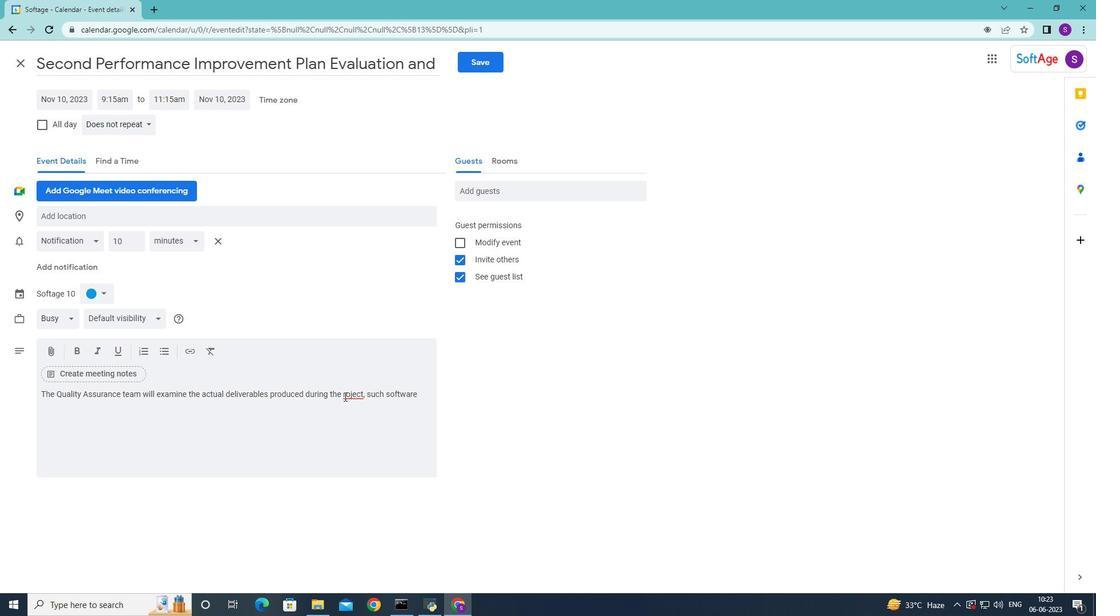 
Action: Mouse moved to (429, 392)
Screenshot: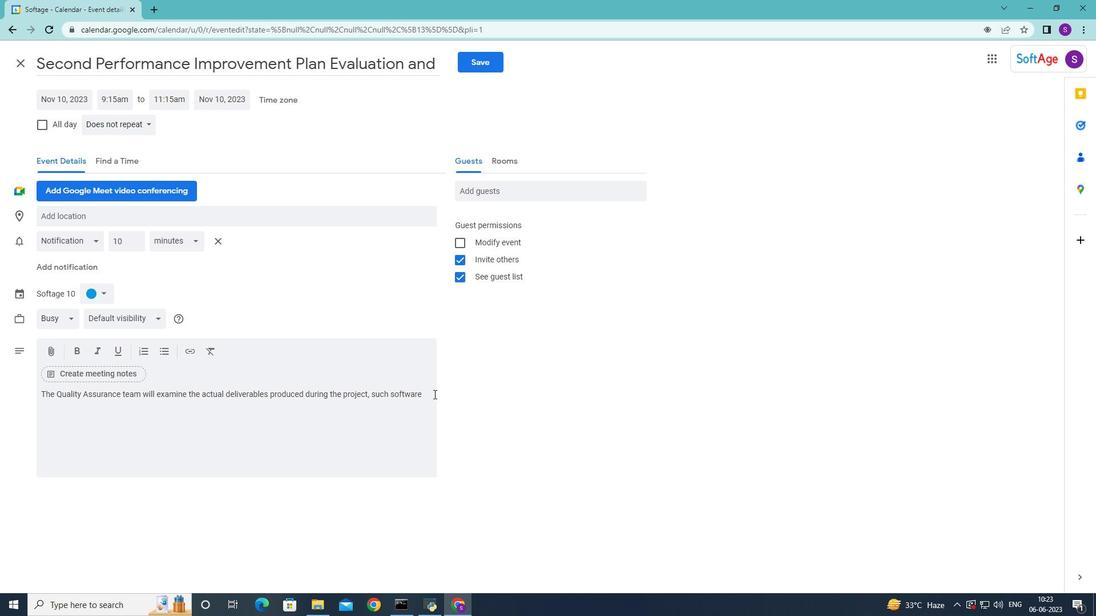 
Action: Mouse pressed left at (429, 392)
Screenshot: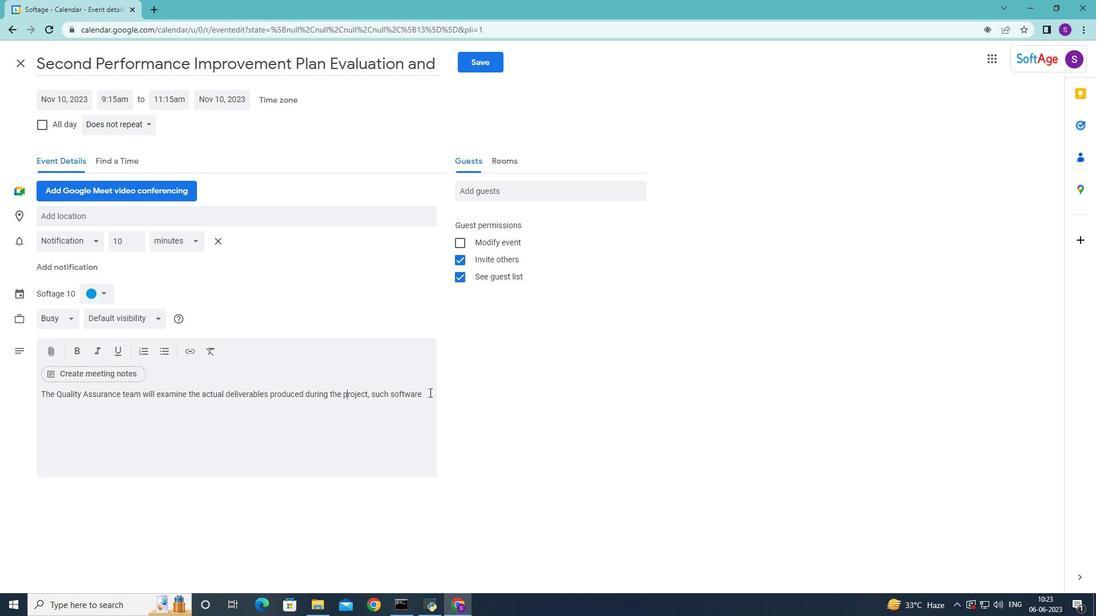 
Action: Mouse moved to (390, 392)
Screenshot: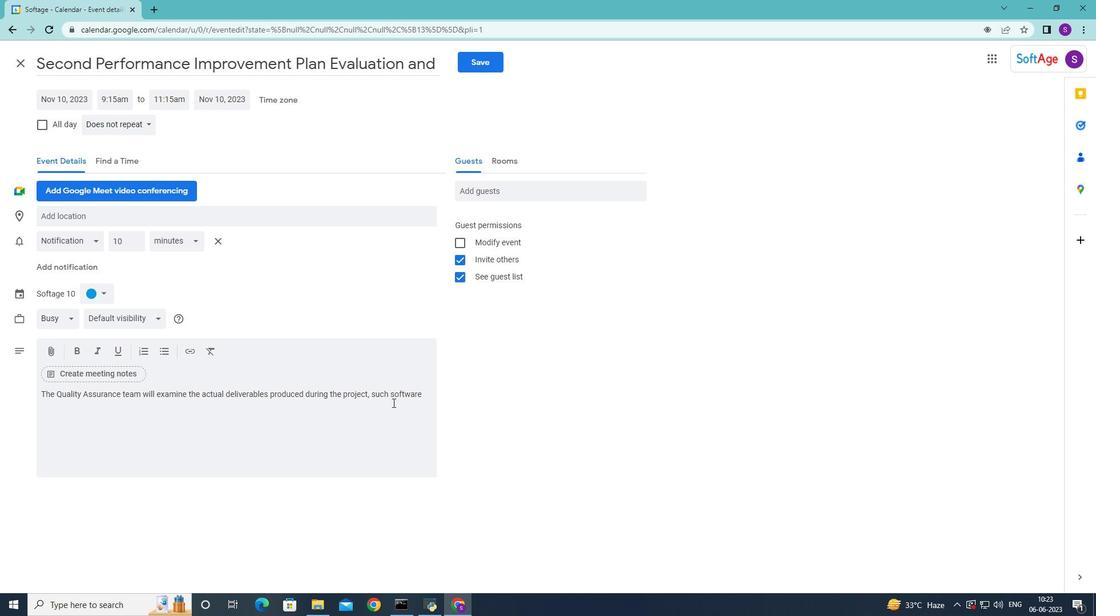 
Action: Mouse pressed left at (390, 392)
Screenshot: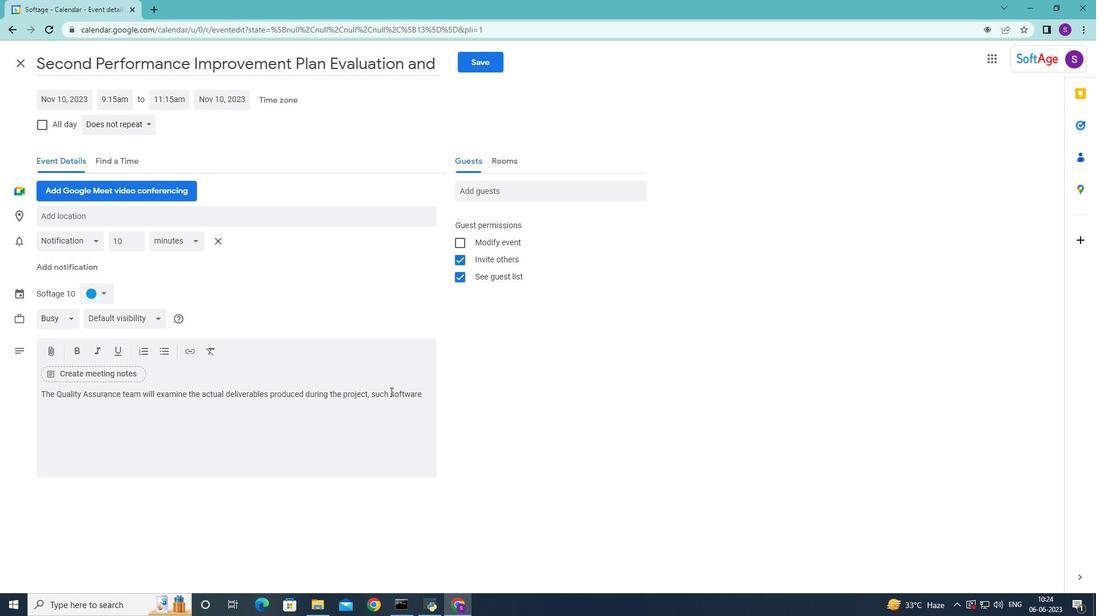 
Action: Mouse moved to (391, 397)
Screenshot: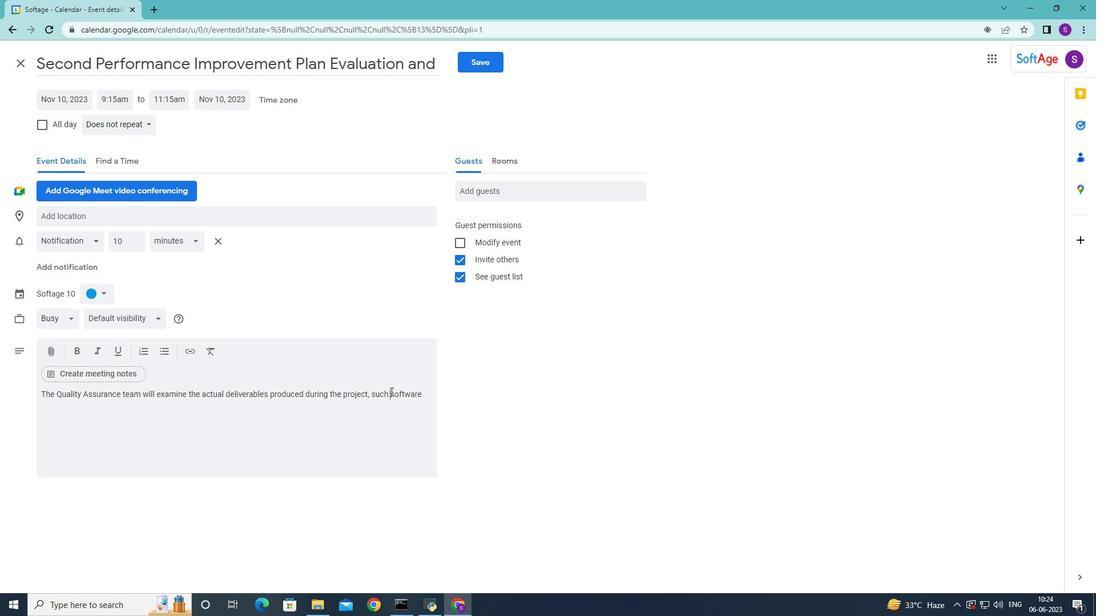 
Action: Key pressed as
Screenshot: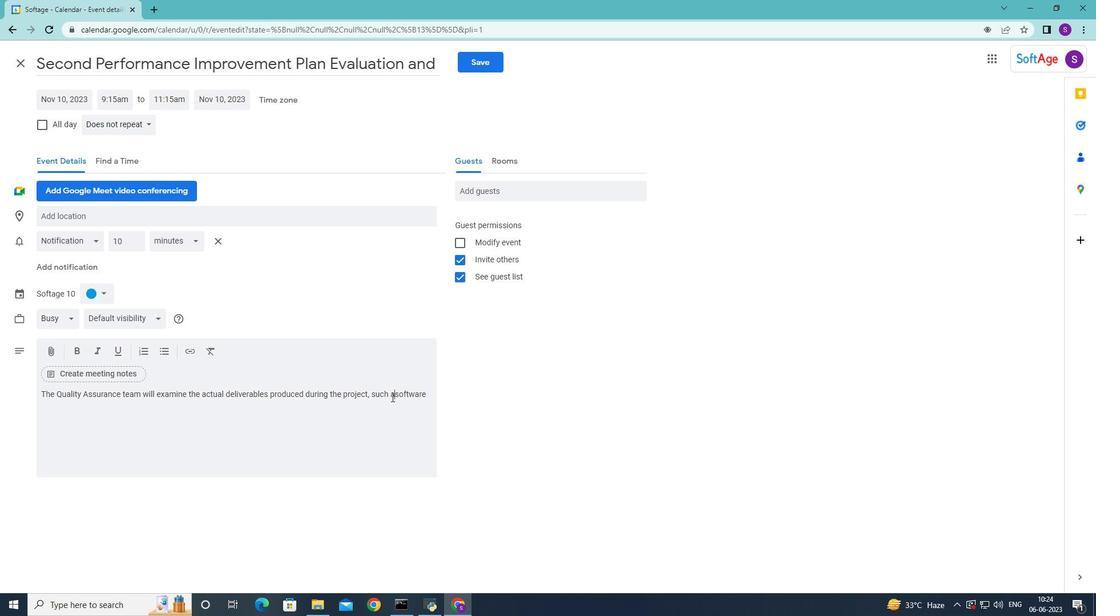 
Action: Mouse moved to (438, 404)
Screenshot: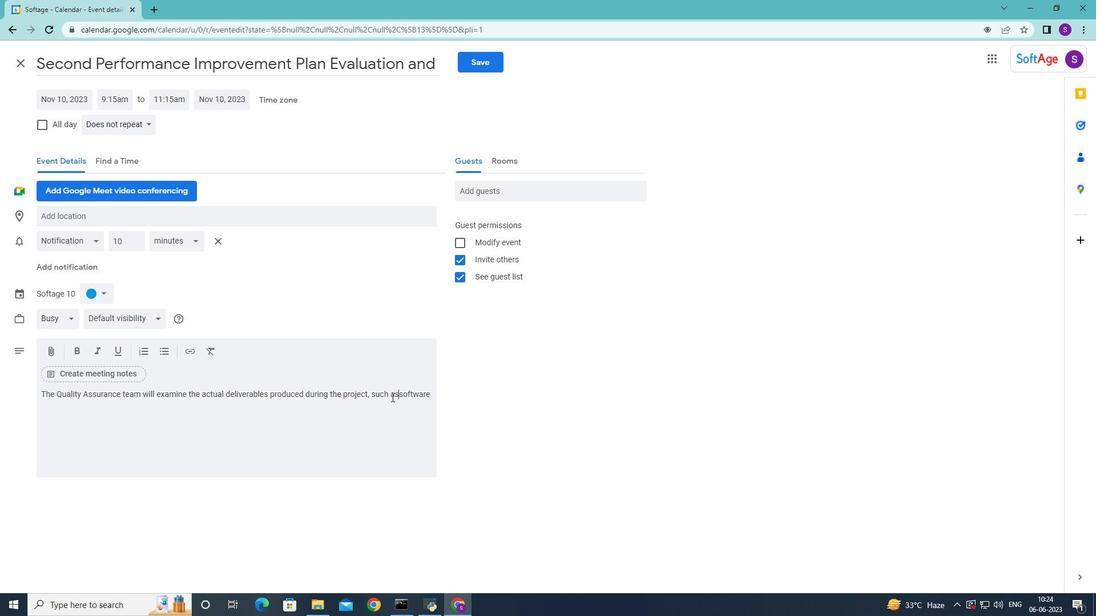 
Action: Key pressed <Key.space>
Screenshot: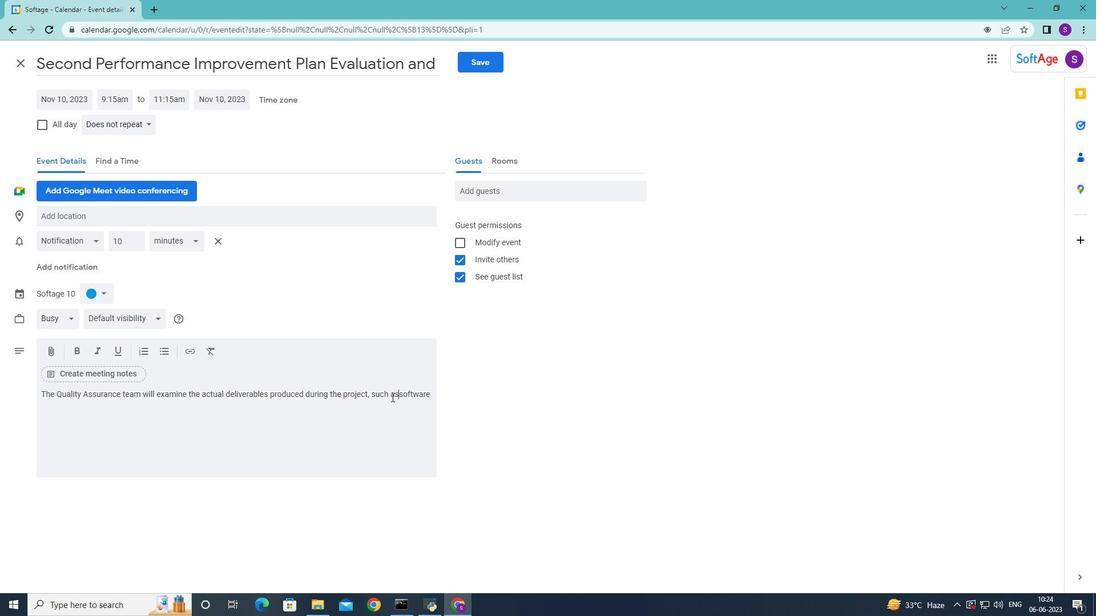 
Action: Mouse moved to (82, 406)
Screenshot: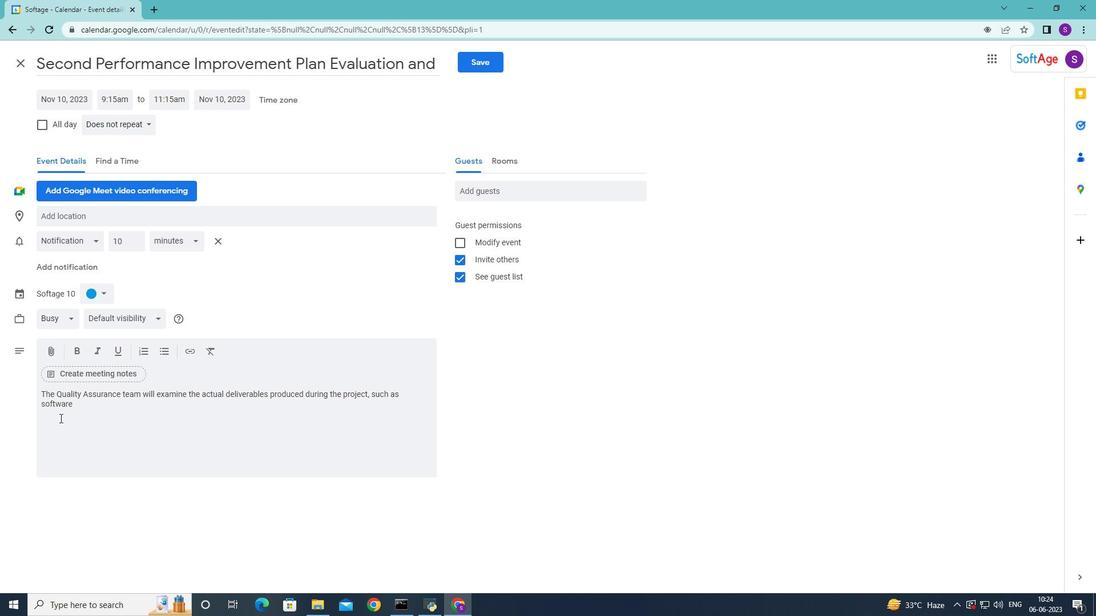 
Action: Mouse pressed left at (82, 406)
Screenshot: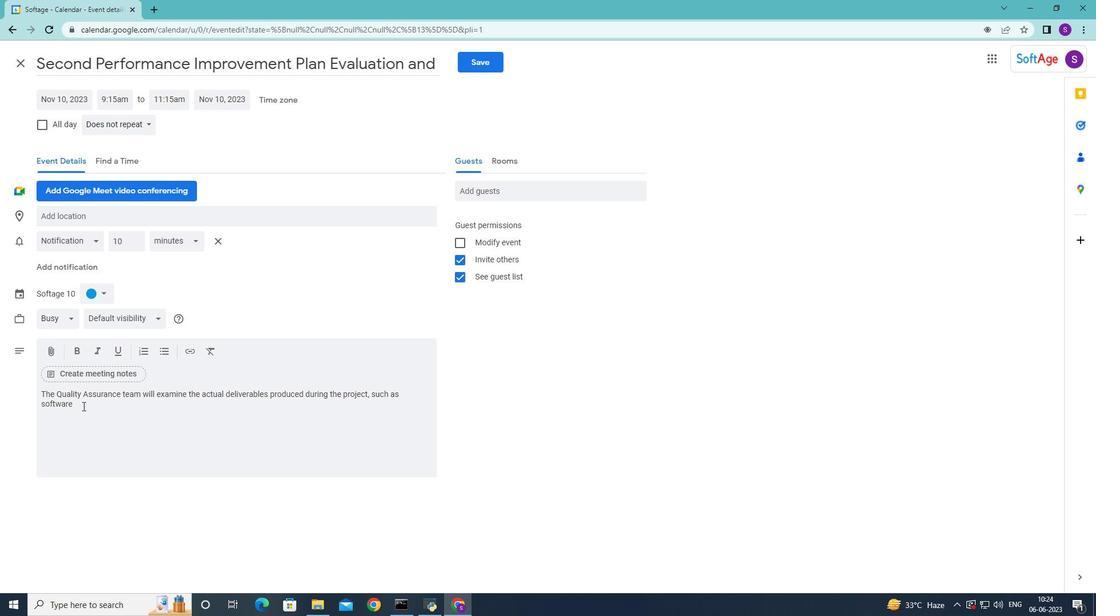 
Action: Key pressed applications,<Key.space>reports<Key.space><Key.backspace>,<Key.space>or<Key.space>physical<Key.space><Key.shift>Products<Key.space><Key.backspace>.<Key.space><Key.shift>They<Key.space>will<Key.space><Key.space>verify<Key.space>that<Key.space>the<Key.space>deliverables<Key.space>meet<Key.space>the<Key.space>specified<Key.space>reuiremnets<Key.space><Key.backspace><Key.backspace><Key.backspace><Key.backspace><Key.backspace><Key.backspace>ments<Key.space>
Screenshot: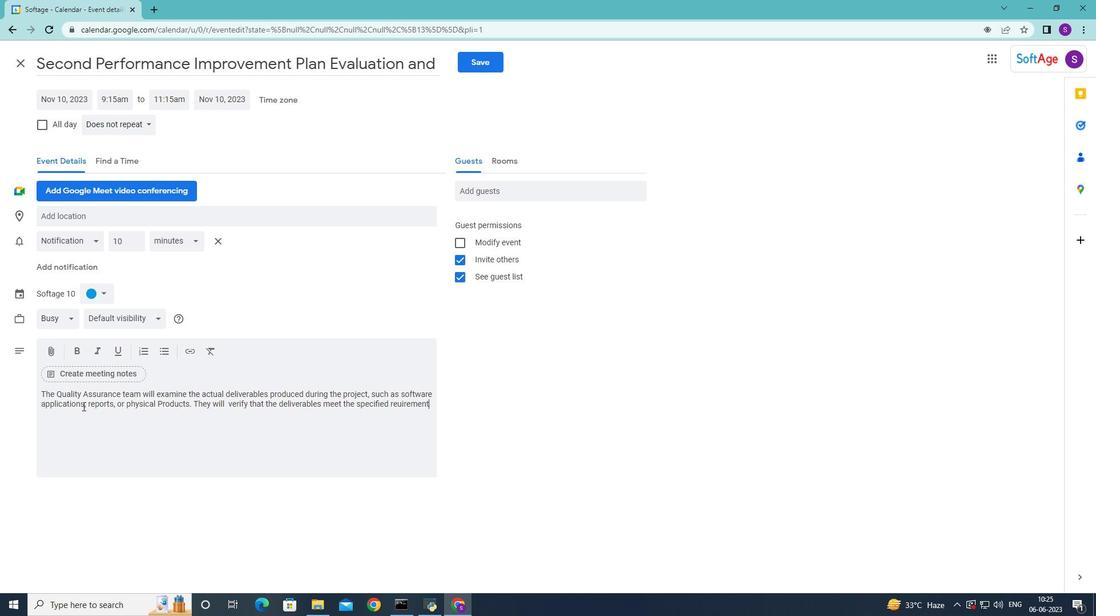 
Action: Mouse moved to (52, 416)
Screenshot: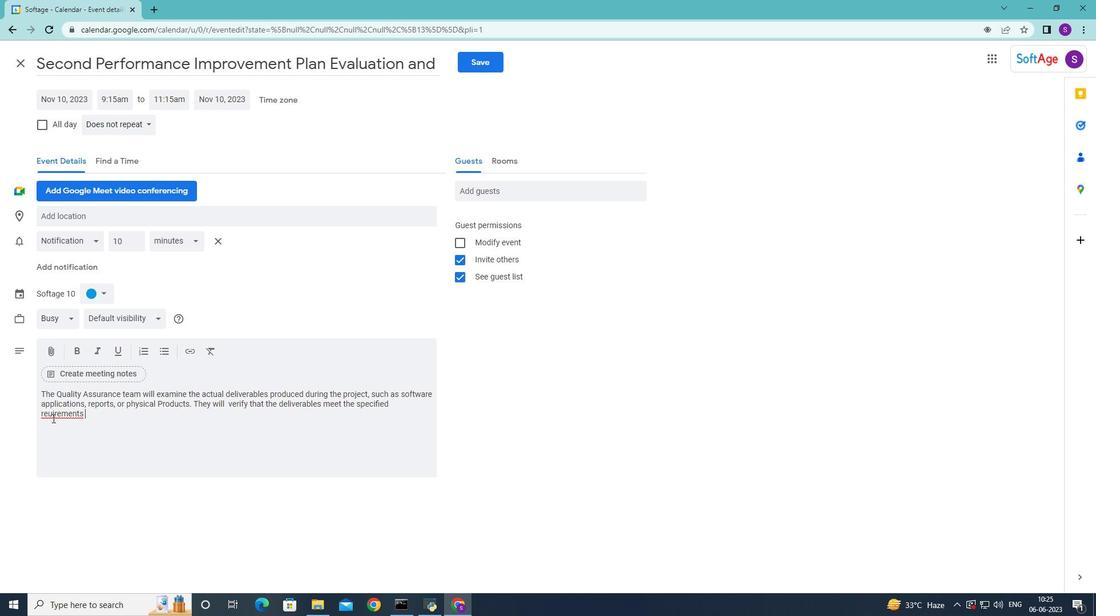 
Action: Mouse pressed left at (52, 416)
Screenshot: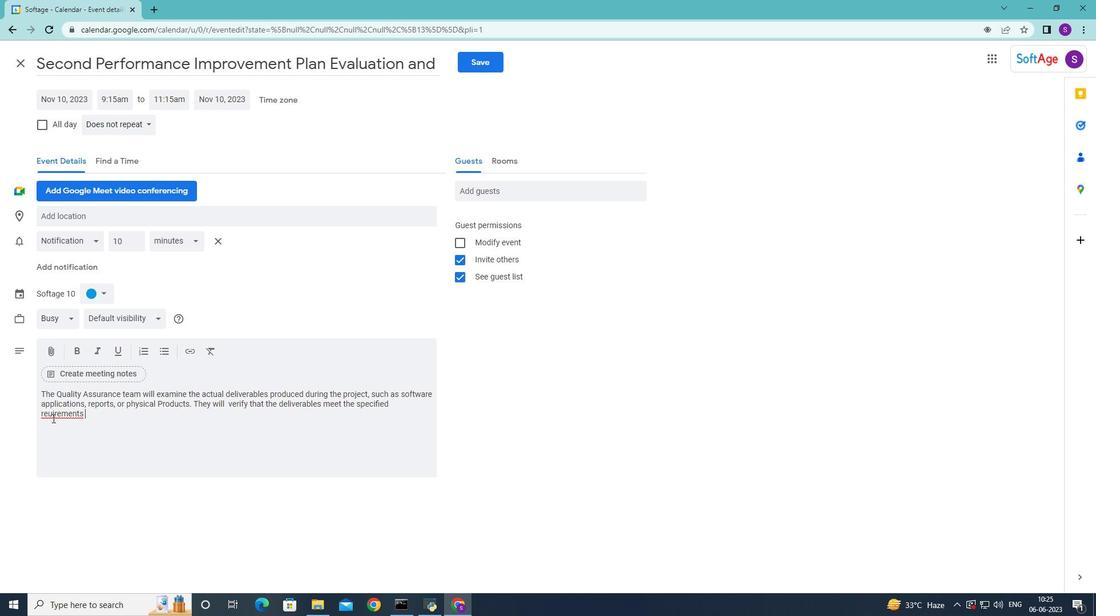 
Action: Mouse moved to (52, 416)
Screenshot: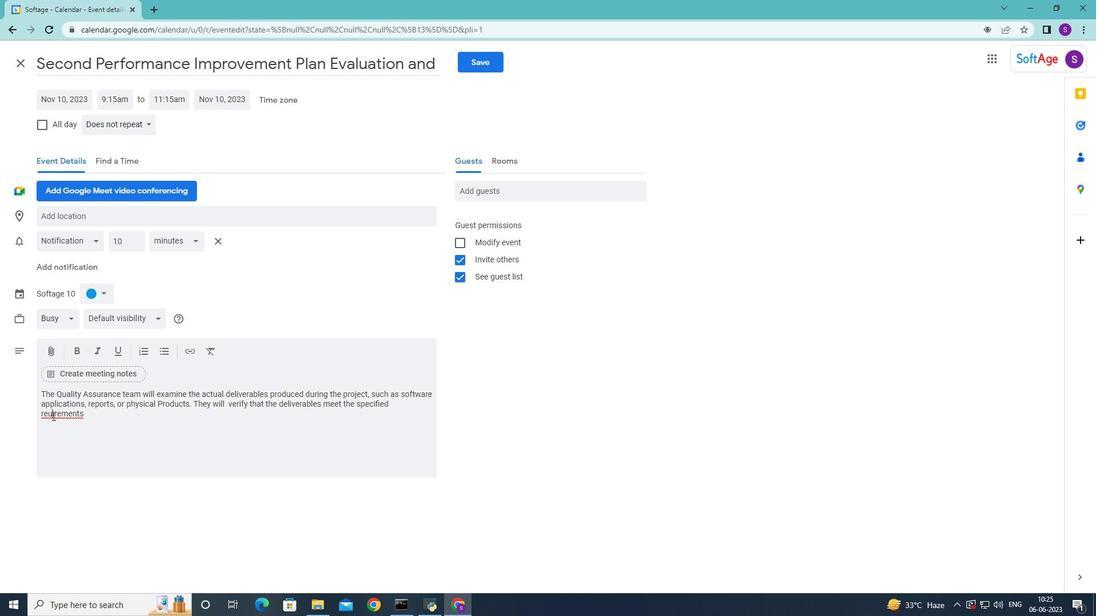 
Action: Key pressed <Key.left>q
Screenshot: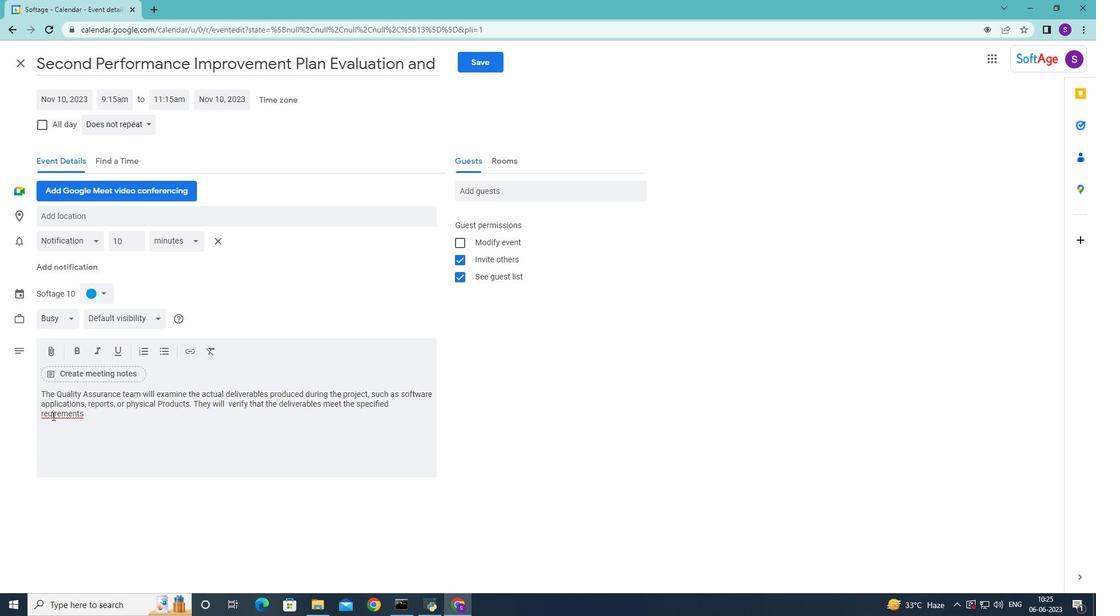 
Action: Mouse moved to (116, 417)
Screenshot: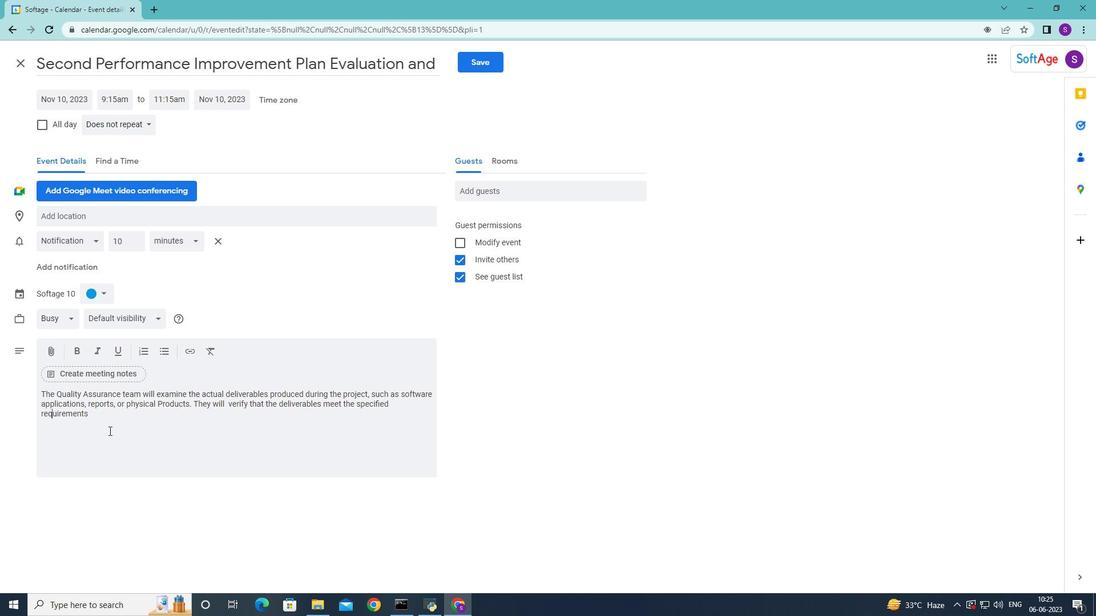 
Action: Mouse pressed left at (116, 417)
Screenshot: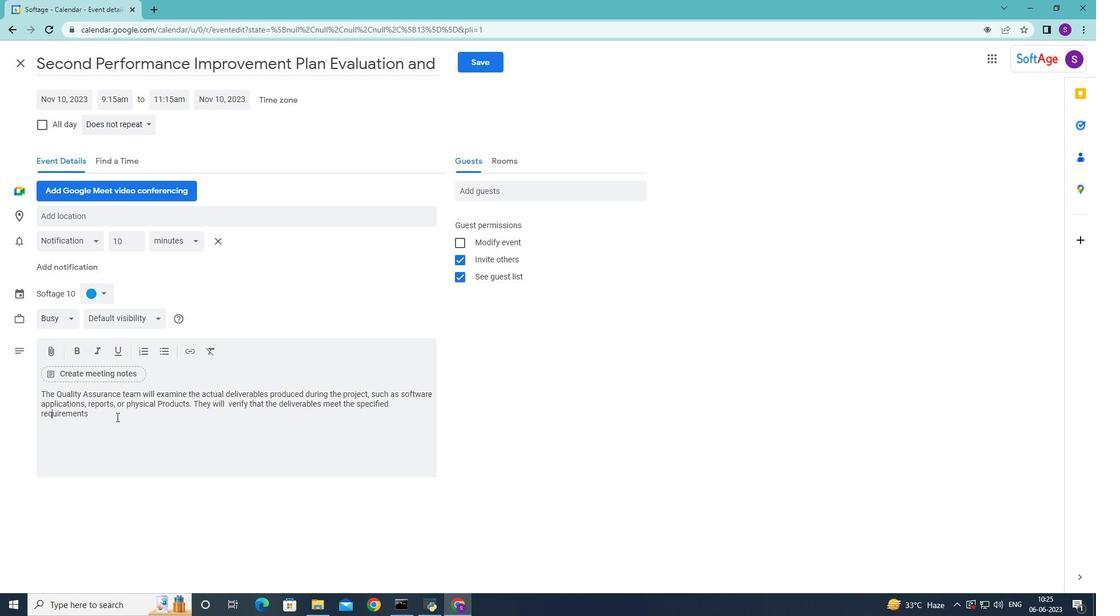 
Action: Key pressed <Key.backspace>,<Key.space>funcatiob<Key.backspace>nal<Key.space>
Screenshot: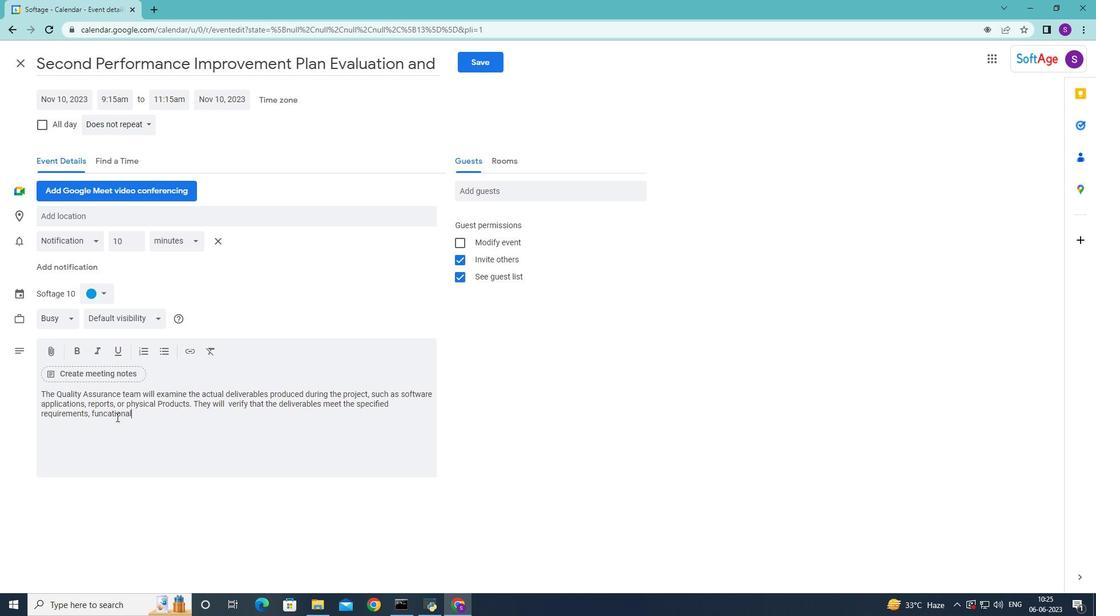 
Action: Mouse moved to (112, 416)
Screenshot: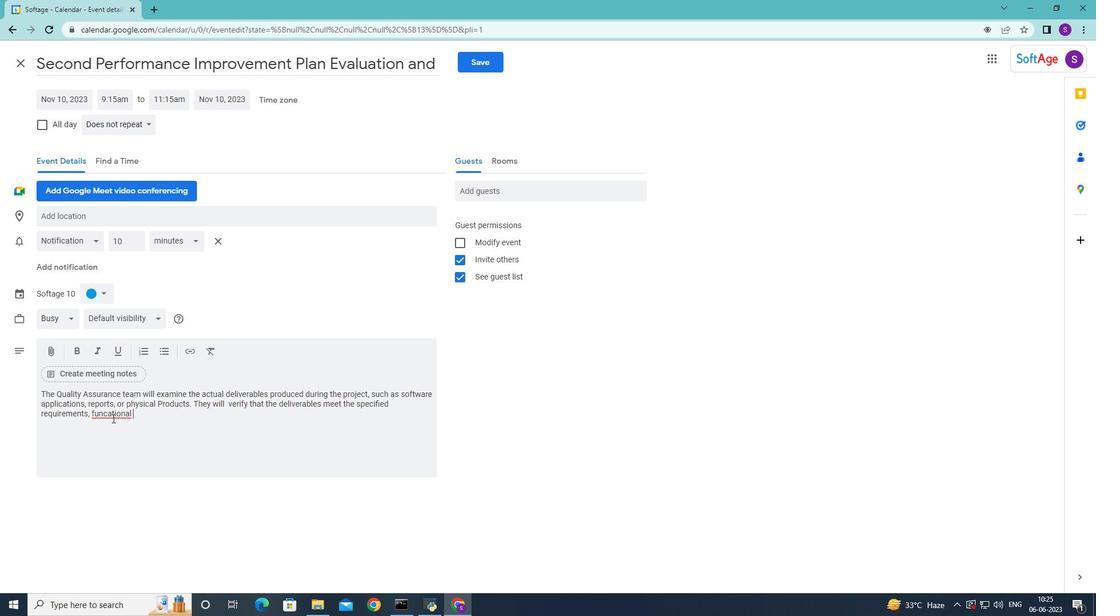 
Action: Mouse pressed left at (112, 416)
Screenshot: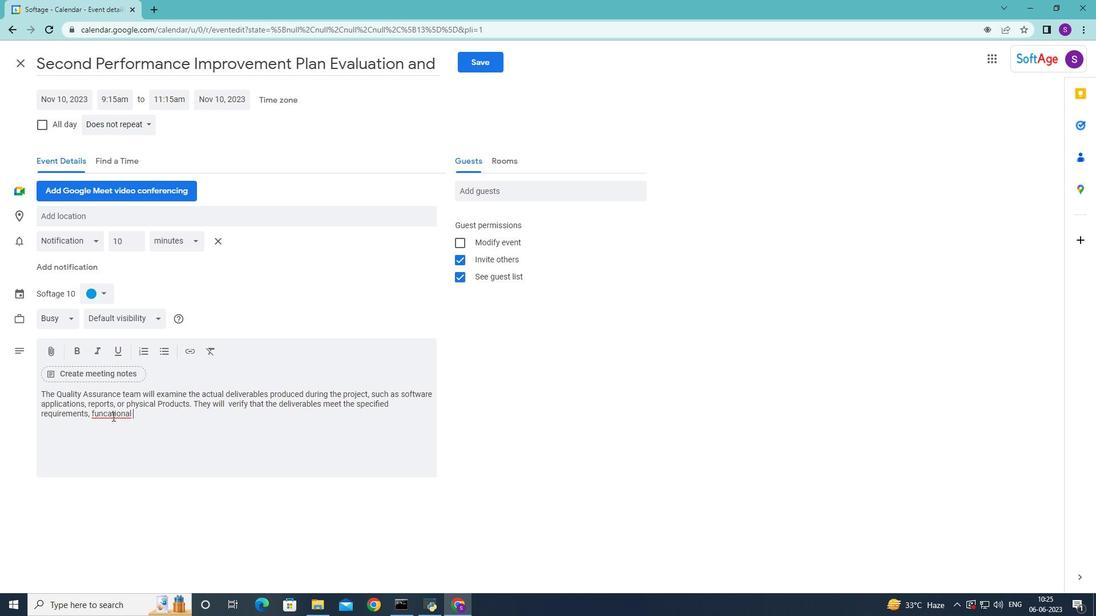 
Action: Key pressed <Key.backspace>
Screenshot: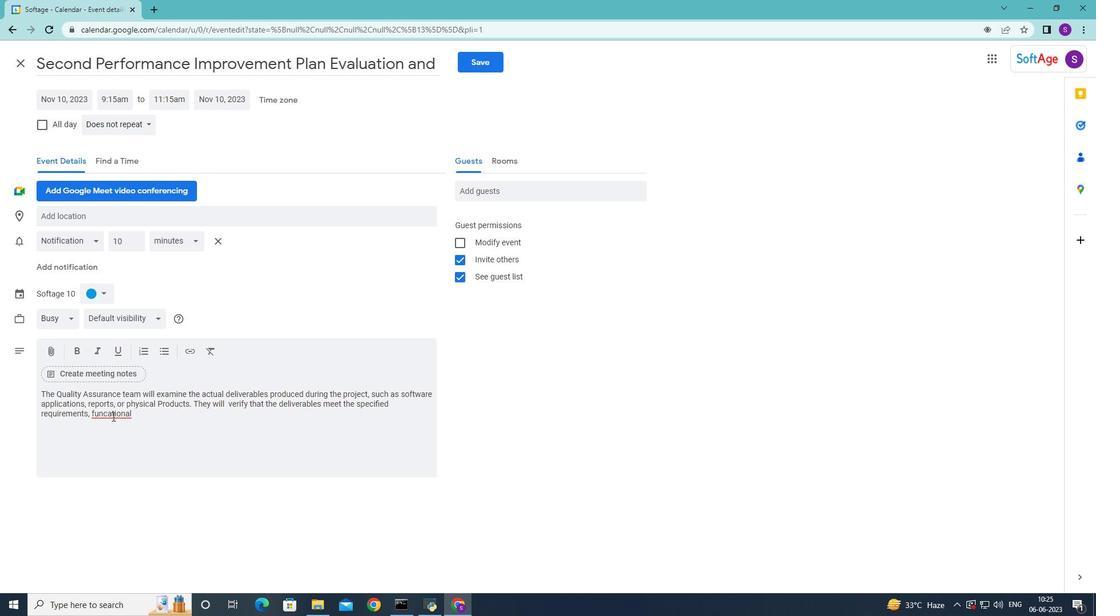 
Action: Mouse moved to (177, 421)
Screenshot: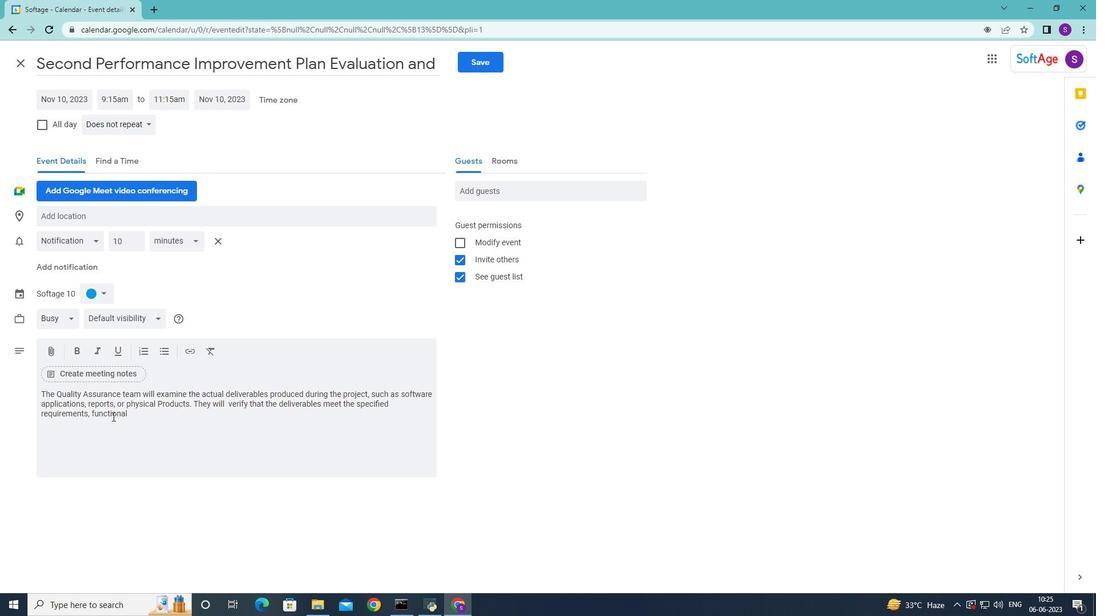 
Action: Mouse pressed left at (177, 421)
Screenshot: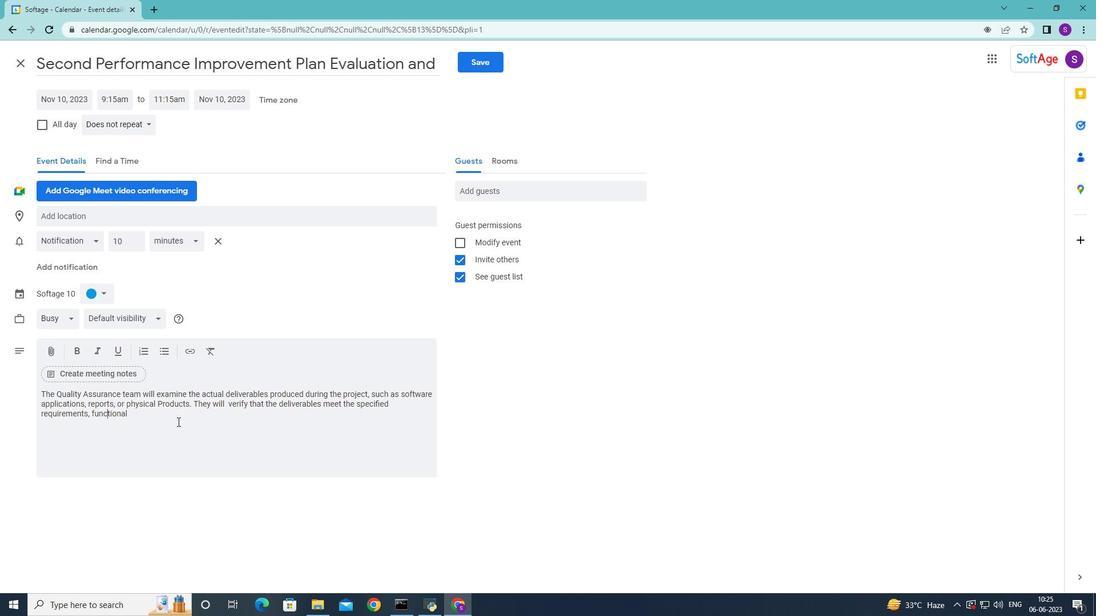 
Action: Key pressed specification,<Key.space>and<Key.space>qualiyu<Key.backspace><Key.backspace>ty<Key.space>standard<Key.backspace><Key.backspace>rds<Key.space><Key.backspace>.<Key.space>
Screenshot: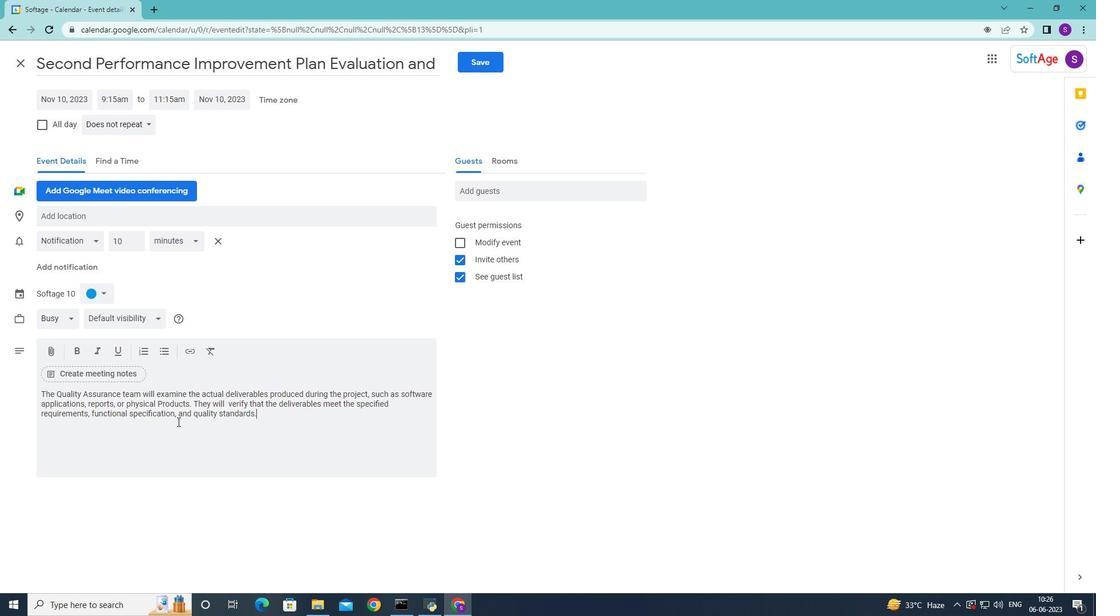 
Action: Mouse moved to (105, 292)
Screenshot: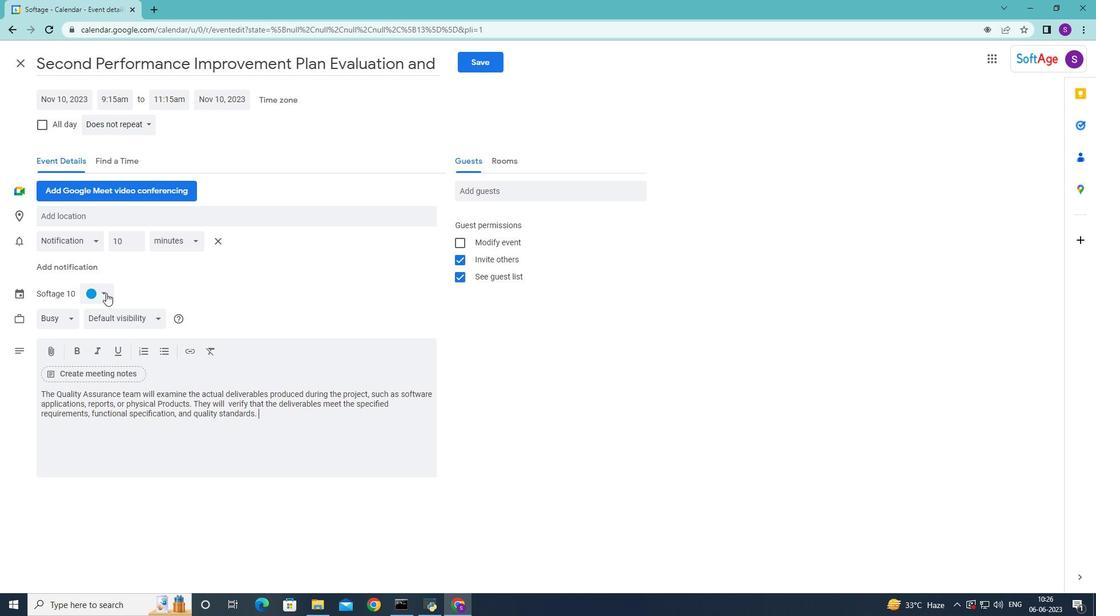 
Action: Mouse pressed left at (105, 292)
Screenshot: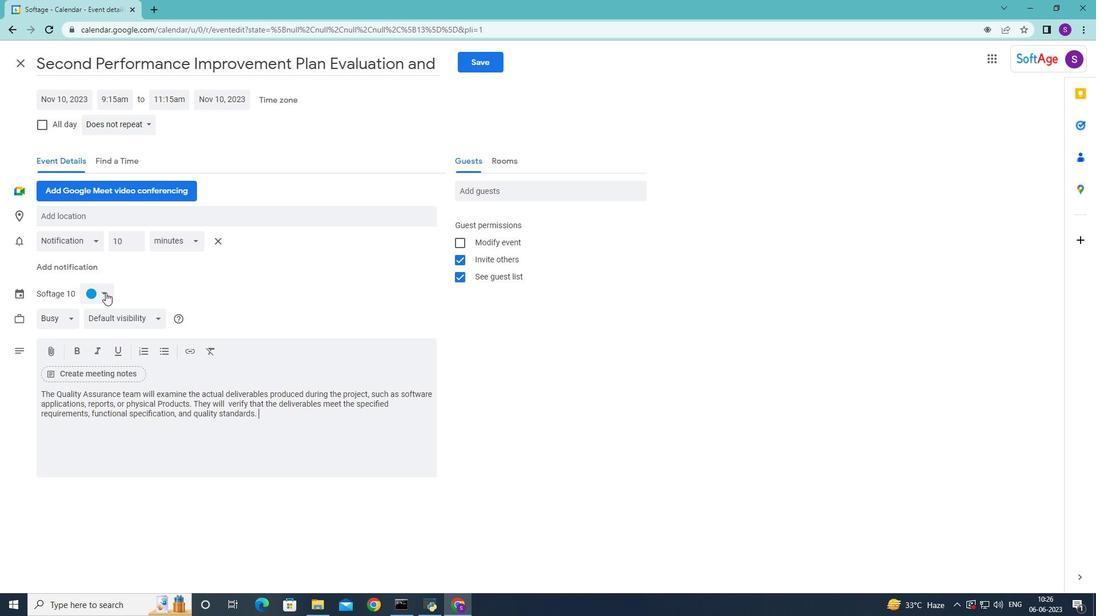
Action: Mouse moved to (109, 291)
Screenshot: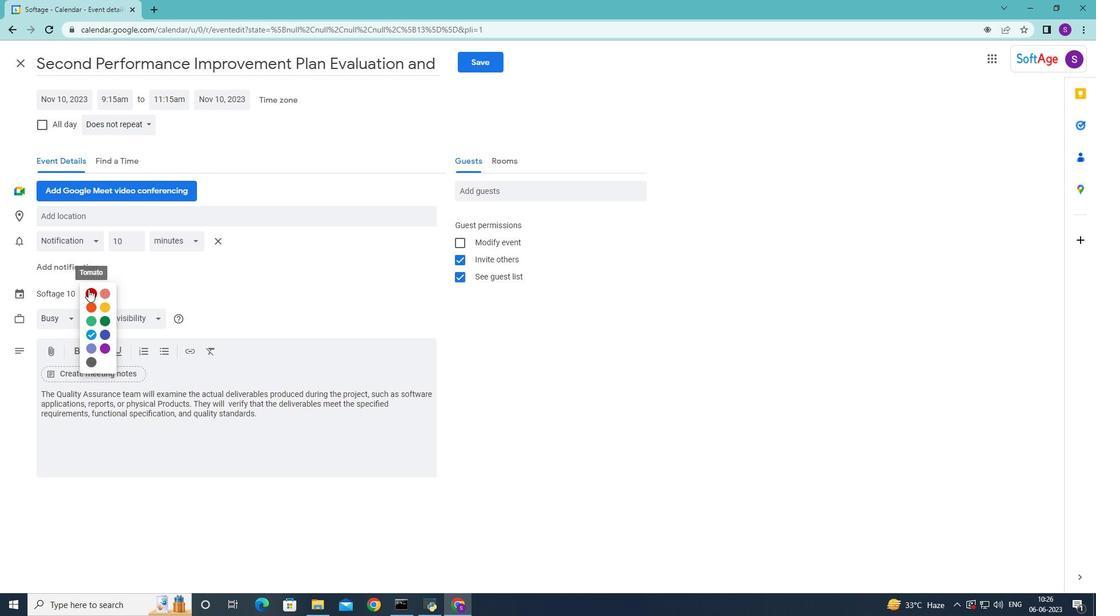 
Action: Mouse pressed left at (109, 291)
Screenshot: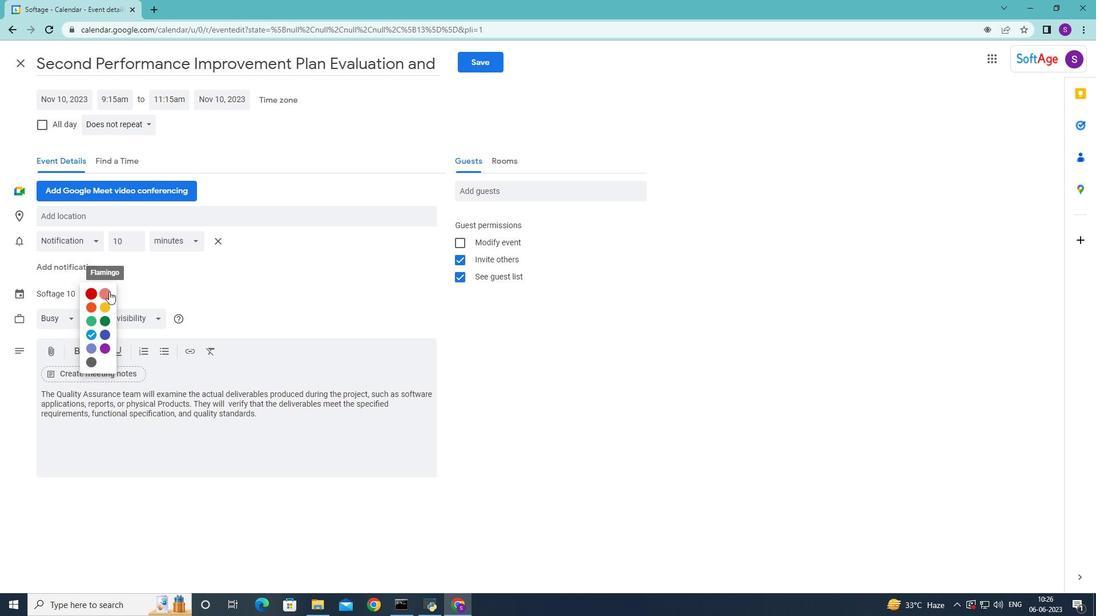 
Action: Mouse moved to (127, 218)
Screenshot: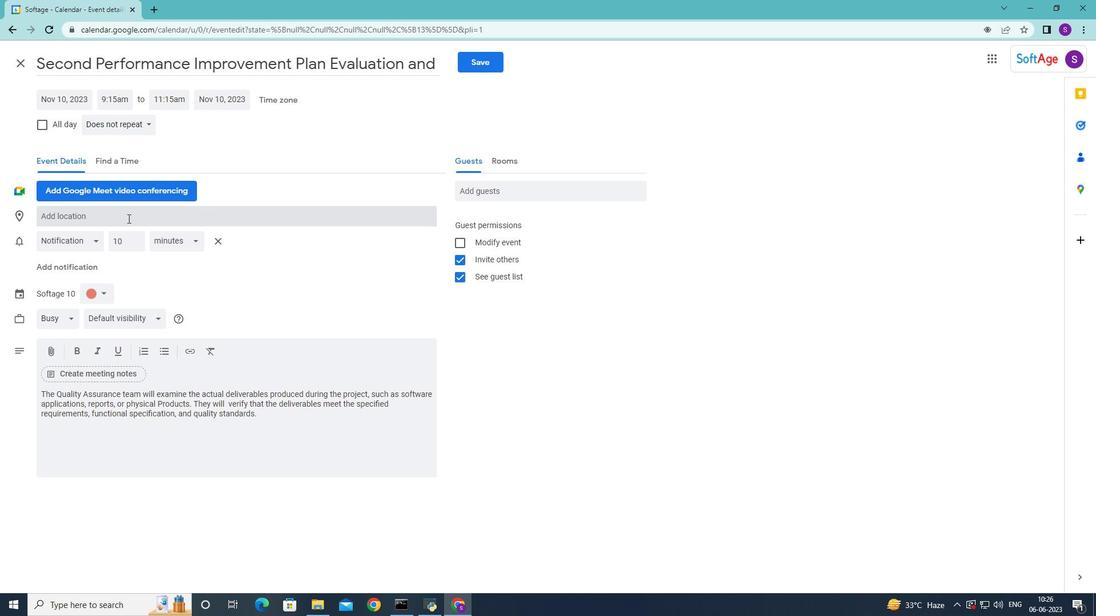 
Action: Mouse pressed left at (127, 218)
Screenshot: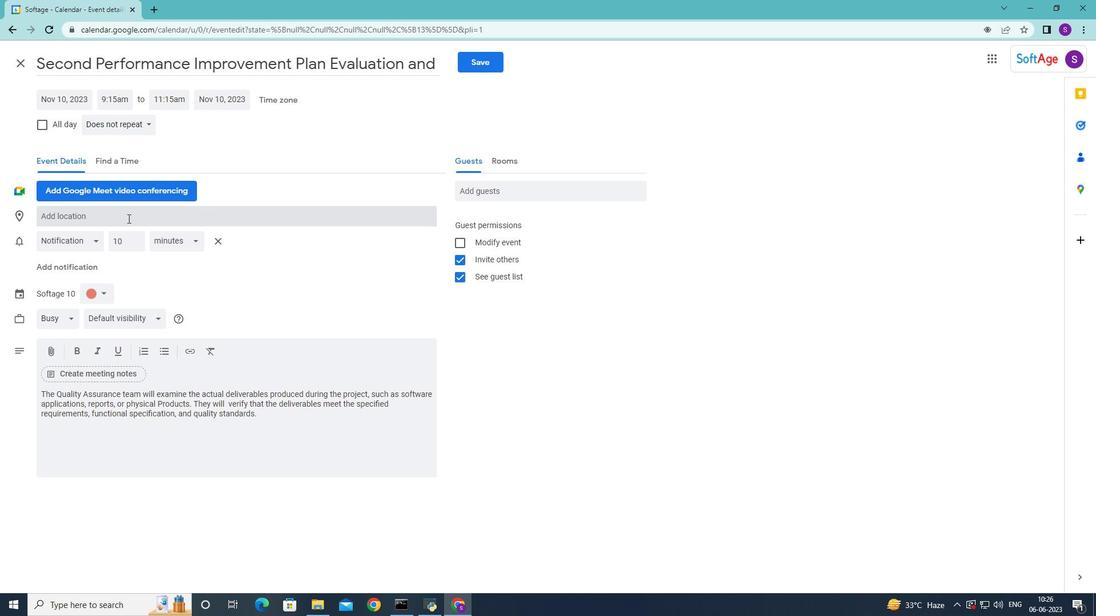 
Action: Key pressed 321<Key.space><Key.shift>Luxor<Key.space><Key.shift>R<Key.backspace><Key.shift>temple<Key.space><Key.backspace>,<Key.space><Key.shift>L<Key.backspace>egypt,<Key.space>
Screenshot: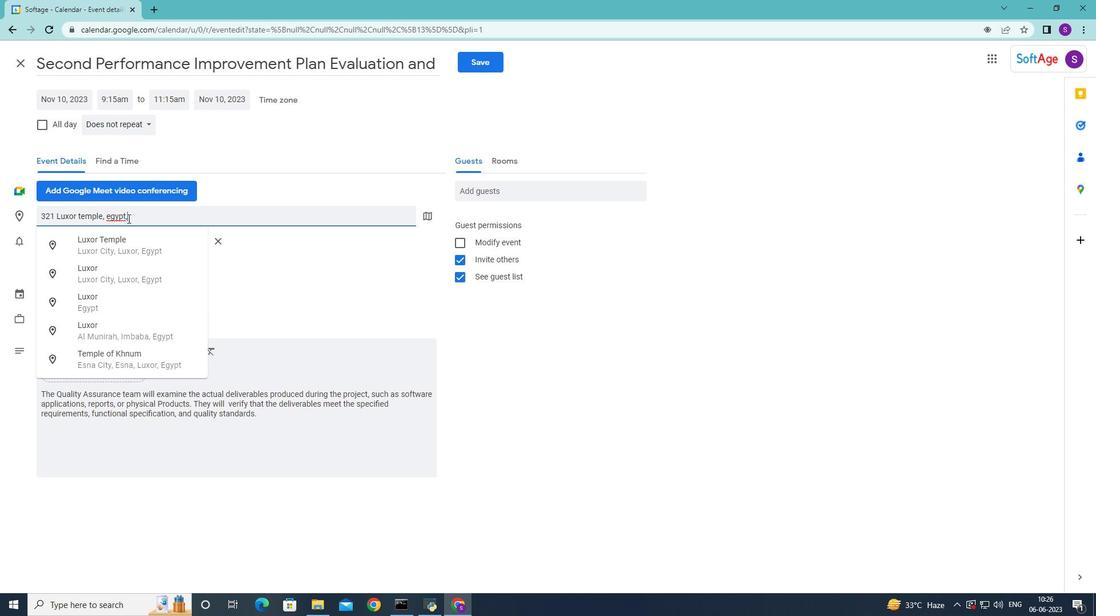 
Action: Mouse moved to (117, 253)
Screenshot: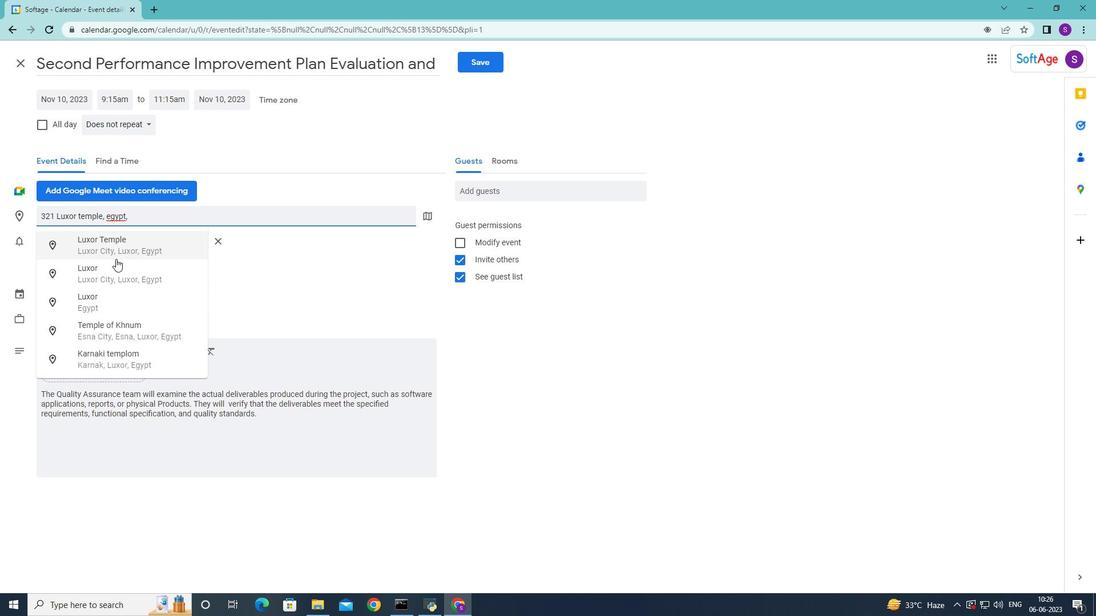 
Action: Mouse pressed left at (117, 253)
Screenshot: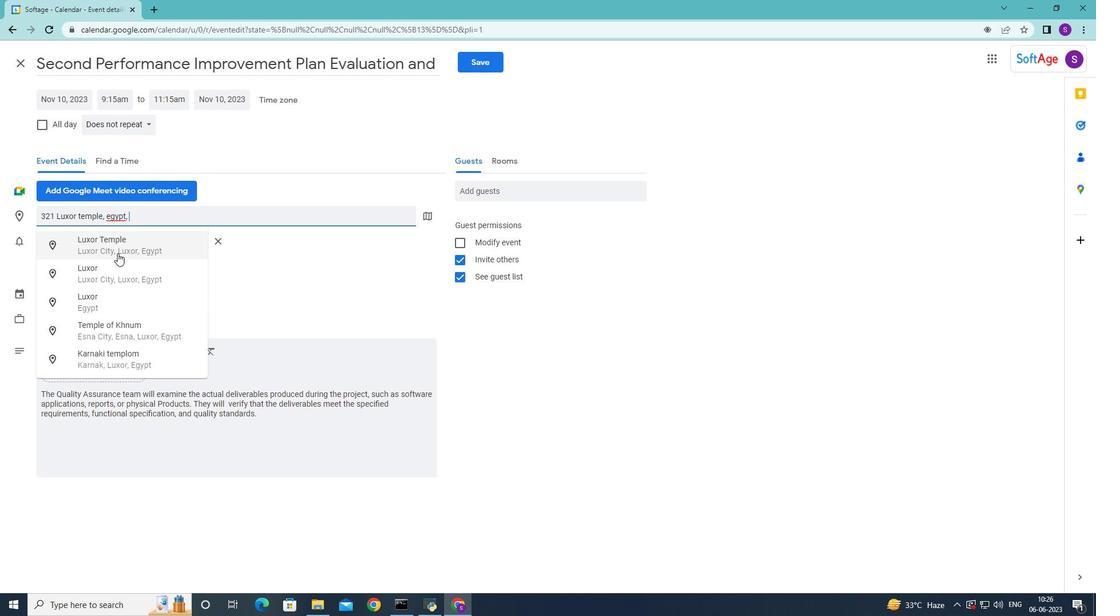
Action: Mouse moved to (514, 192)
Screenshot: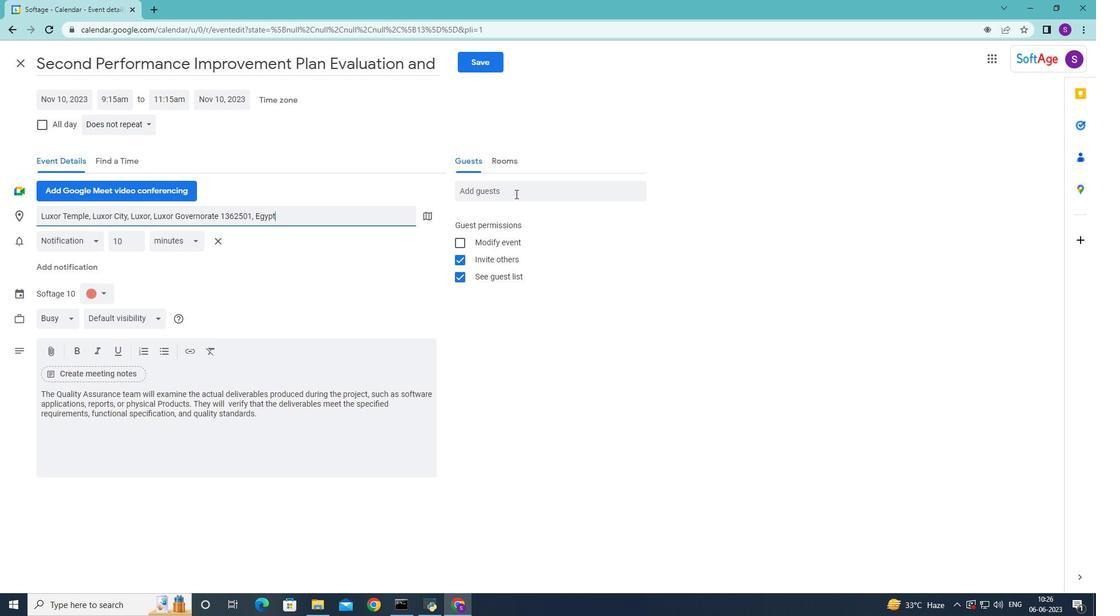 
Action: Mouse pressed left at (514, 192)
Screenshot: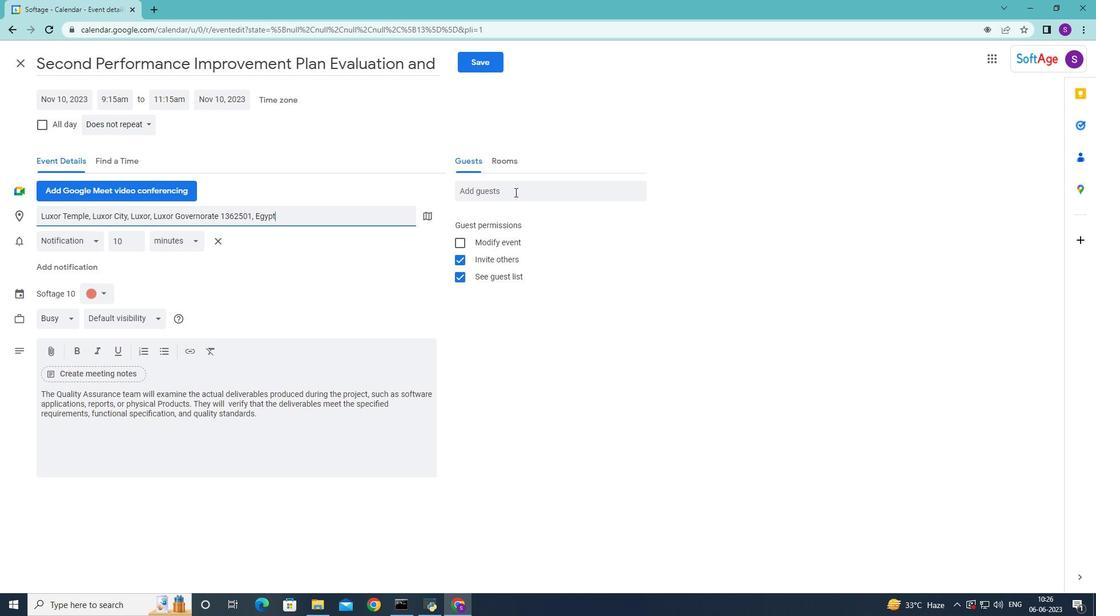 
Action: Key pressed softage.5<Key.shift>2softage.net<Key.enter>softage.6<Key.shift>@softage.net
Screenshot: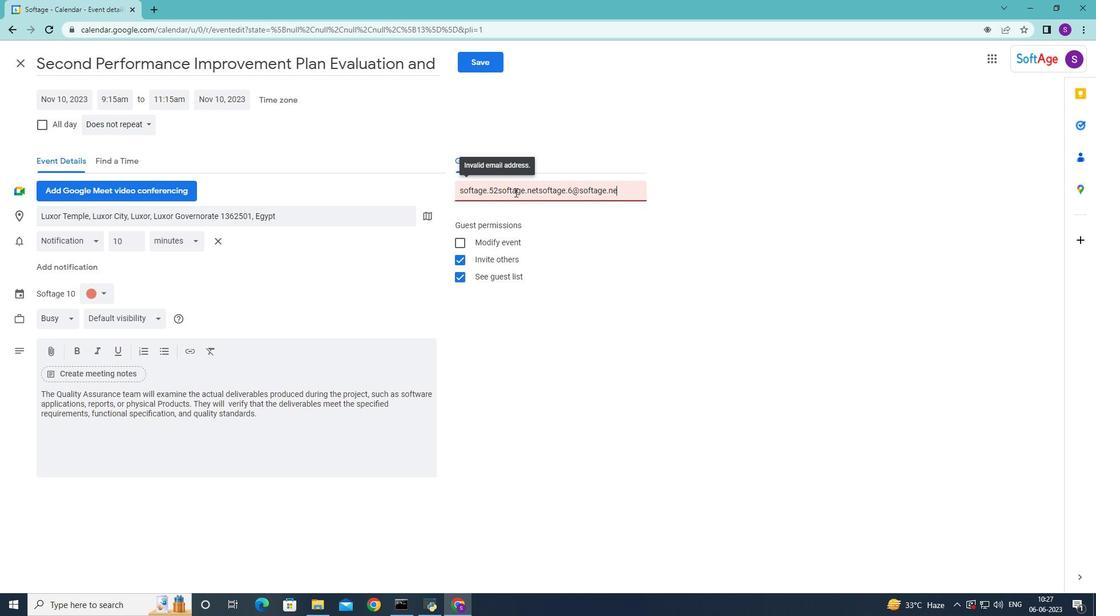 
Action: Mouse moved to (522, 223)
Screenshot: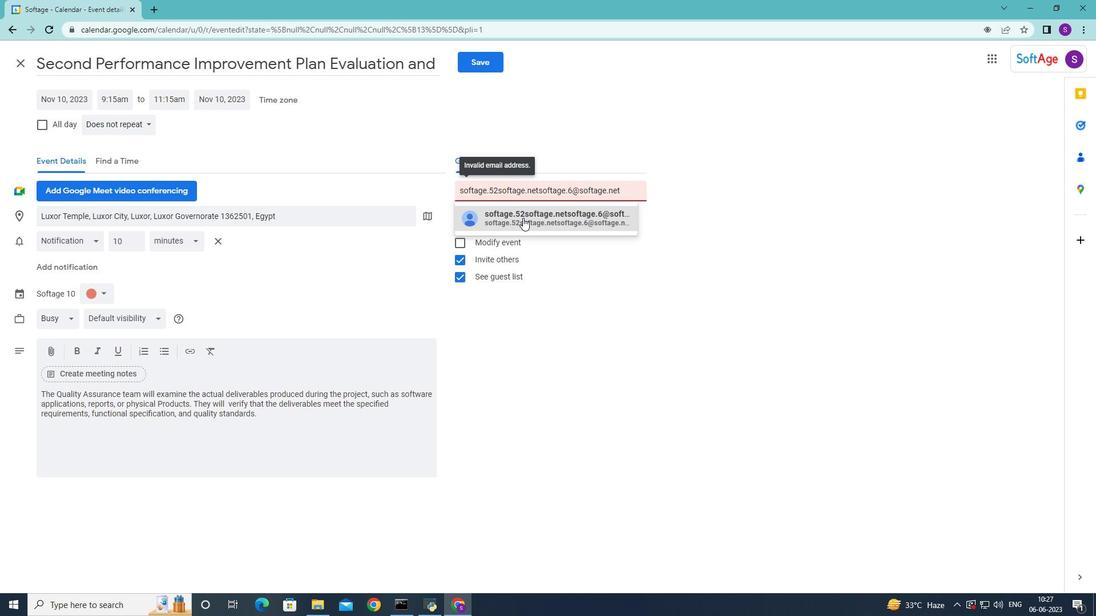 
Action: Mouse pressed left at (522, 223)
Screenshot: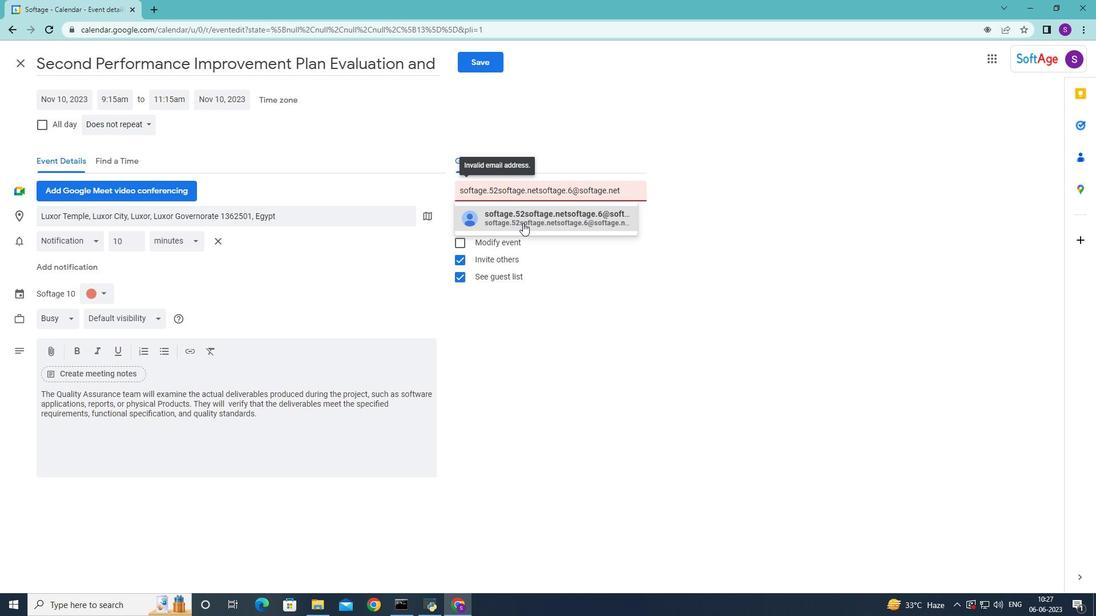 
Action: Mouse moved to (539, 244)
Screenshot: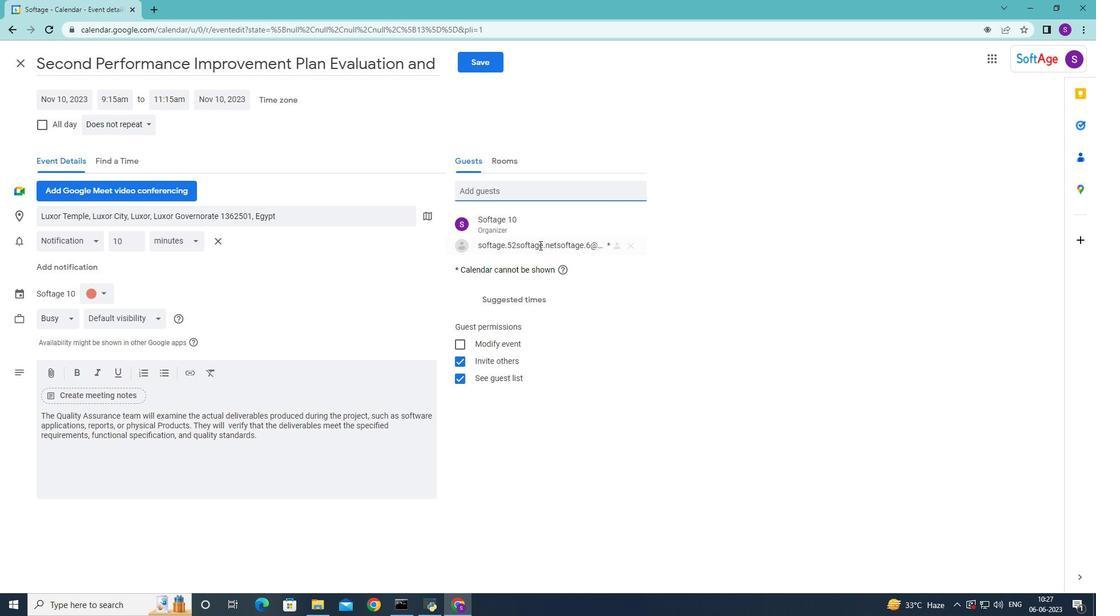 
Action: Mouse pressed left at (539, 244)
Screenshot: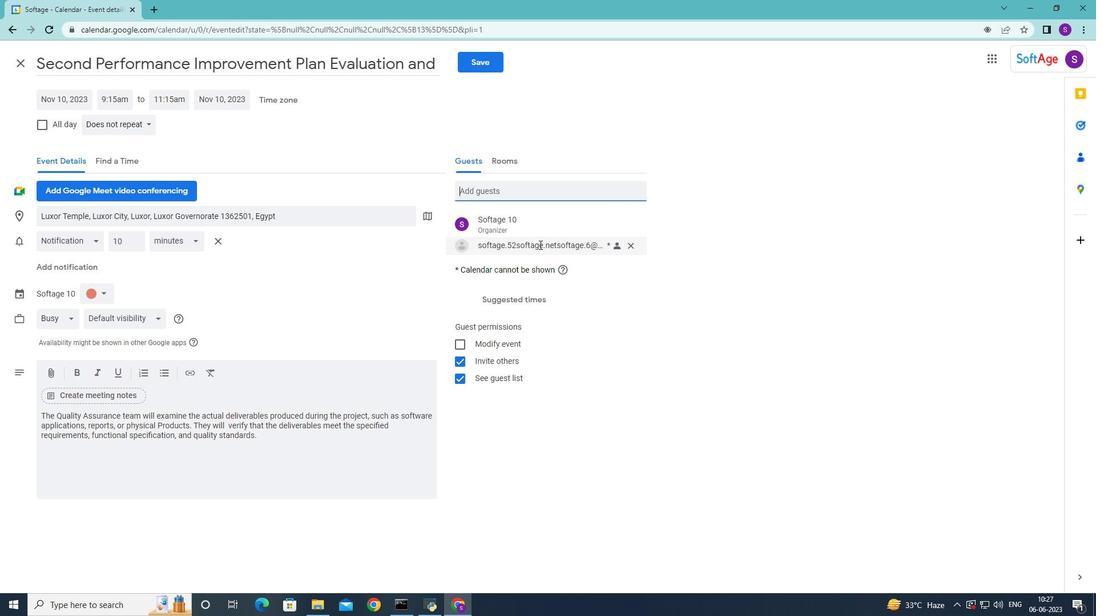 
Action: Mouse moved to (655, 277)
Screenshot: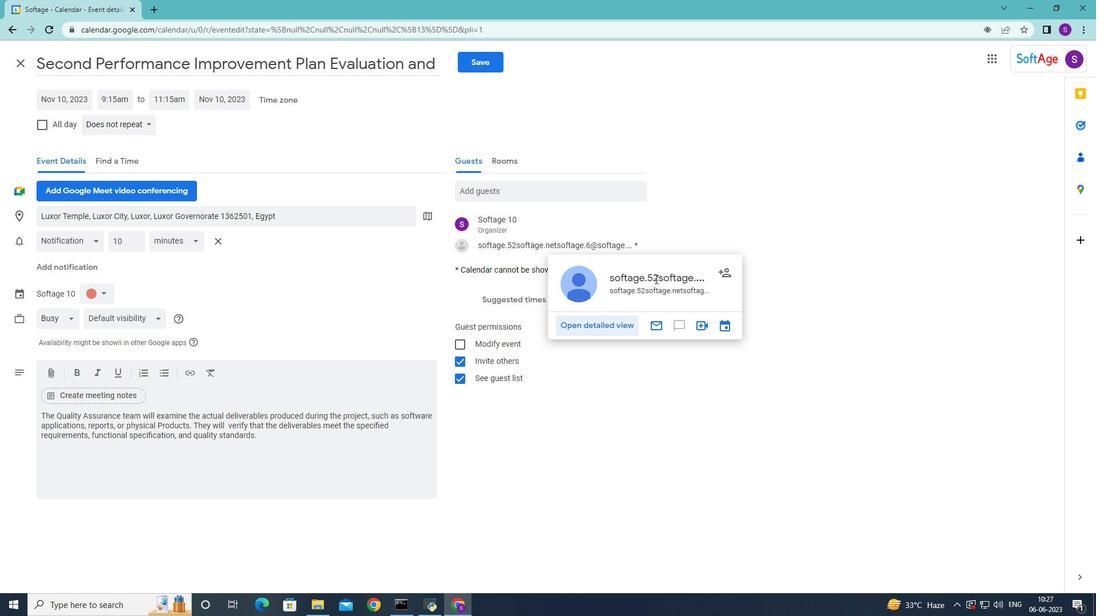 
Action: Mouse pressed left at (655, 277)
Screenshot: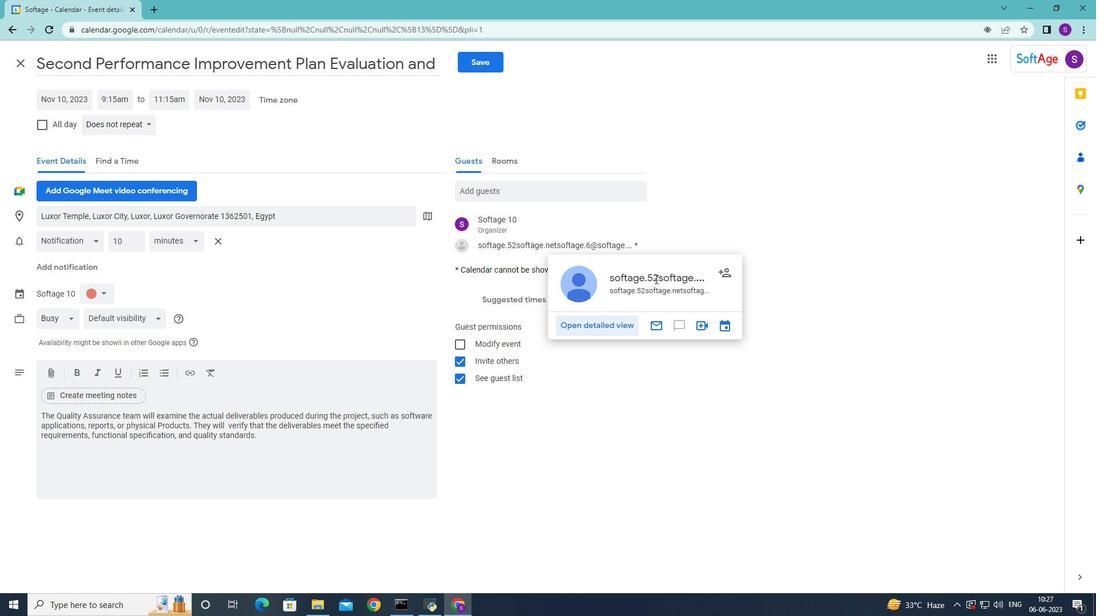 
Action: Mouse moved to (658, 279)
Screenshot: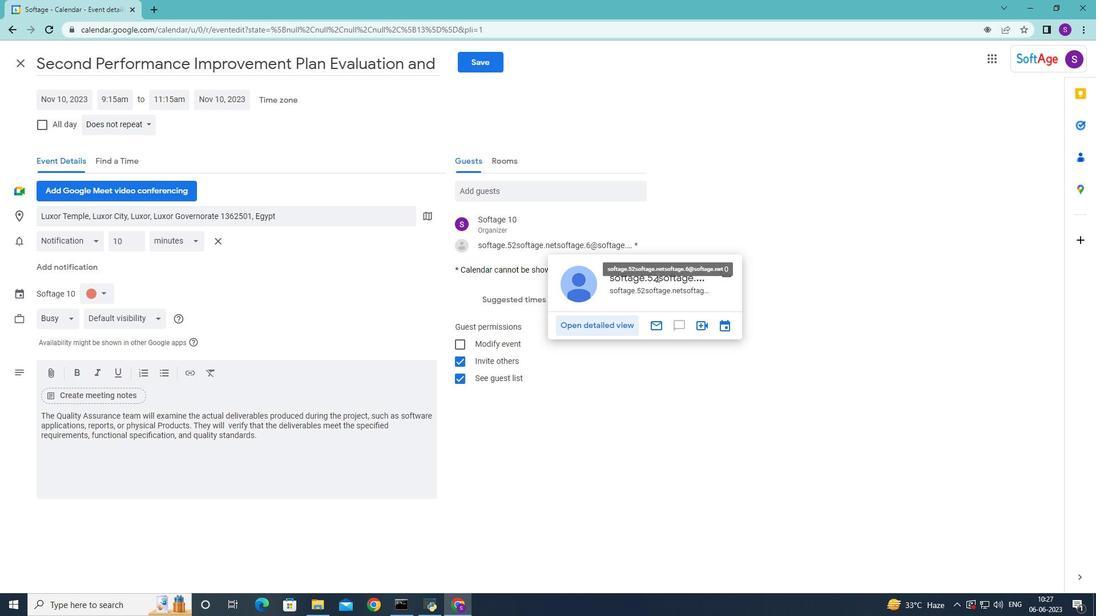 
Action: Mouse pressed left at (658, 279)
Screenshot: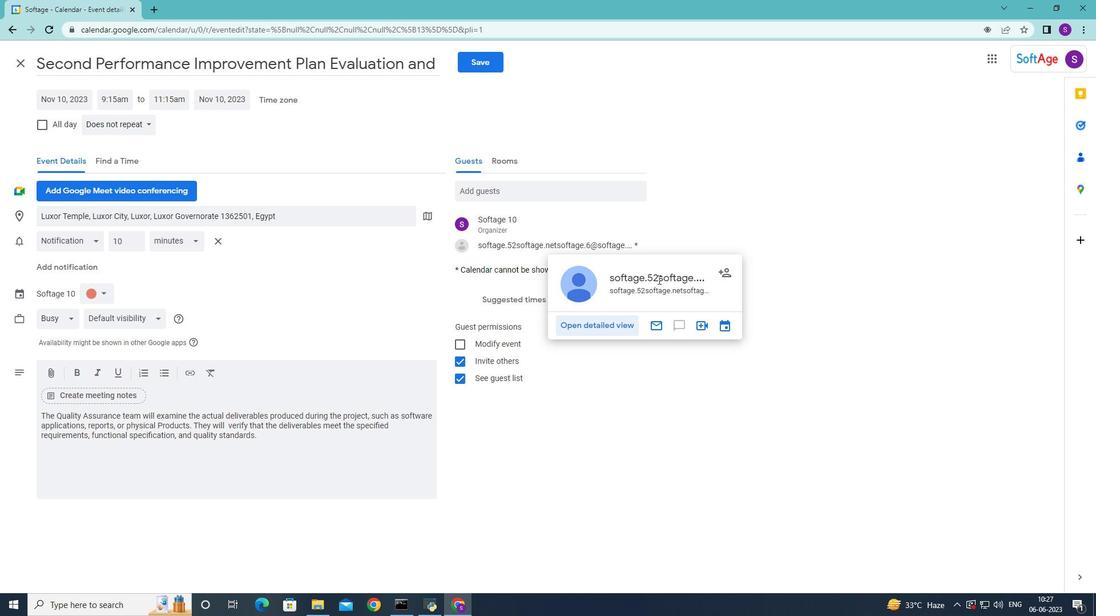 
Action: Mouse moved to (474, 291)
Screenshot: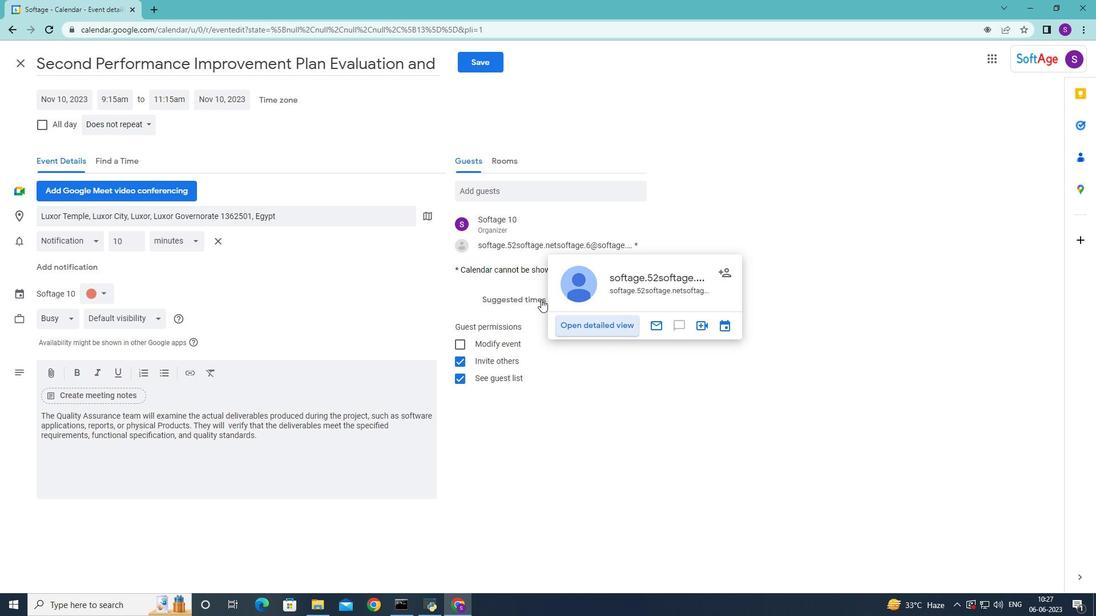 
Action: Mouse pressed left at (474, 291)
Screenshot: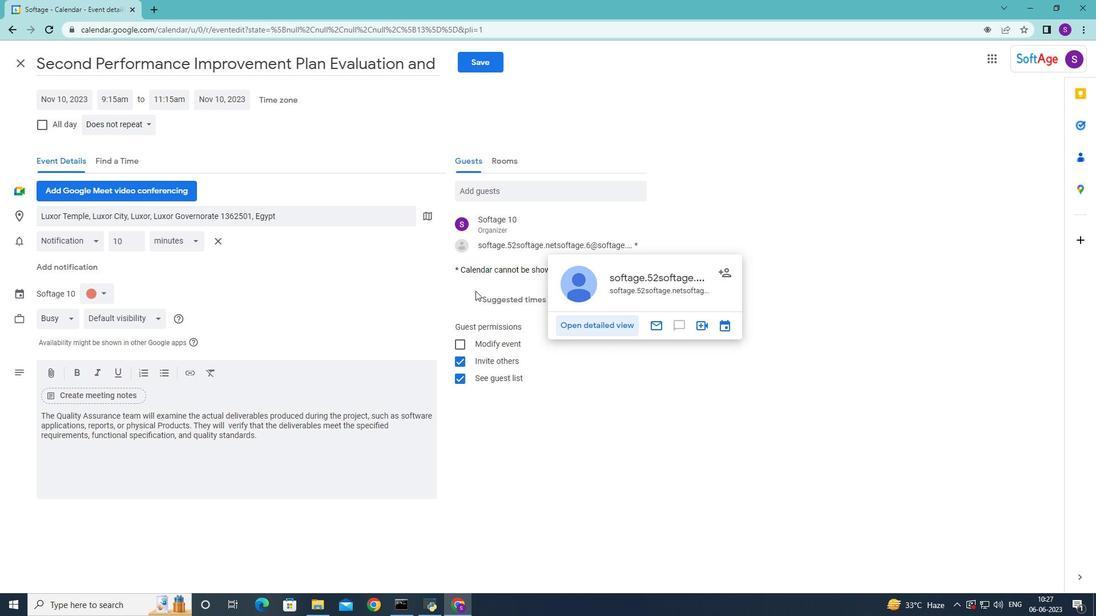 
Action: Mouse moved to (630, 247)
Screenshot: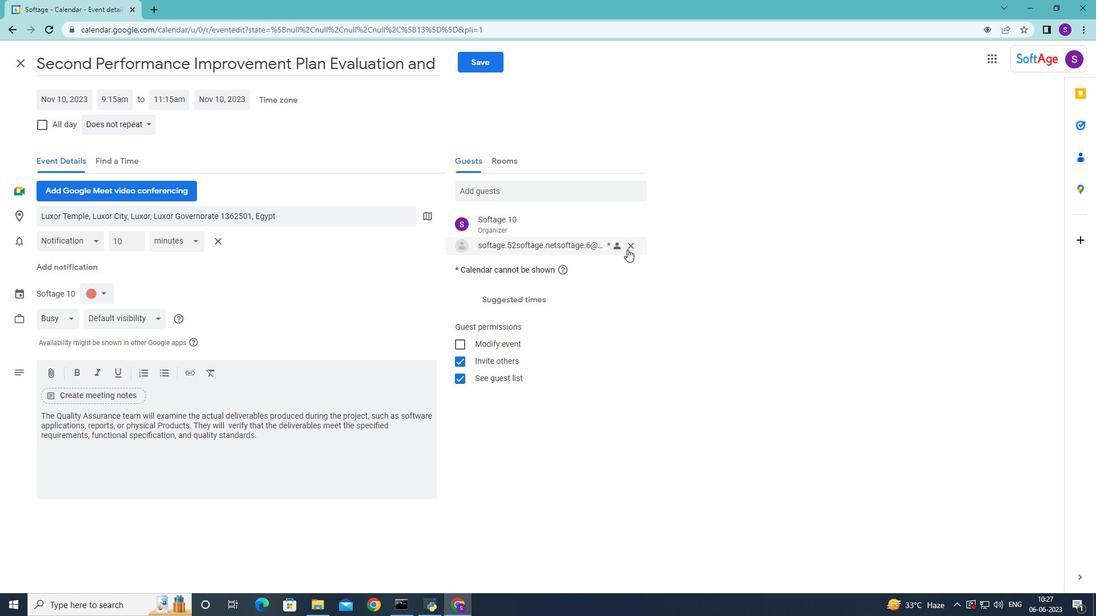 
Action: Mouse pressed left at (630, 247)
Screenshot: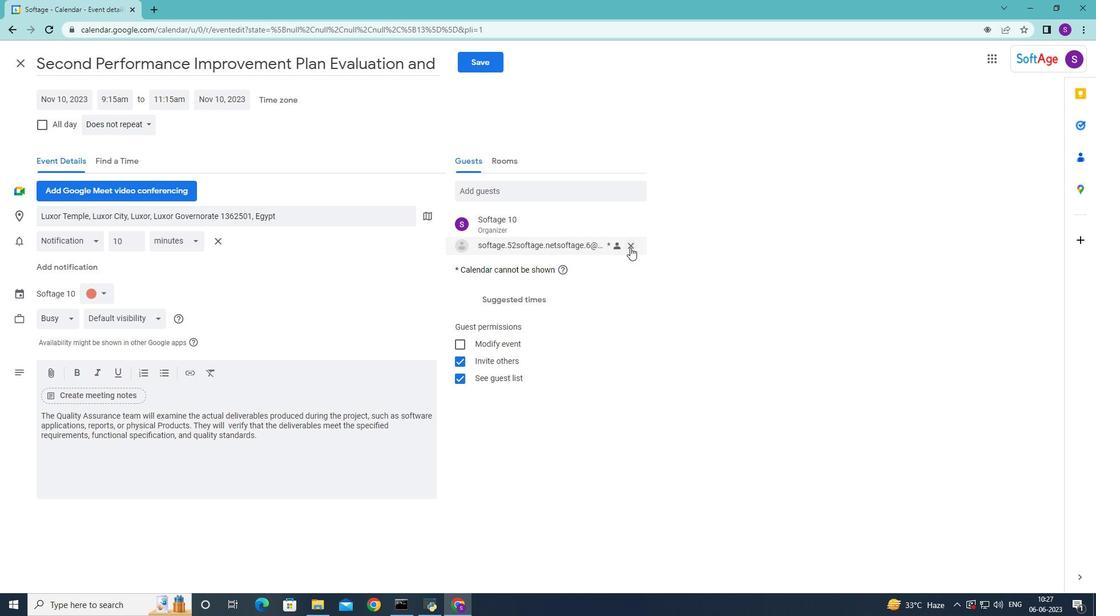 
Action: Mouse moved to (519, 194)
Screenshot: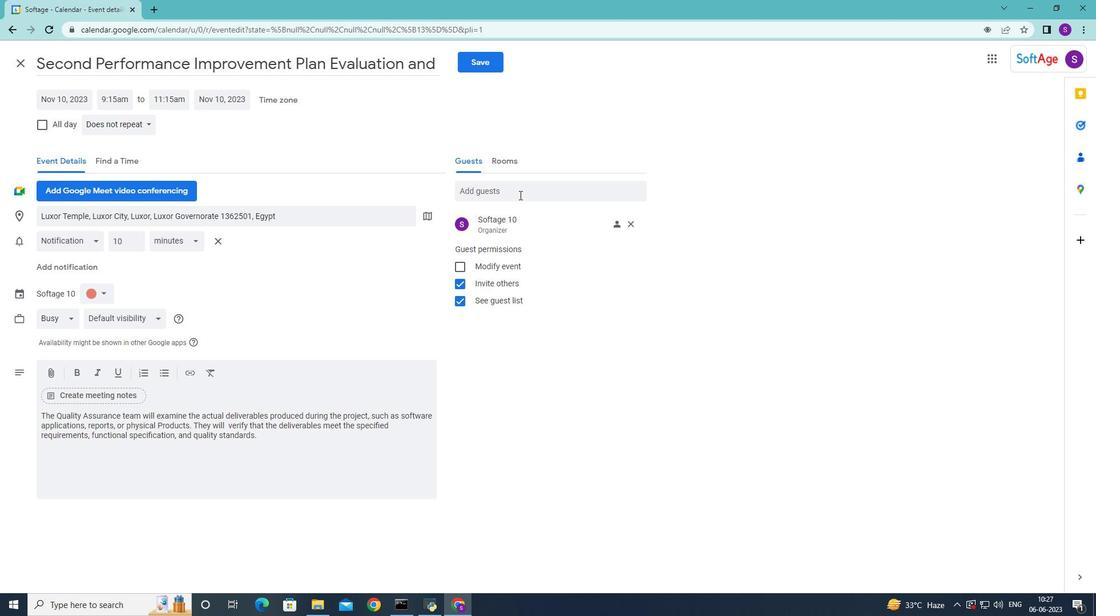 
Action: Mouse pressed left at (519, 194)
Screenshot: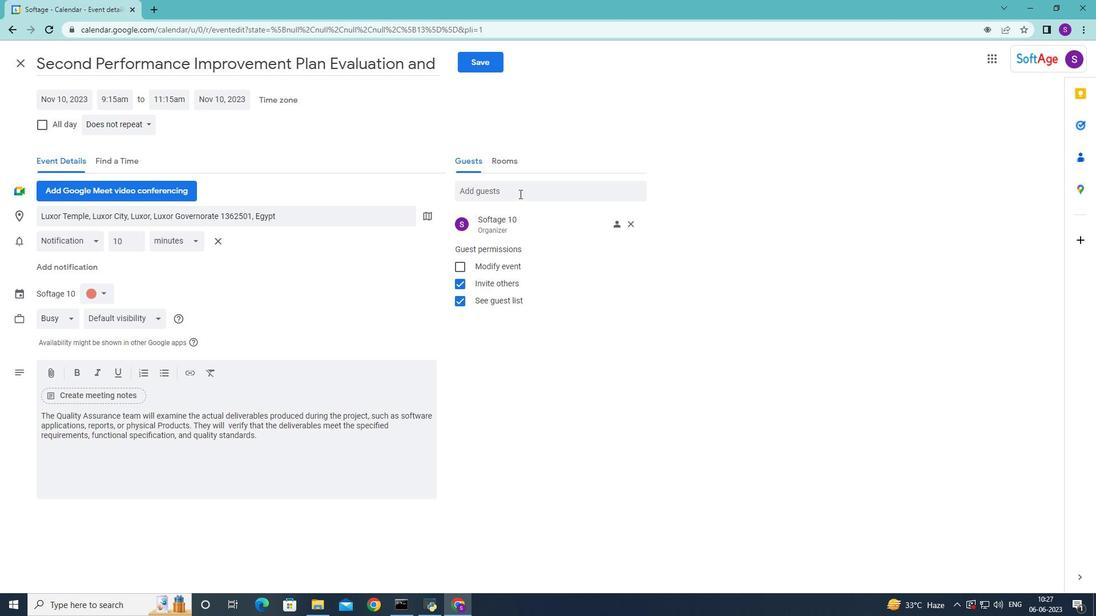 
Action: Mouse moved to (514, 244)
Screenshot: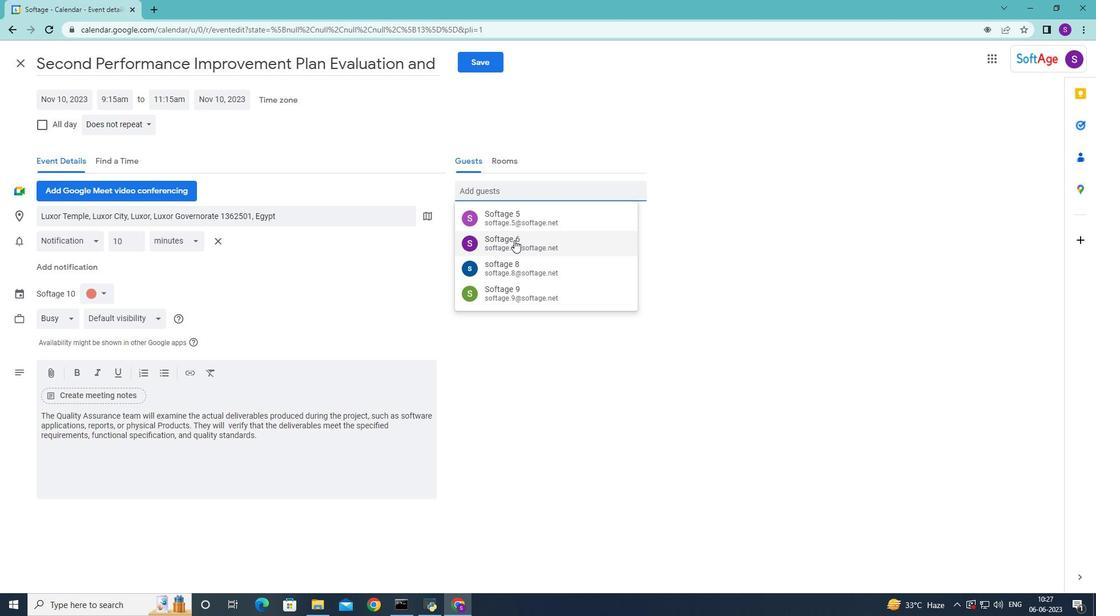 
Action: Mouse pressed left at (514, 244)
Screenshot: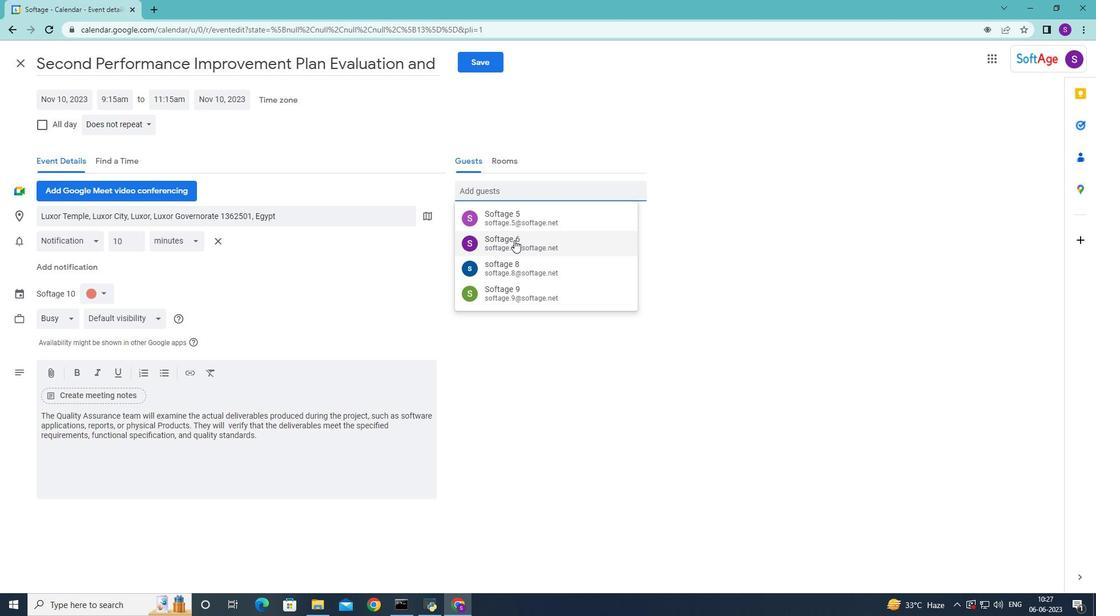 
Action: Mouse moved to (597, 223)
Screenshot: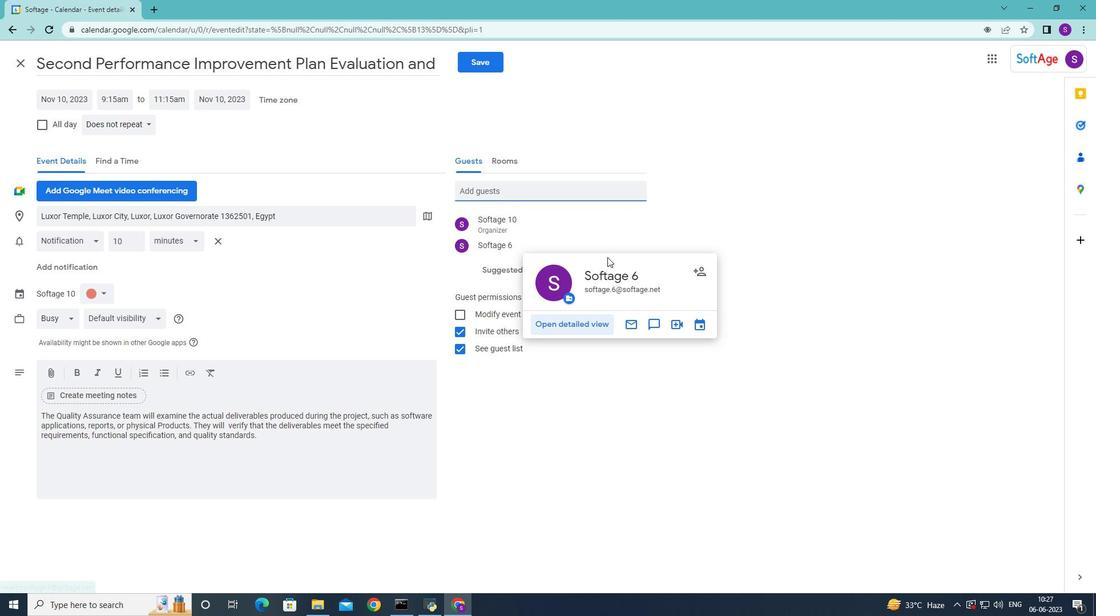
Action: Mouse pressed left at (597, 223)
Screenshot: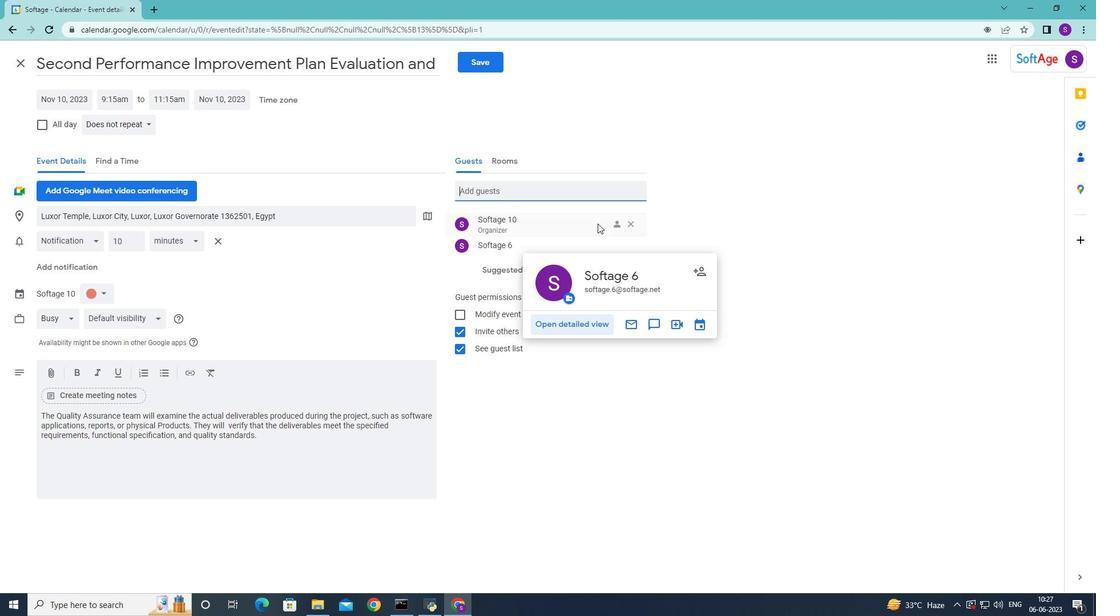 
Action: Mouse moved to (534, 317)
Screenshot: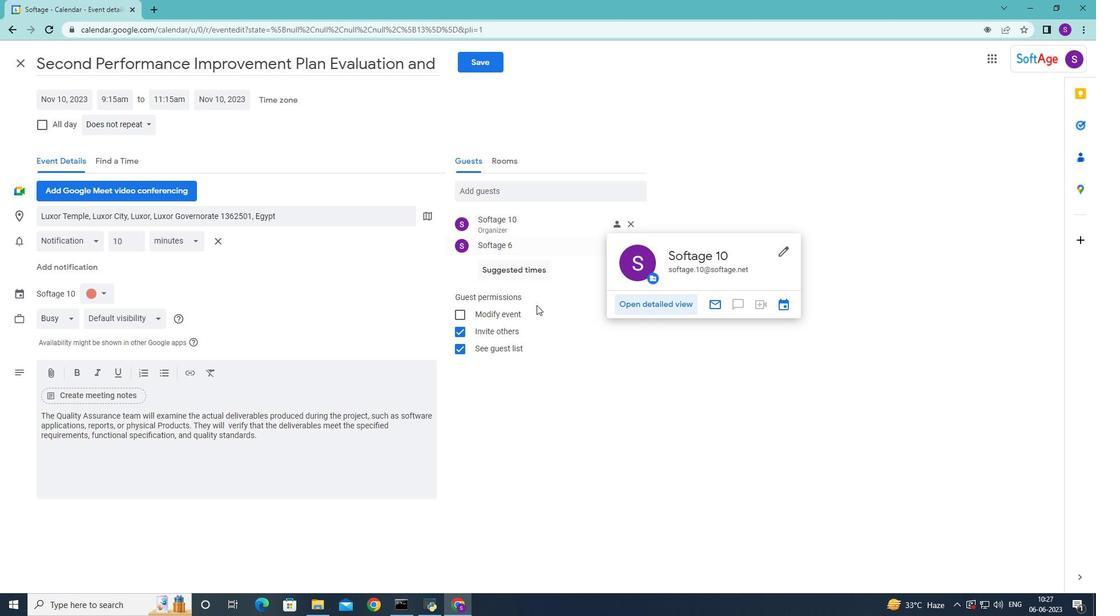 
Action: Mouse pressed left at (534, 317)
Screenshot: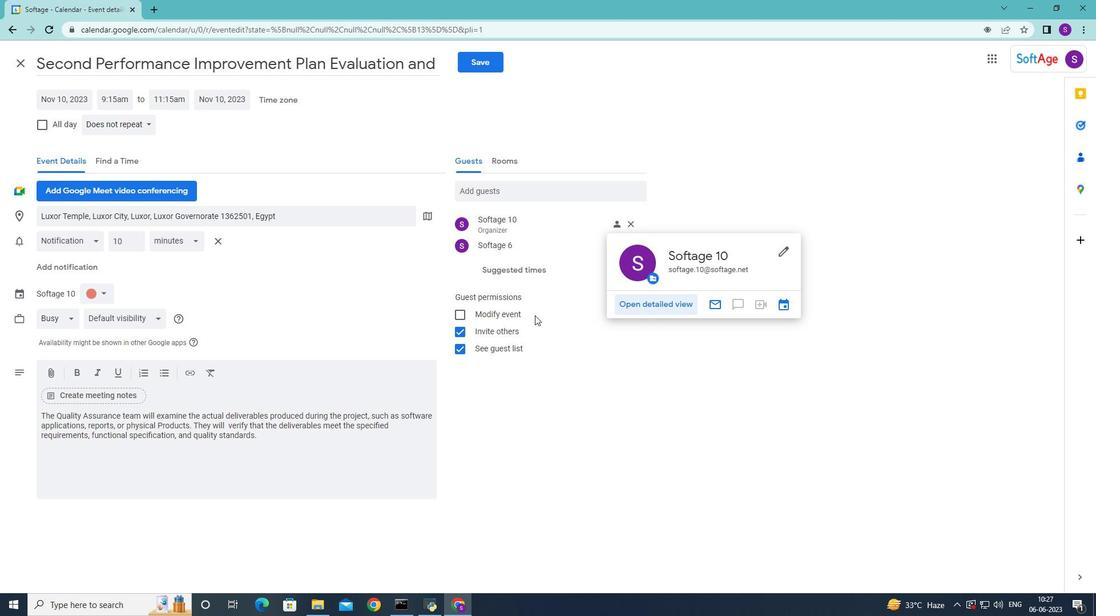 
Action: Mouse moved to (469, 319)
Screenshot: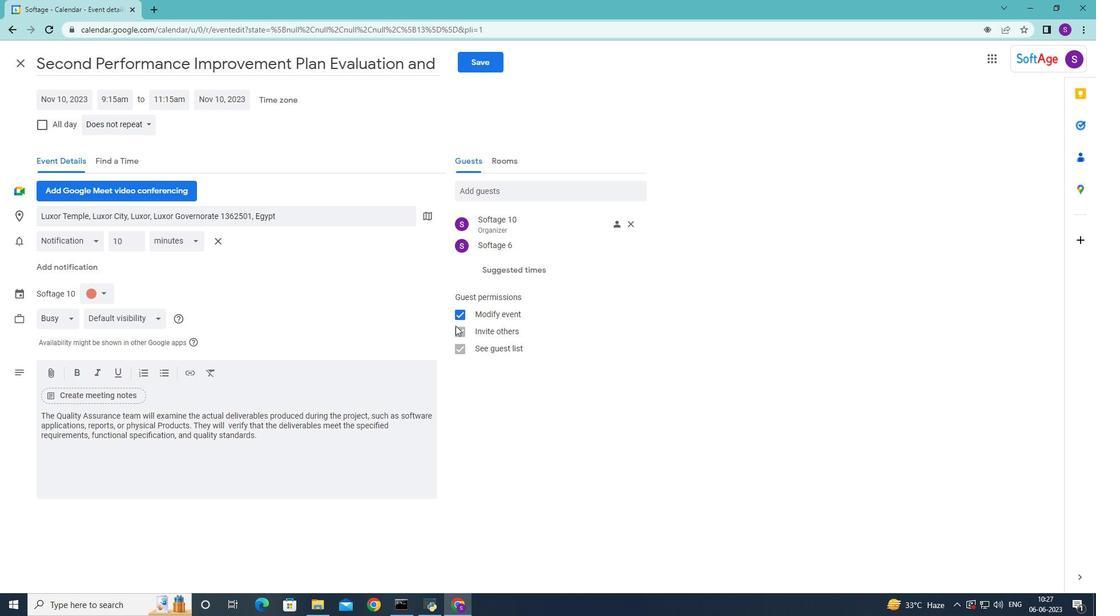
Action: Mouse pressed left at (469, 319)
Screenshot: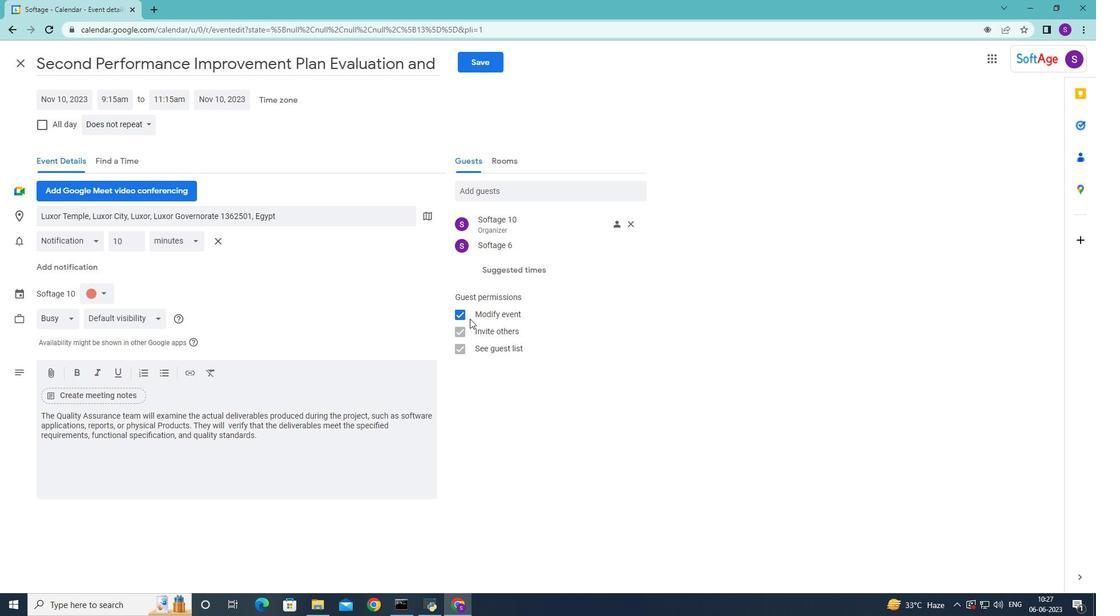 
